 Task: Look for space in Skopje, Macedonia from 5th June, 2023 to 16th June, 2023 for 2 adults in price range Rs.14000 to Rs.18000. Place can be entire place with 1  bedroom having 1 bed and 1 bathroom. Property type can be house, flat, guest house, hotel. Amenities needed are: wifi, washing machine. Booking option can be shelf check-in. Required host language is English.
Action: Mouse moved to (566, 71)
Screenshot: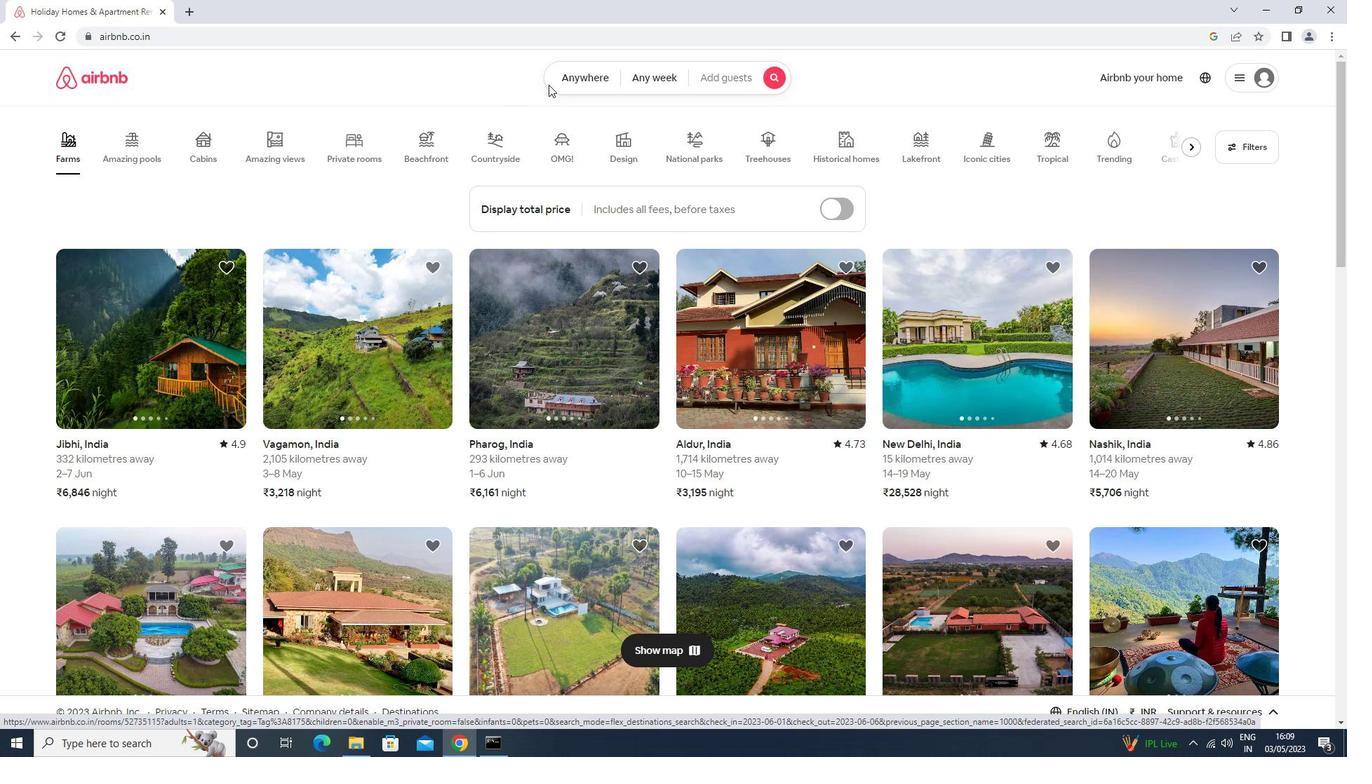 
Action: Mouse pressed left at (566, 71)
Screenshot: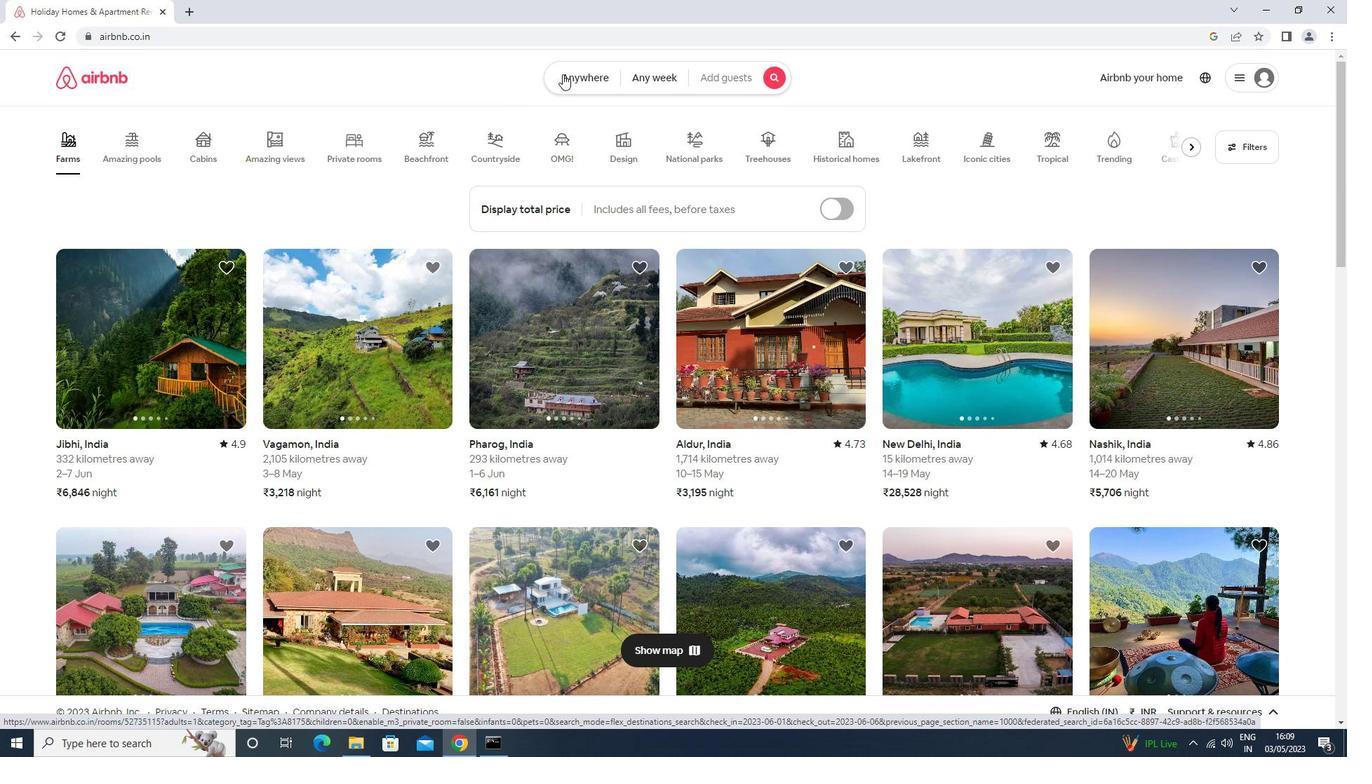 
Action: Mouse moved to (475, 129)
Screenshot: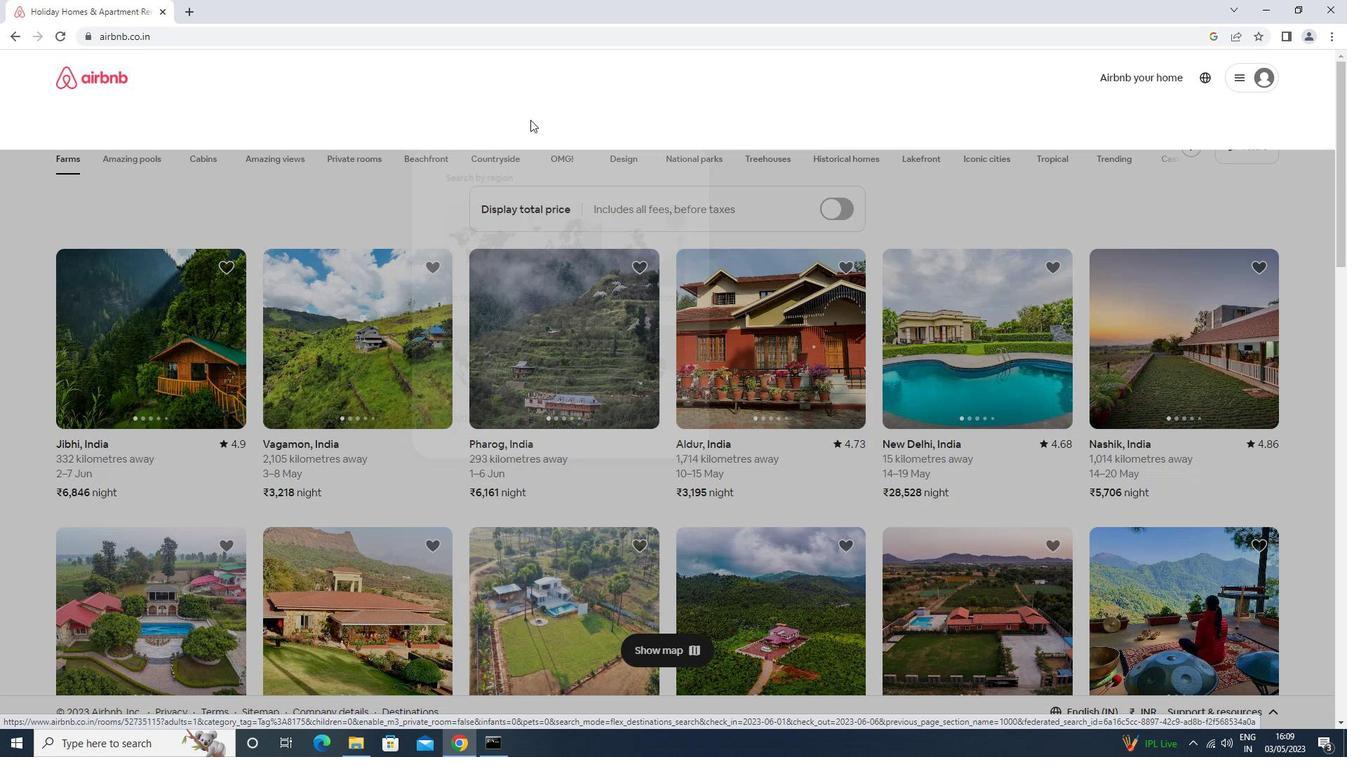 
Action: Mouse pressed left at (475, 129)
Screenshot: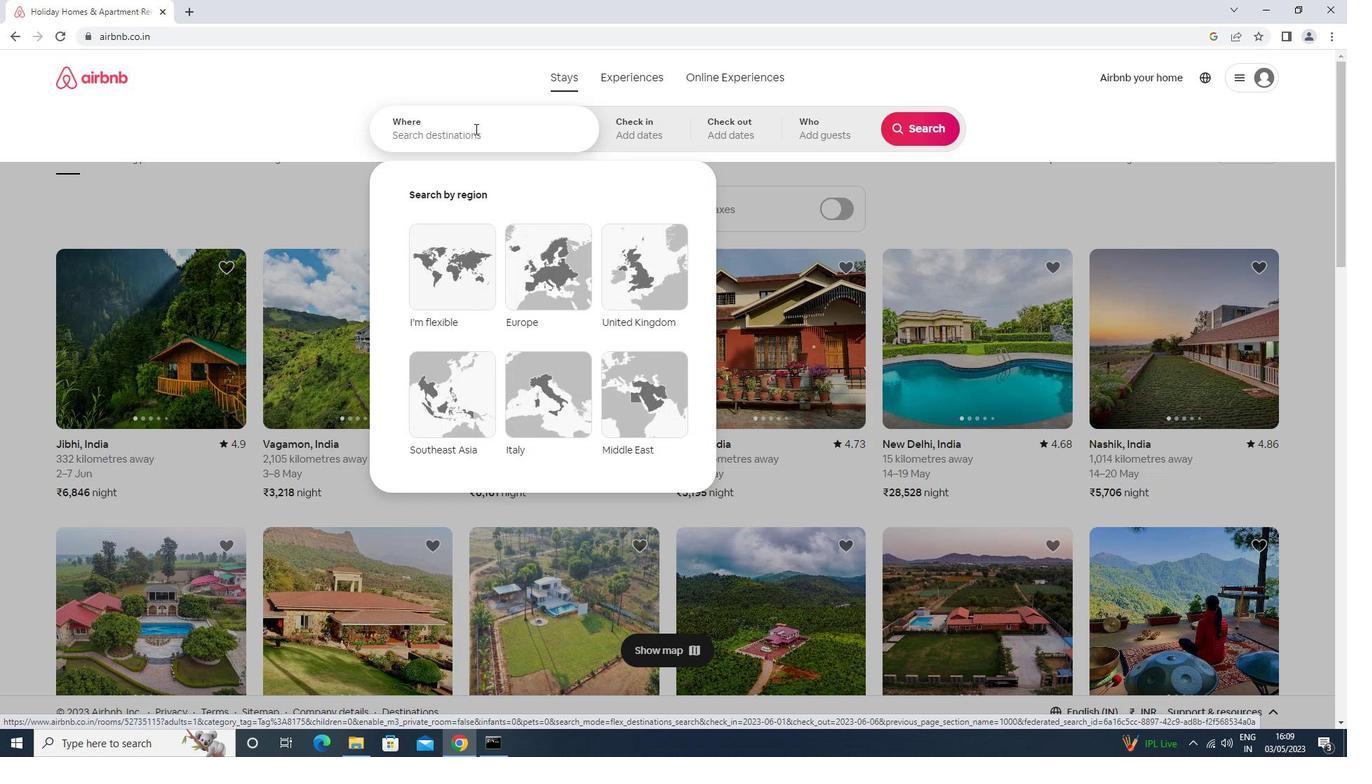 
Action: Key pressed skopje<Key.down><Key.enter>
Screenshot: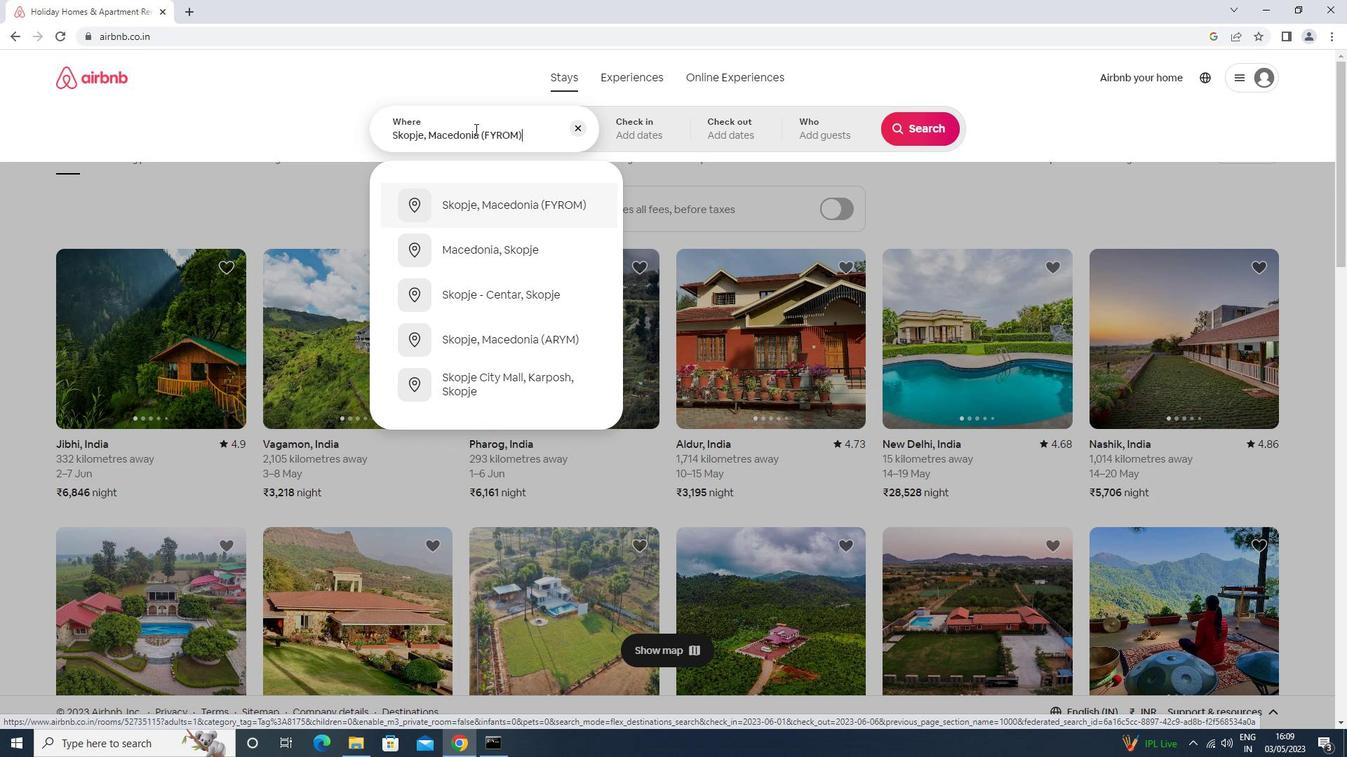 
Action: Mouse moved to (739, 334)
Screenshot: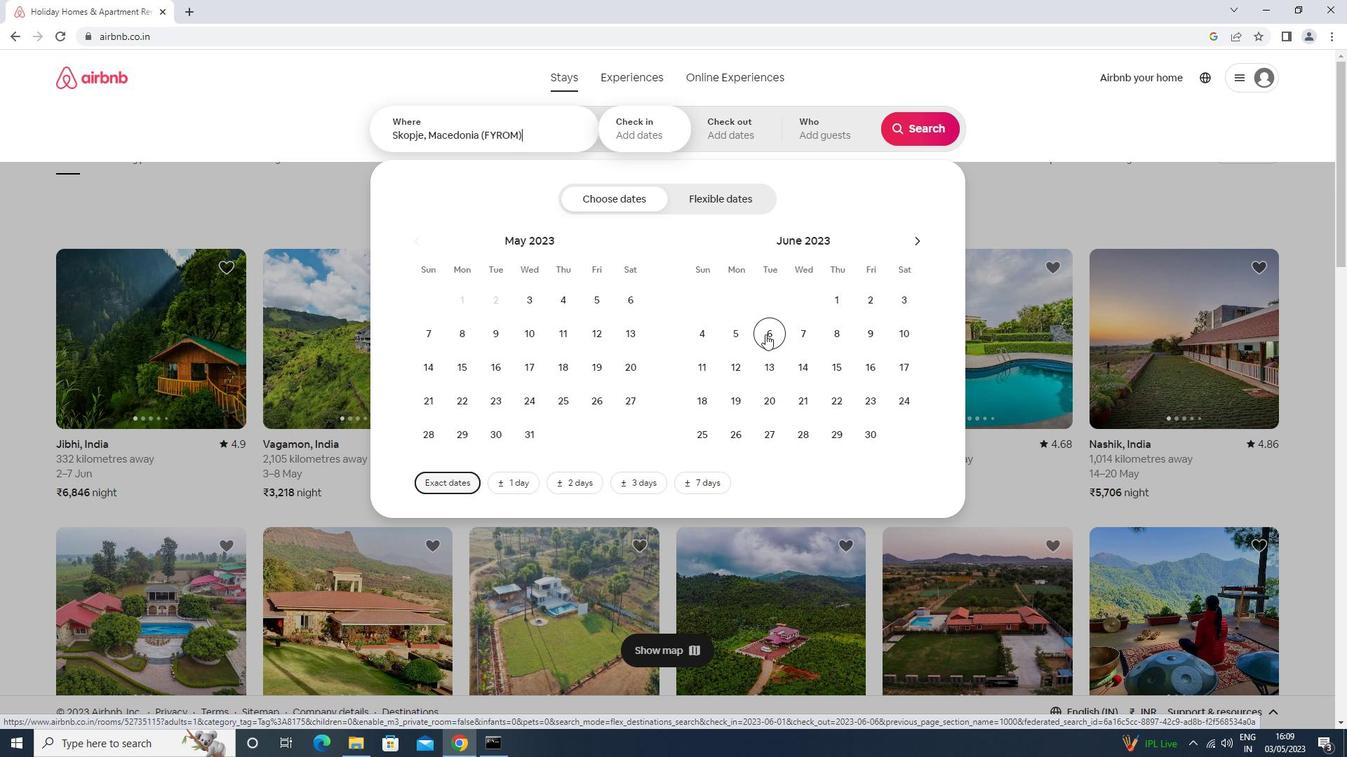 
Action: Mouse pressed left at (739, 334)
Screenshot: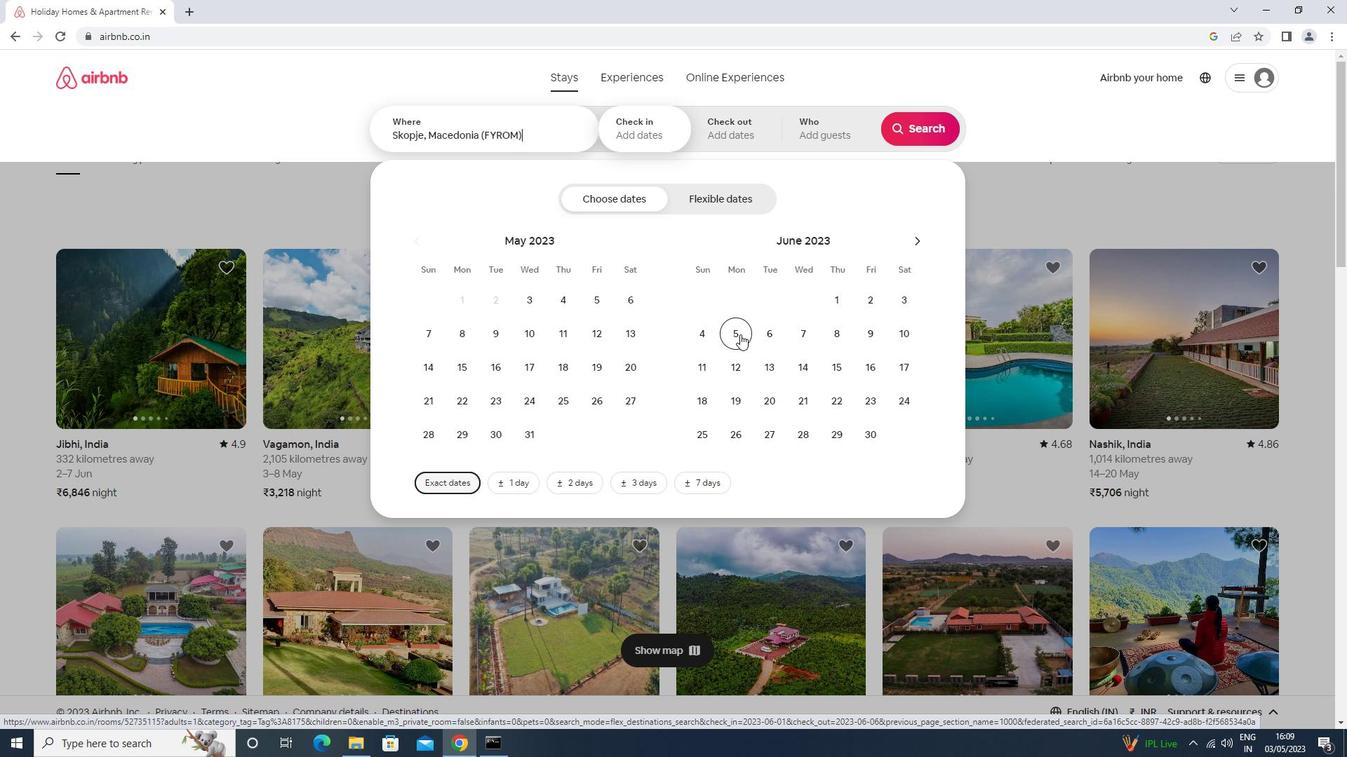 
Action: Mouse moved to (855, 367)
Screenshot: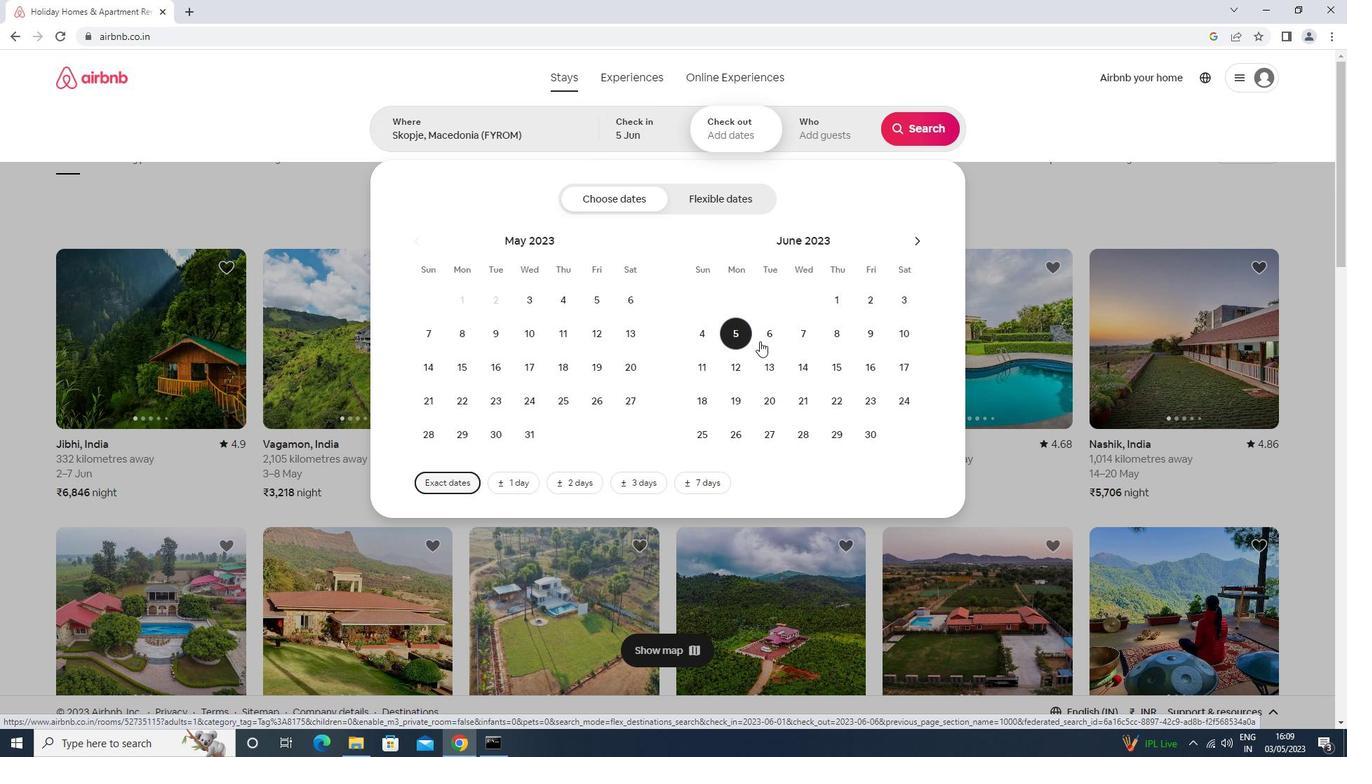 
Action: Mouse pressed left at (855, 367)
Screenshot: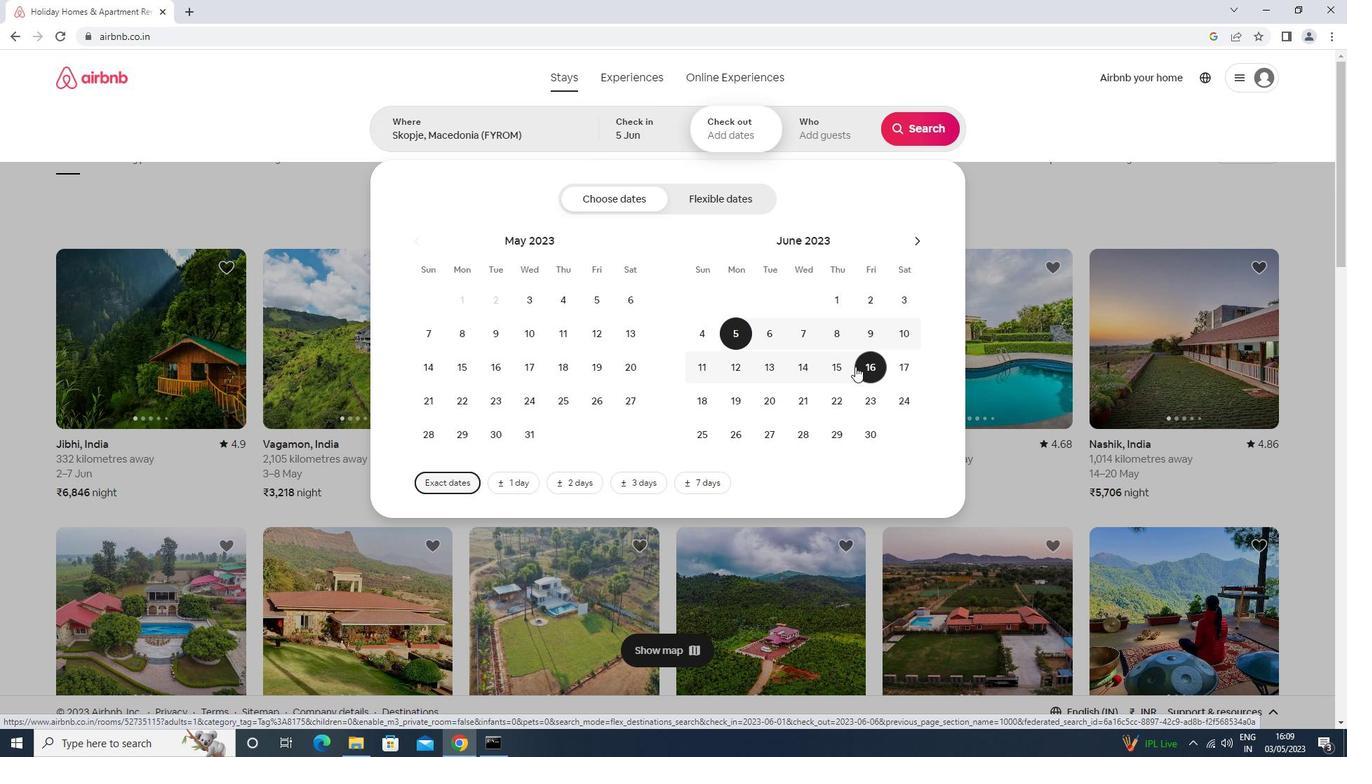 
Action: Mouse moved to (821, 135)
Screenshot: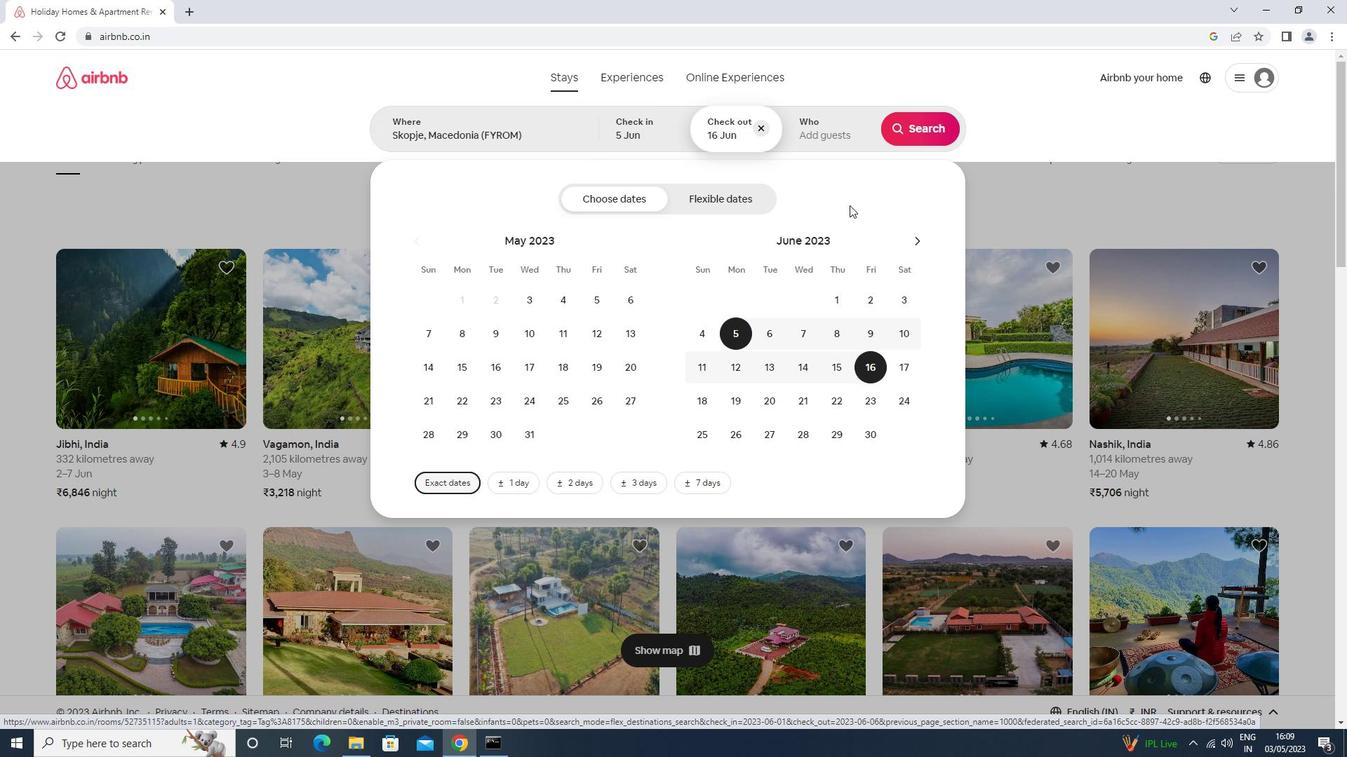 
Action: Mouse pressed left at (821, 135)
Screenshot: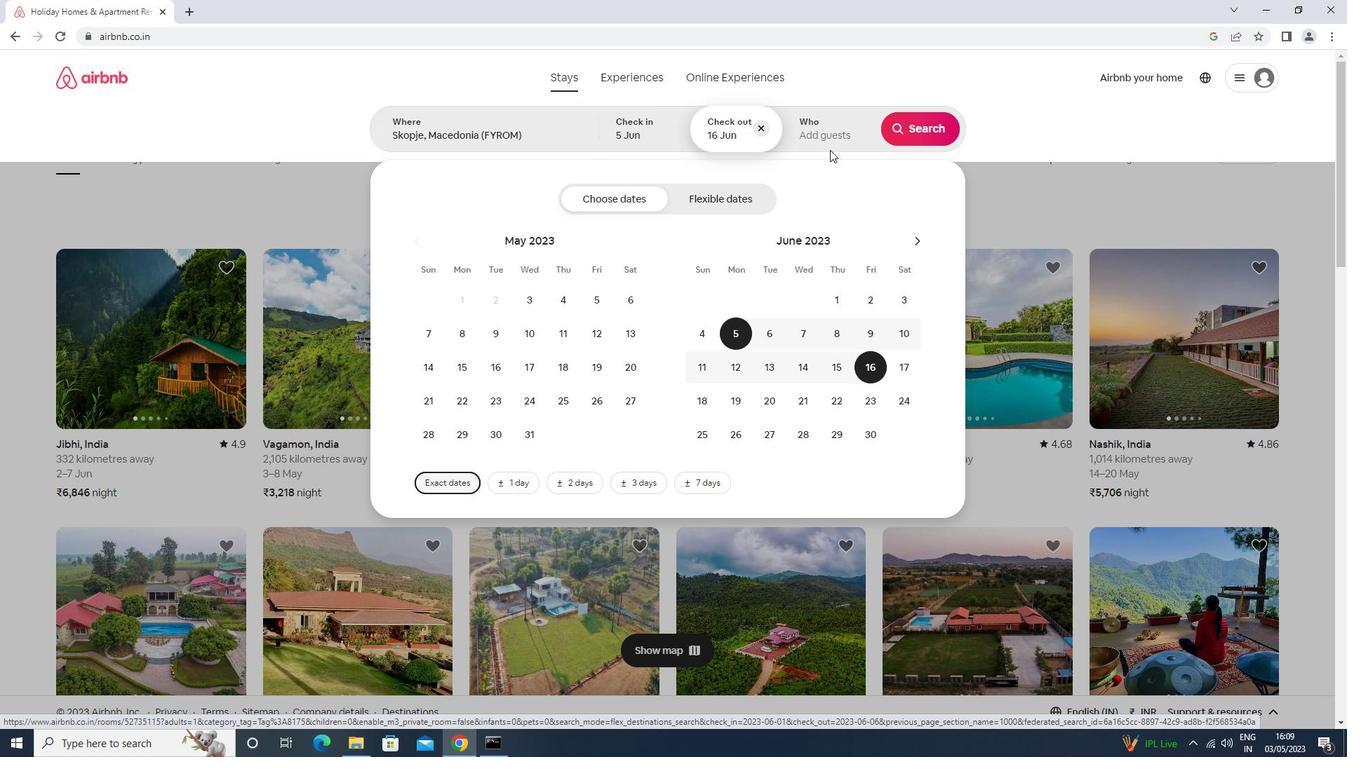 
Action: Mouse moved to (928, 204)
Screenshot: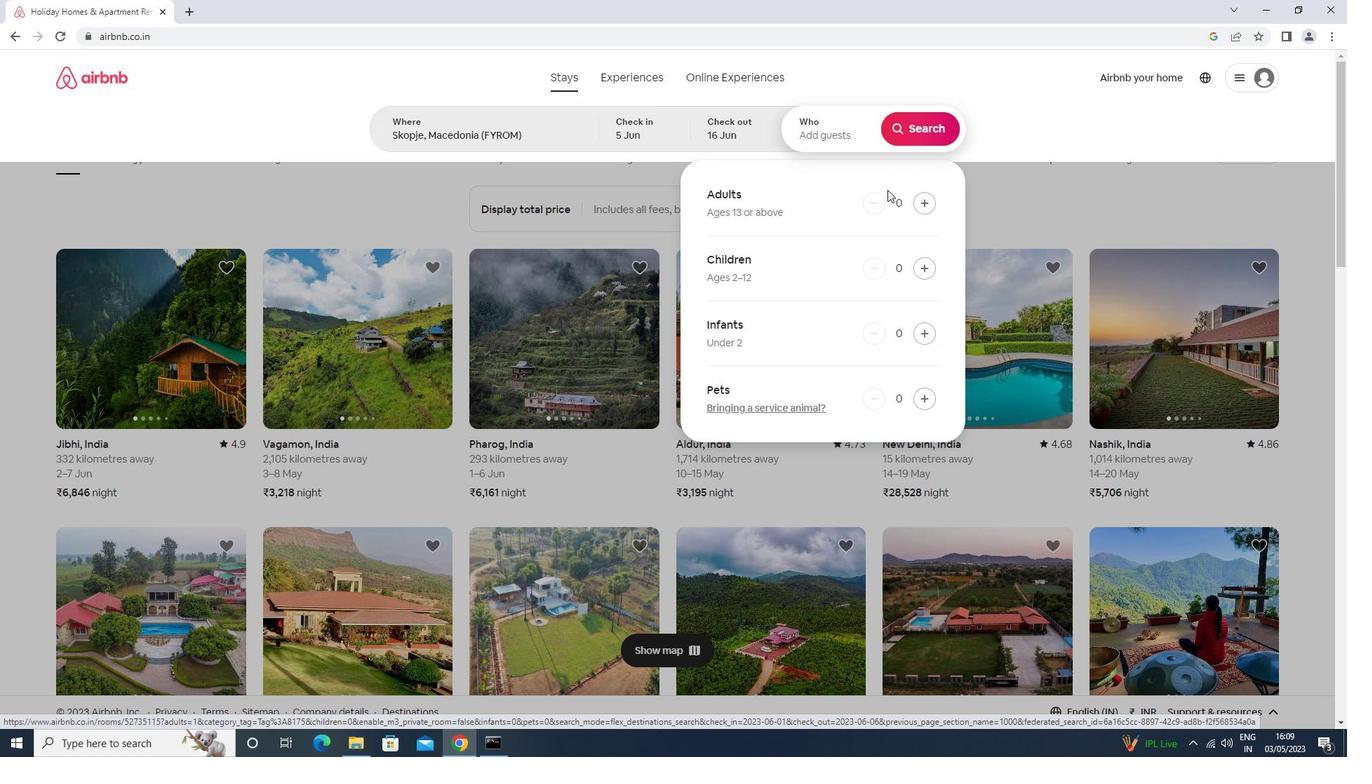 
Action: Mouse pressed left at (928, 204)
Screenshot: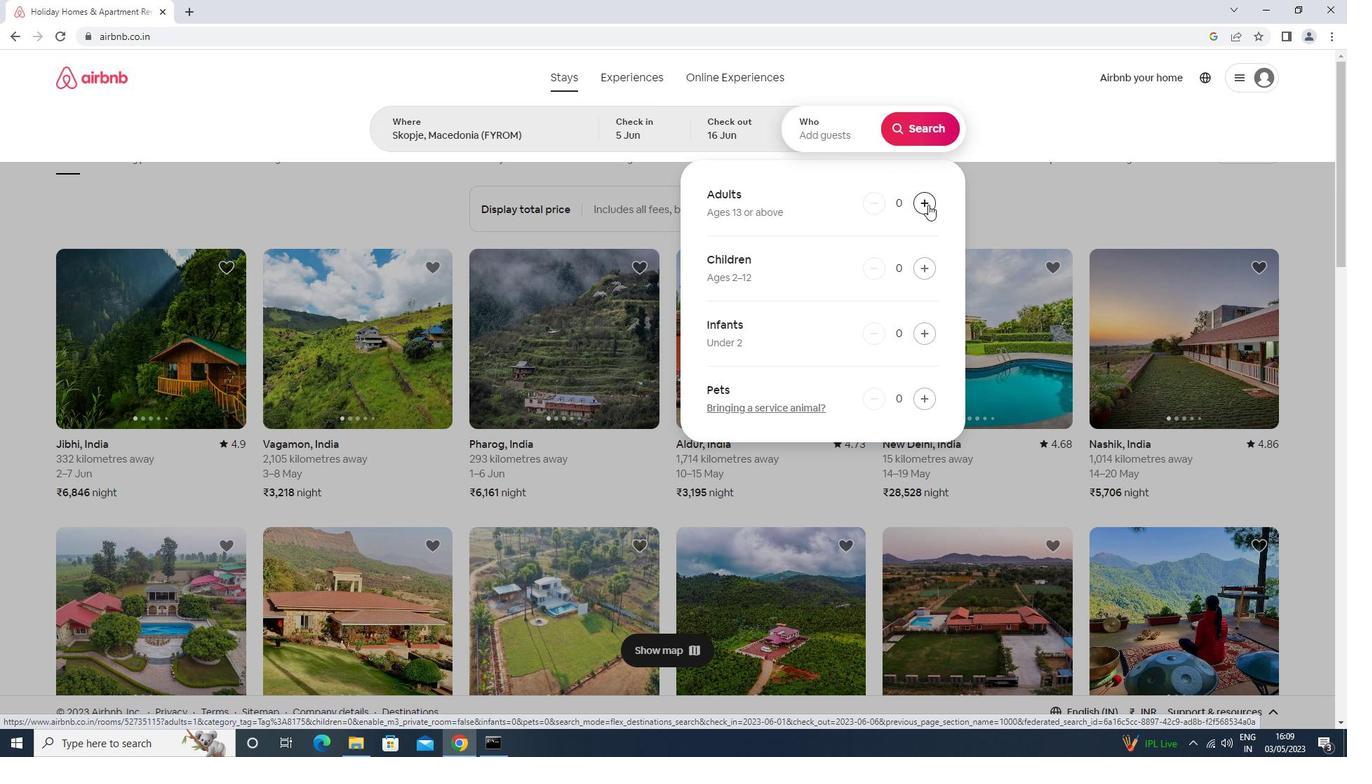 
Action: Mouse pressed left at (928, 204)
Screenshot: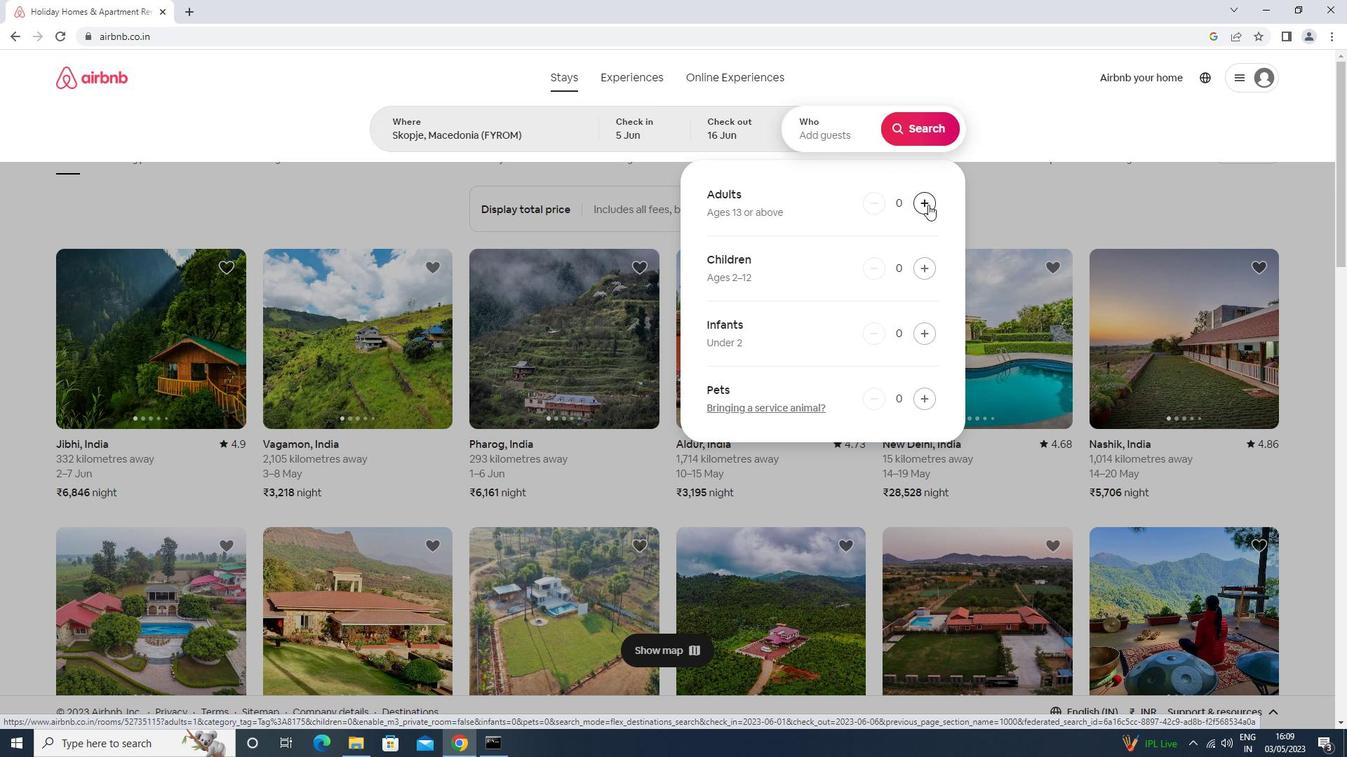 
Action: Mouse moved to (926, 136)
Screenshot: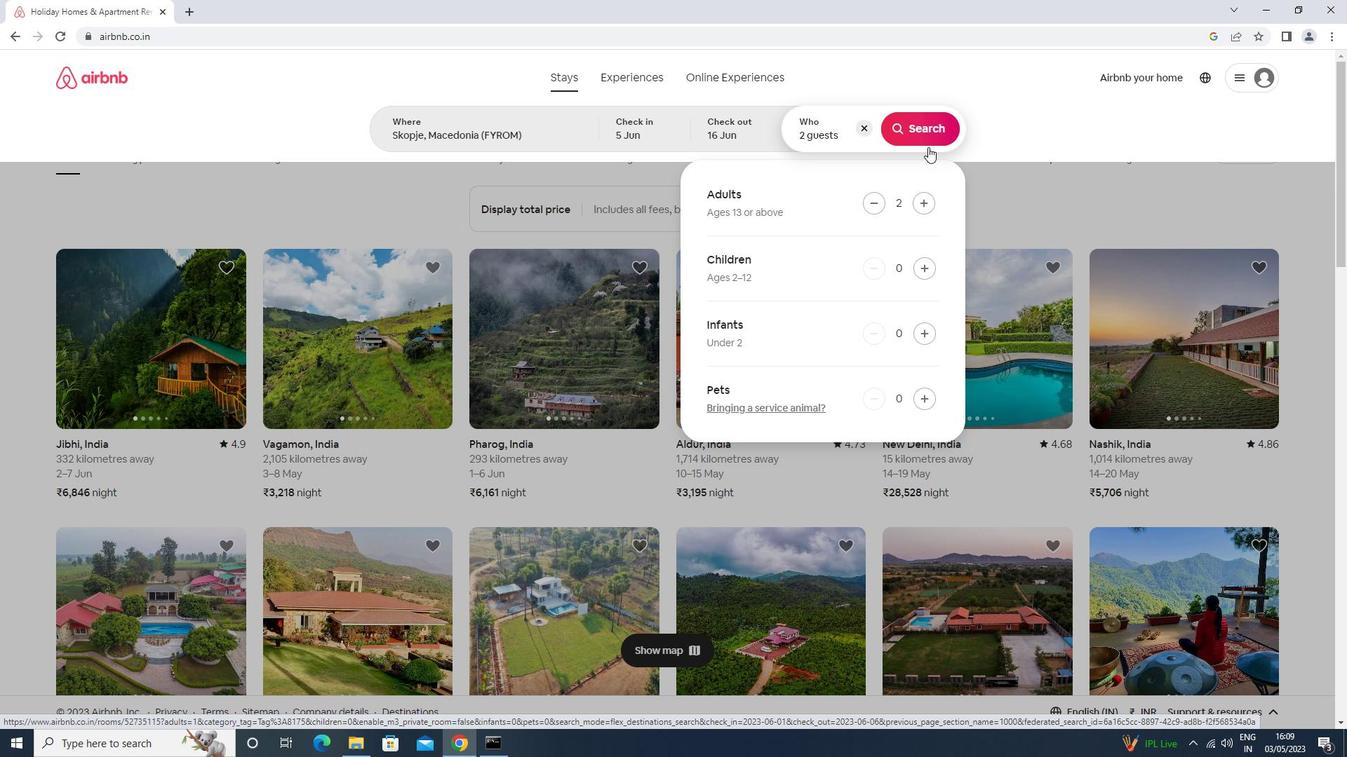
Action: Mouse pressed left at (926, 136)
Screenshot: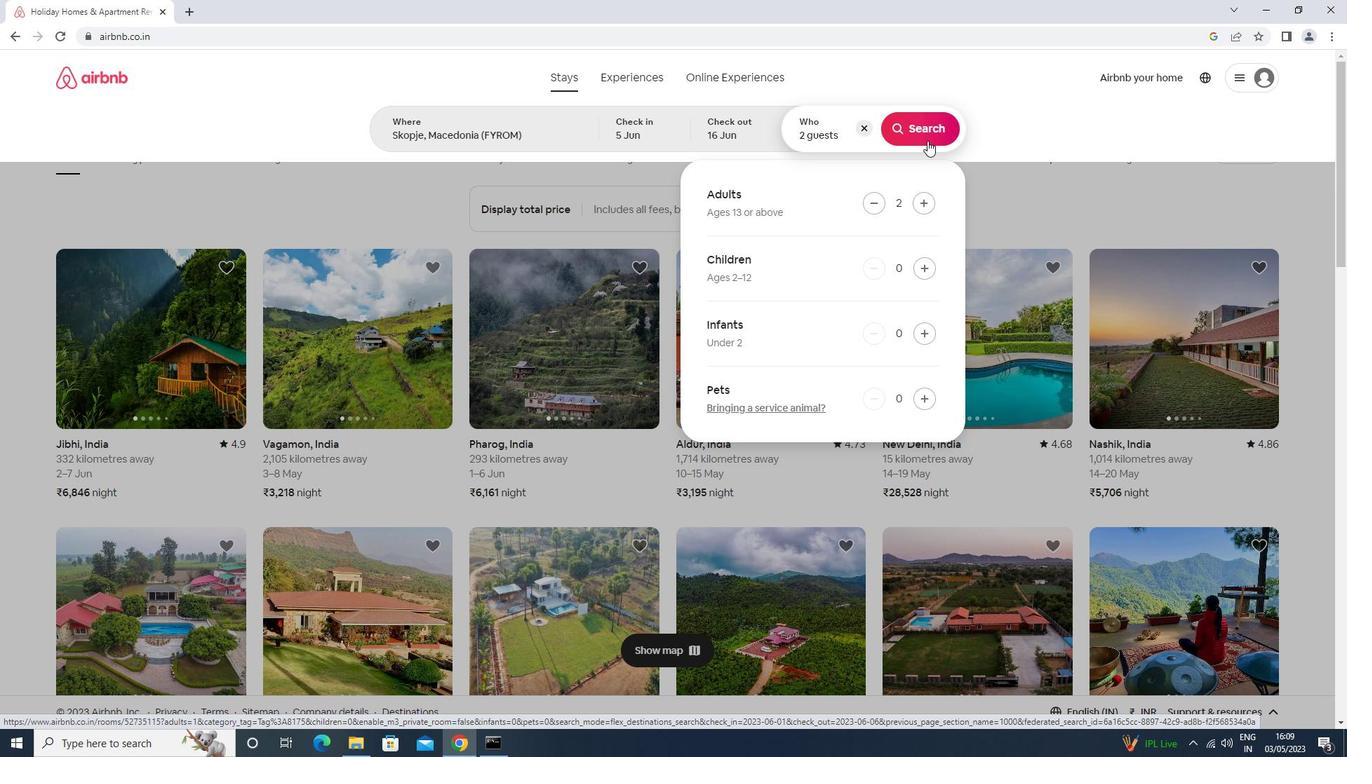 
Action: Mouse moved to (1275, 136)
Screenshot: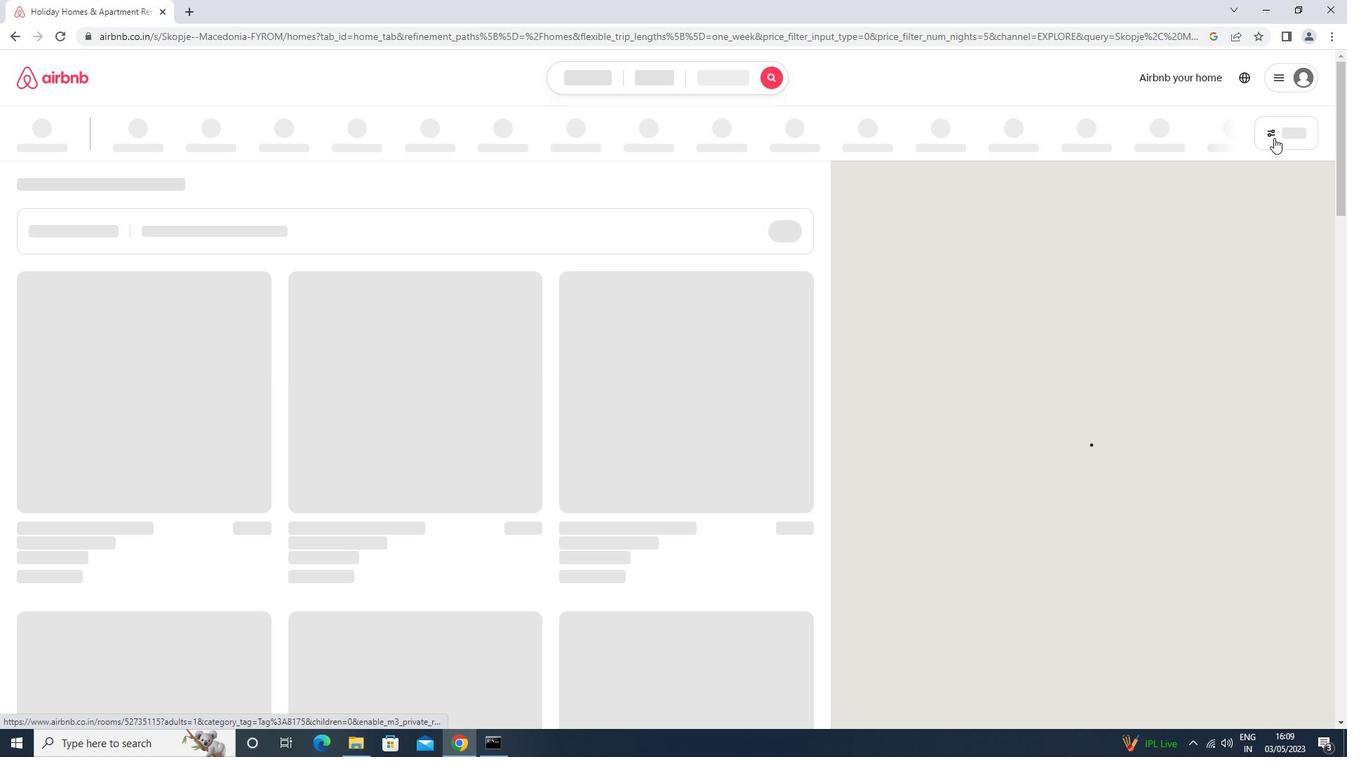 
Action: Mouse pressed left at (1275, 136)
Screenshot: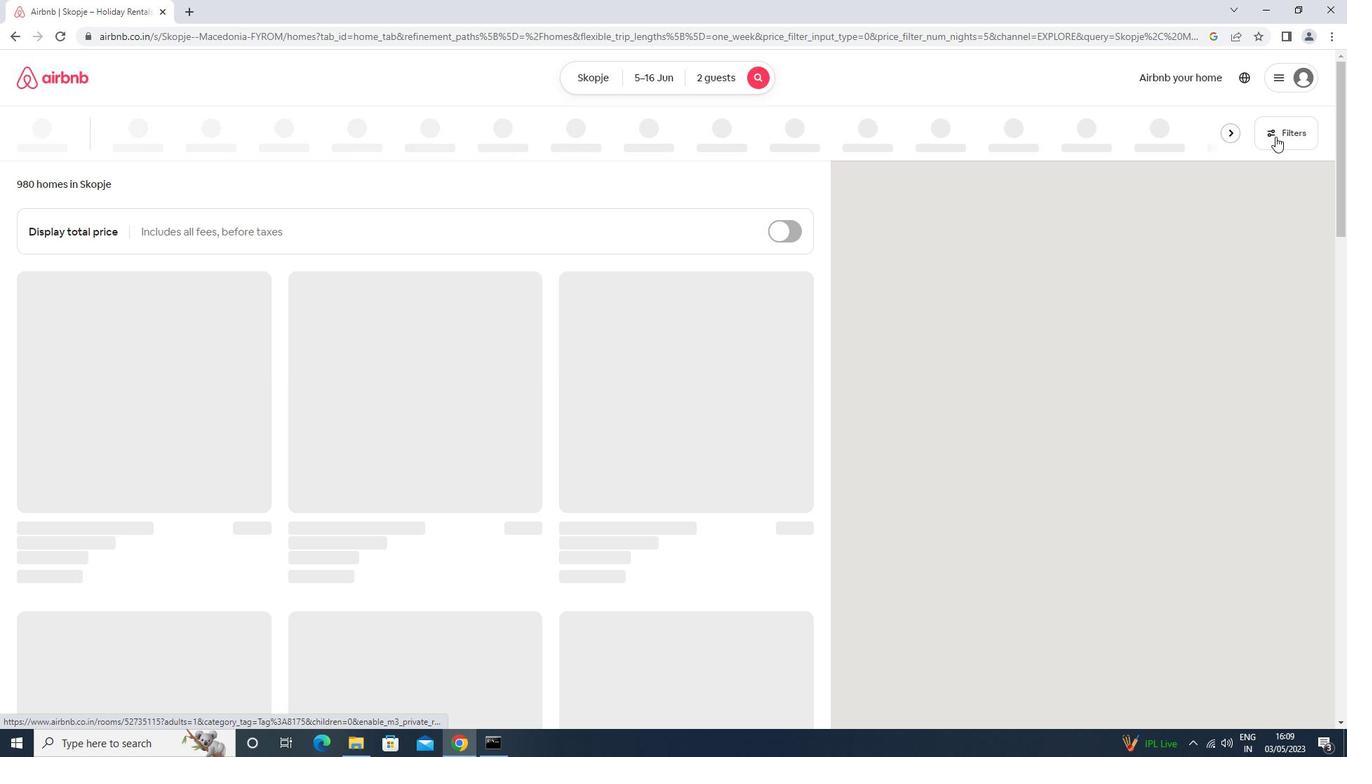 
Action: Mouse moved to (539, 313)
Screenshot: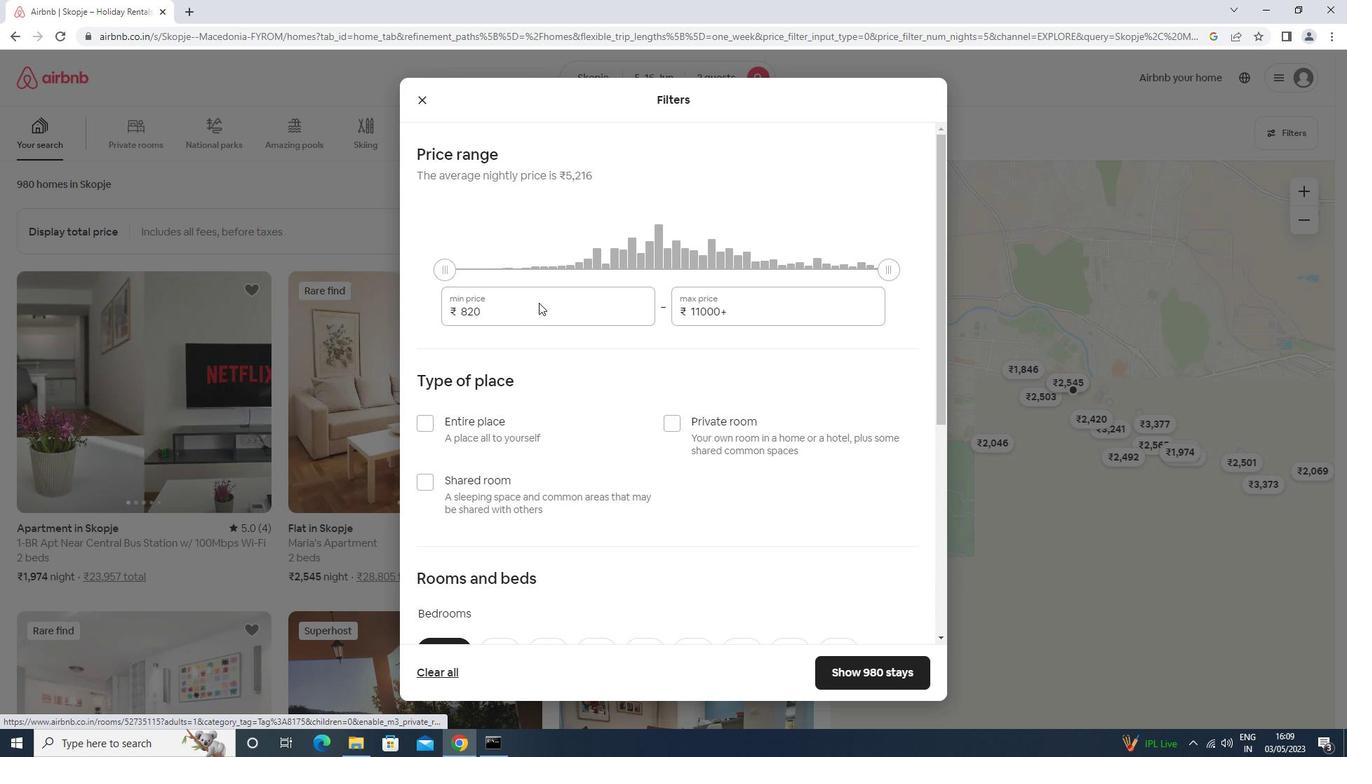 
Action: Mouse pressed left at (539, 313)
Screenshot: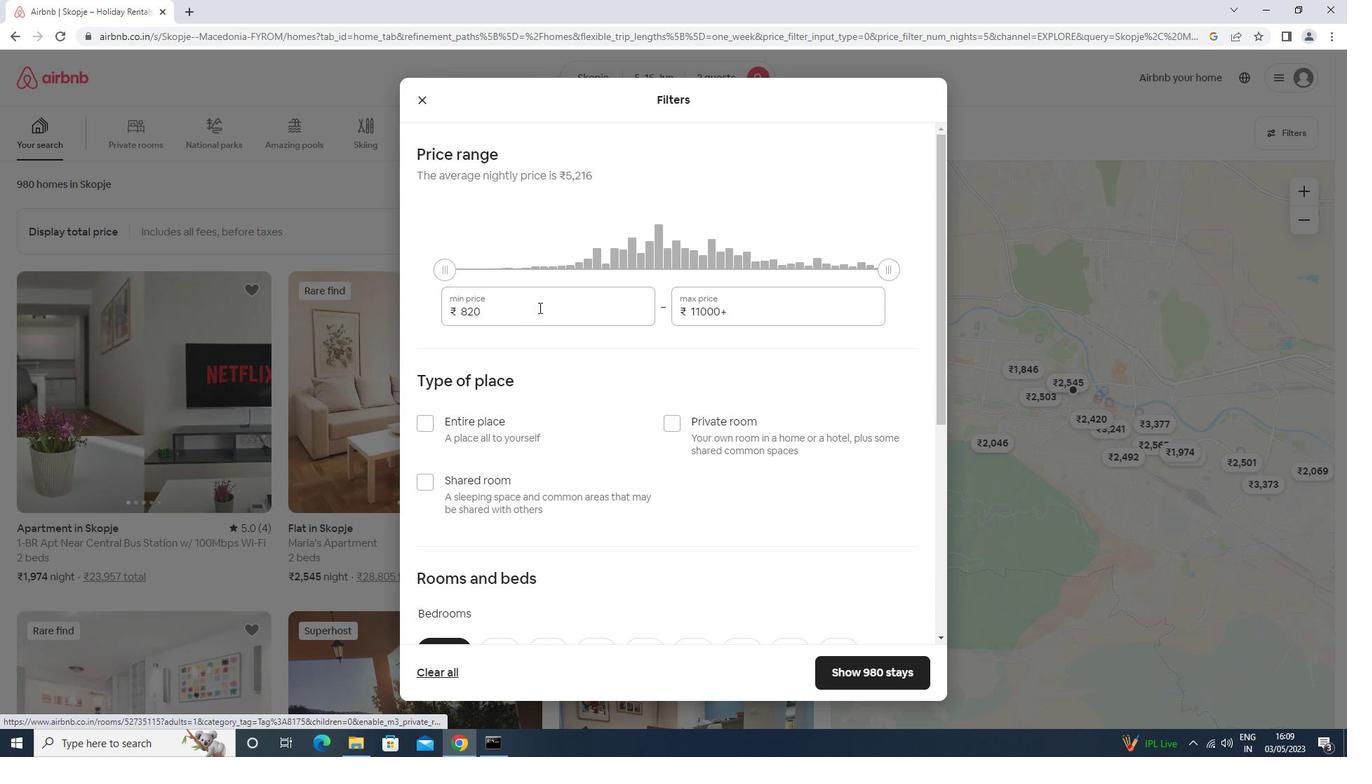 
Action: Mouse moved to (550, 308)
Screenshot: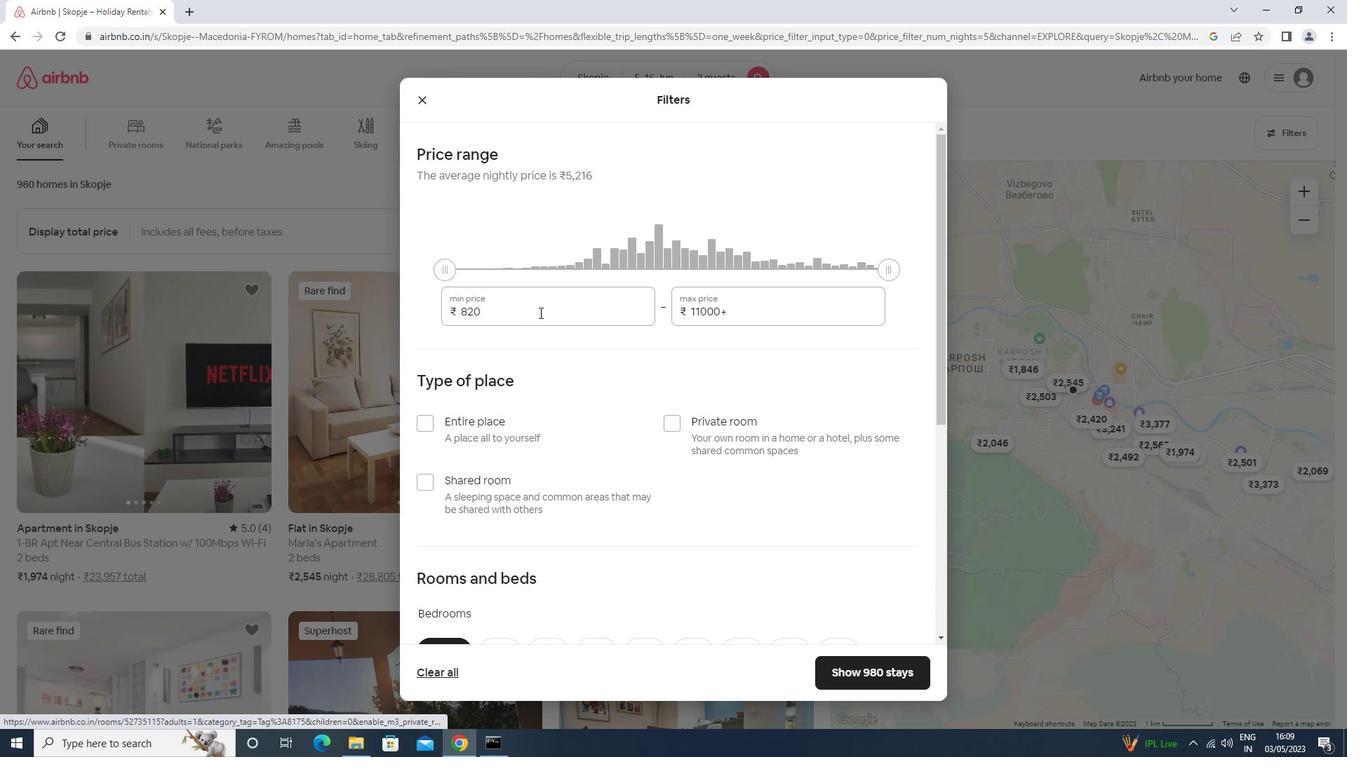 
Action: Key pressed <Key.backspace><Key.backspace><Key.backspace><Key.backspace><Key.backspace><Key.backspace><Key.backspace><Key.backspace><Key.backspace><Key.backspace><Key.backspace>14000<Key.tab>18000
Screenshot: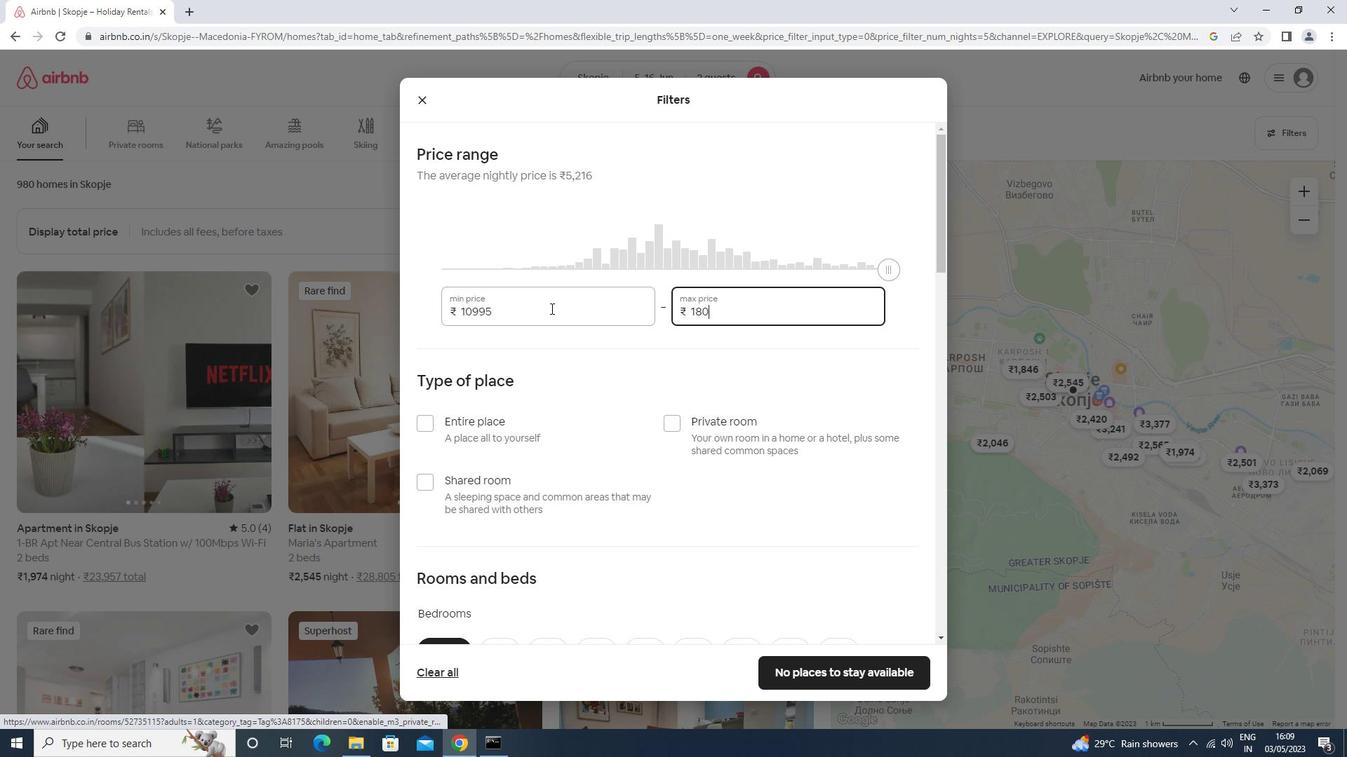 
Action: Mouse moved to (460, 403)
Screenshot: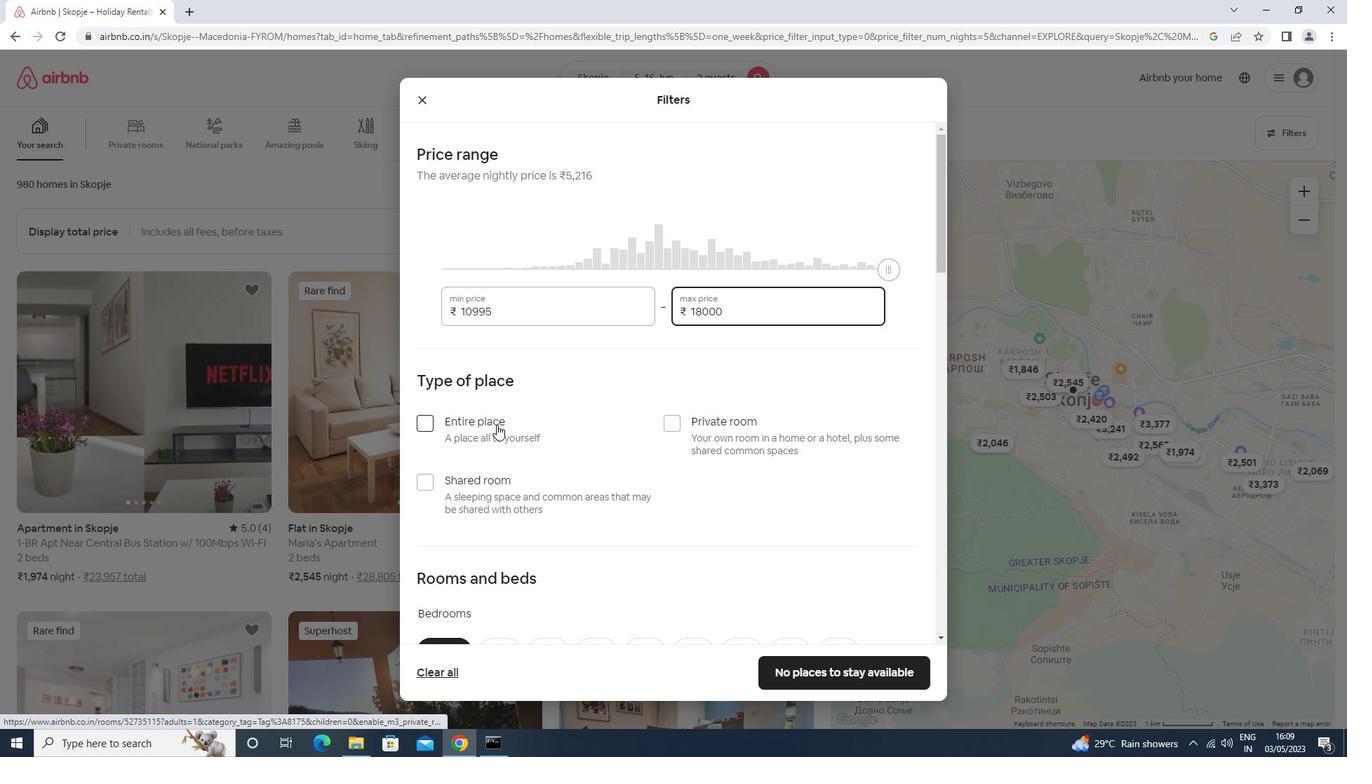 
Action: Mouse pressed left at (460, 403)
Screenshot: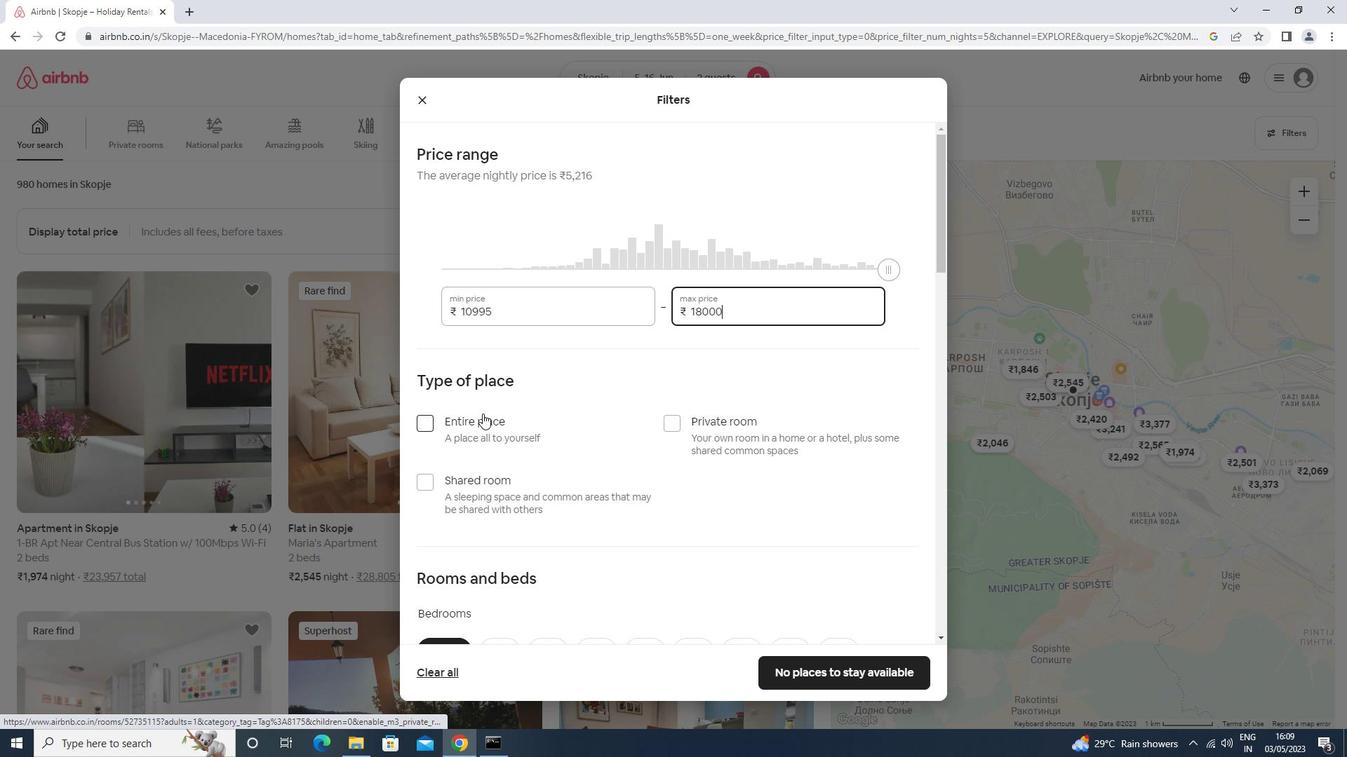 
Action: Mouse moved to (447, 401)
Screenshot: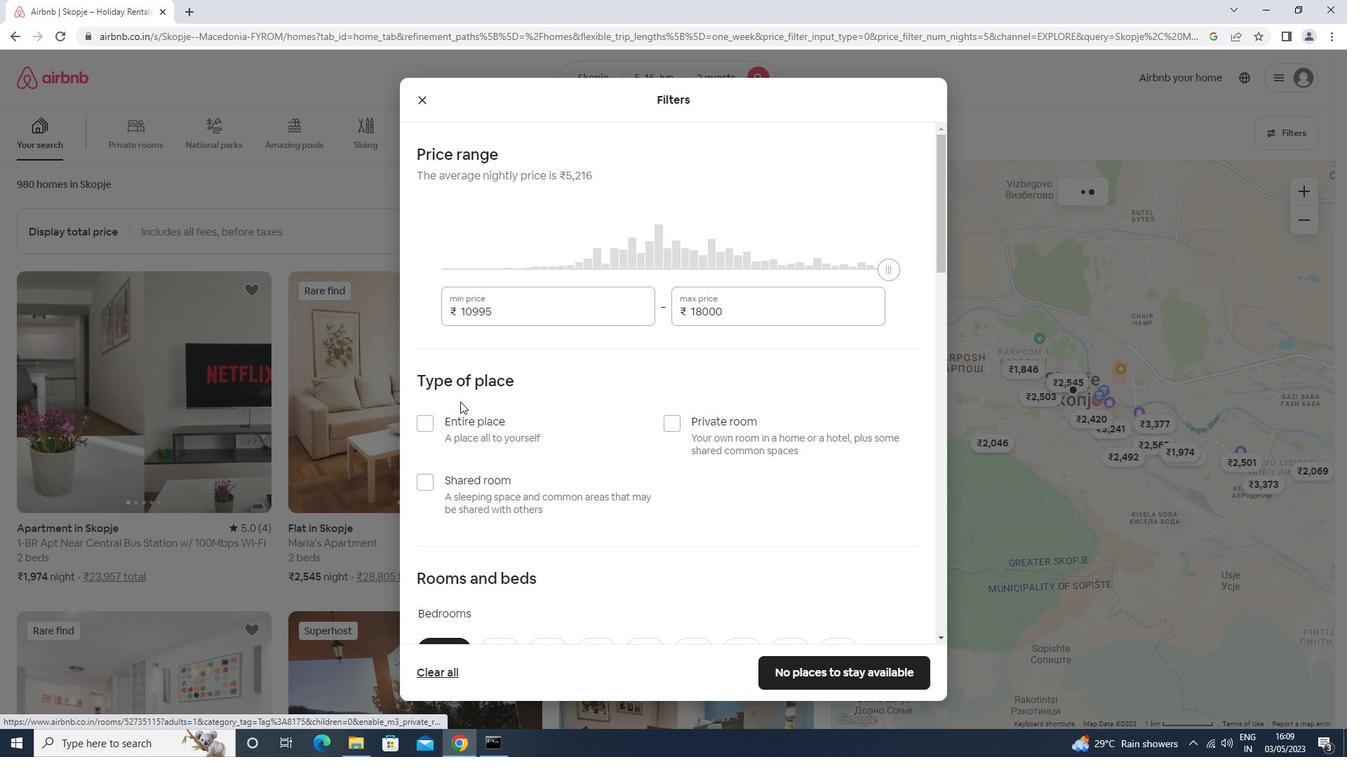 
Action: Mouse scrolled (447, 400) with delta (0, 0)
Screenshot: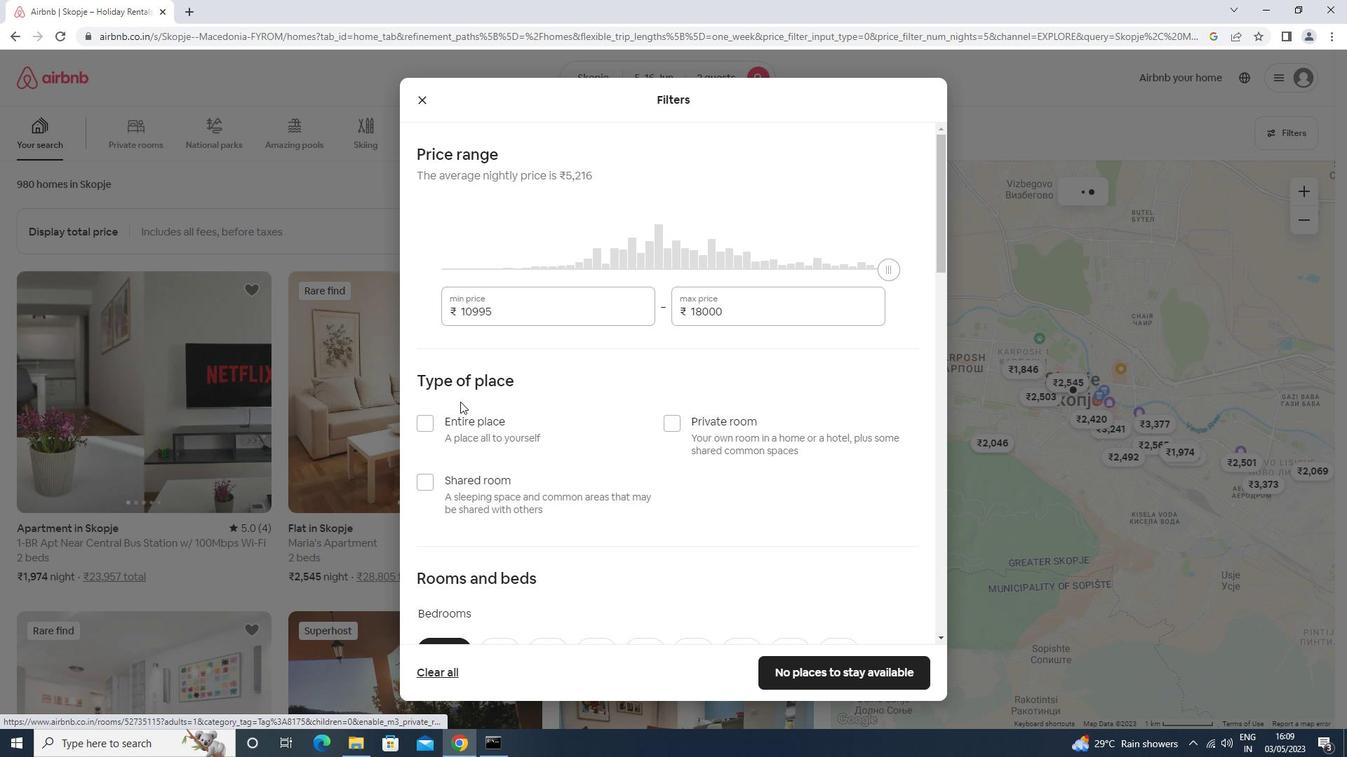 
Action: Mouse moved to (447, 401)
Screenshot: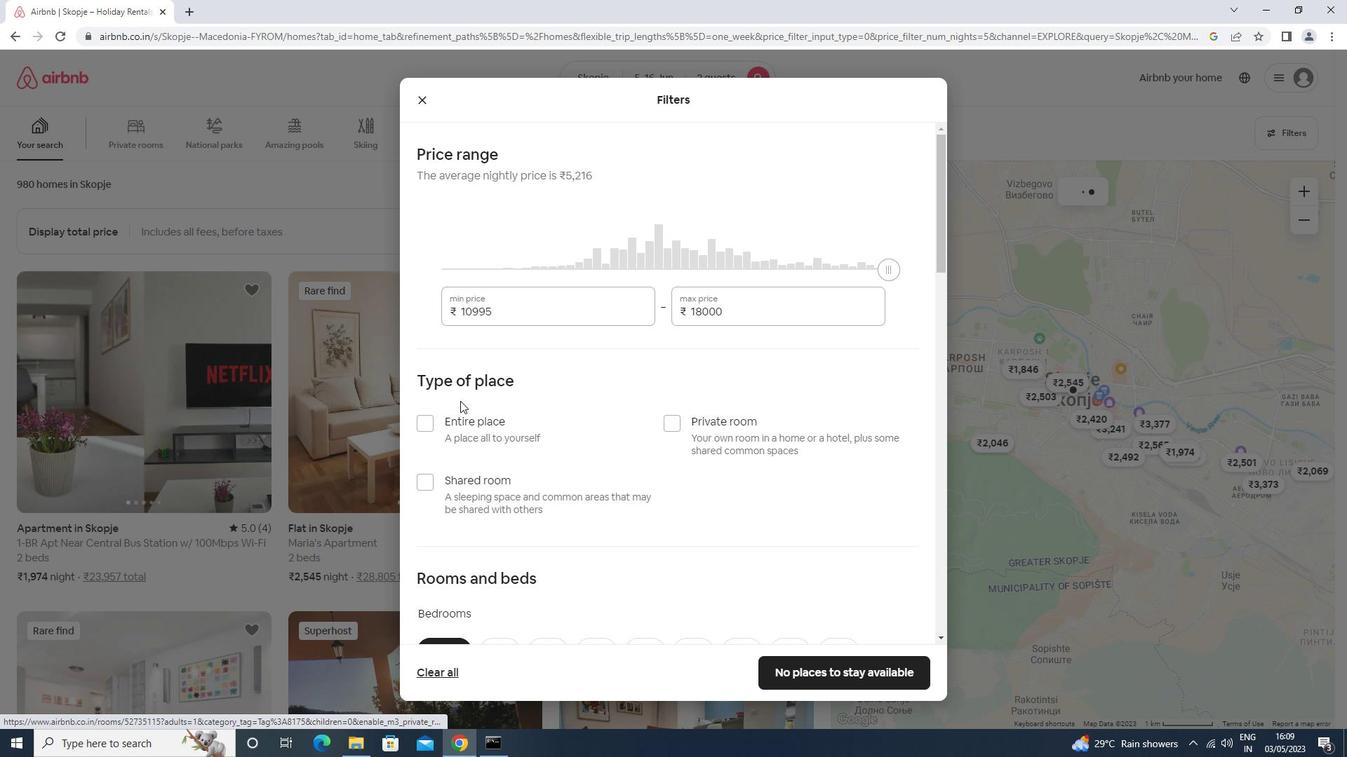 
Action: Mouse scrolled (447, 400) with delta (0, 0)
Screenshot: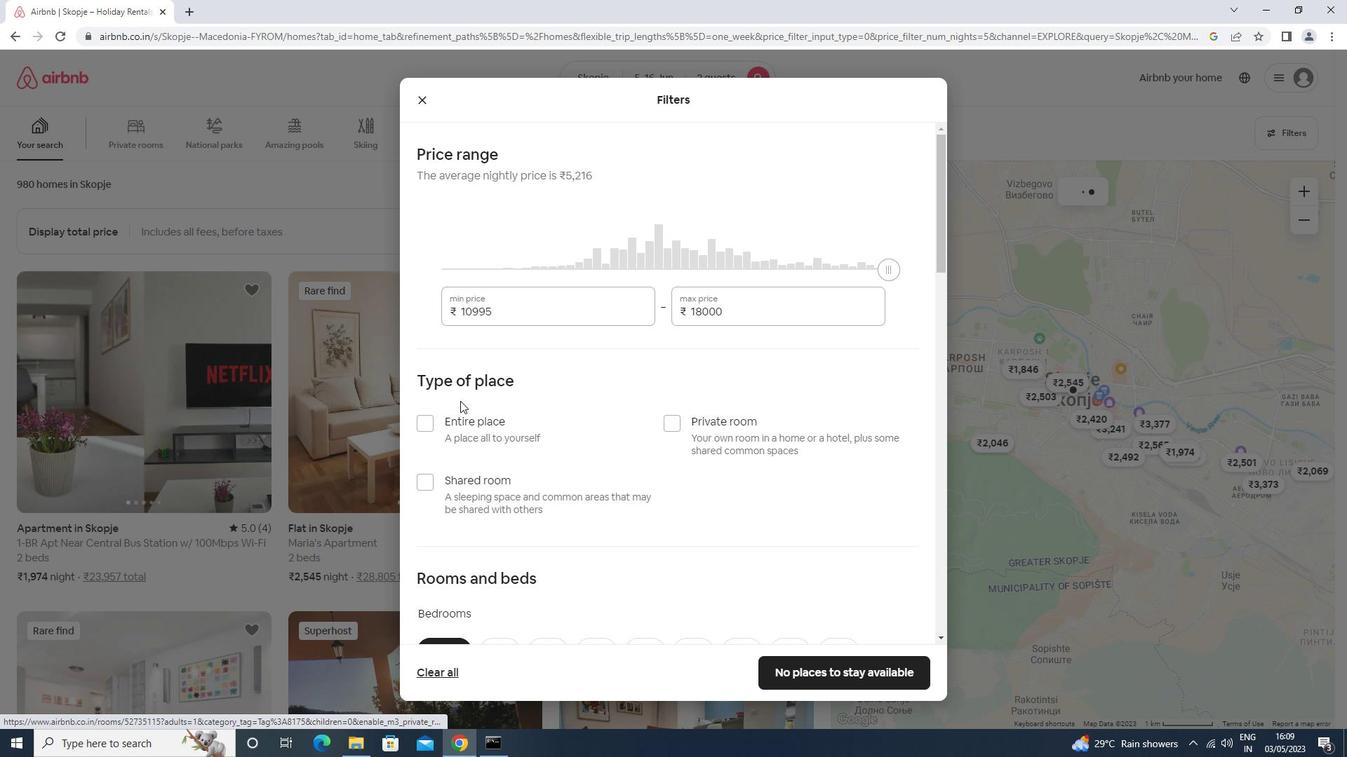 
Action: Mouse scrolled (447, 400) with delta (0, 0)
Screenshot: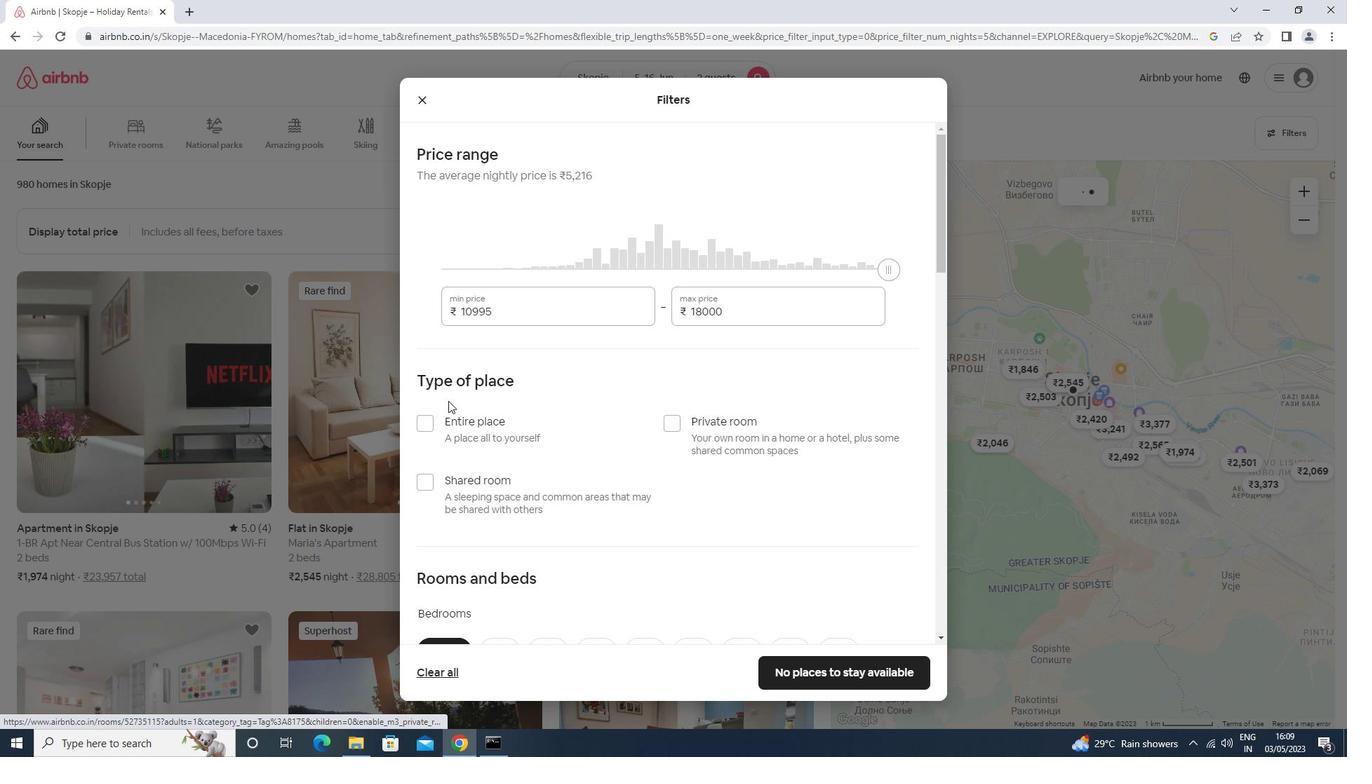 
Action: Mouse moved to (494, 437)
Screenshot: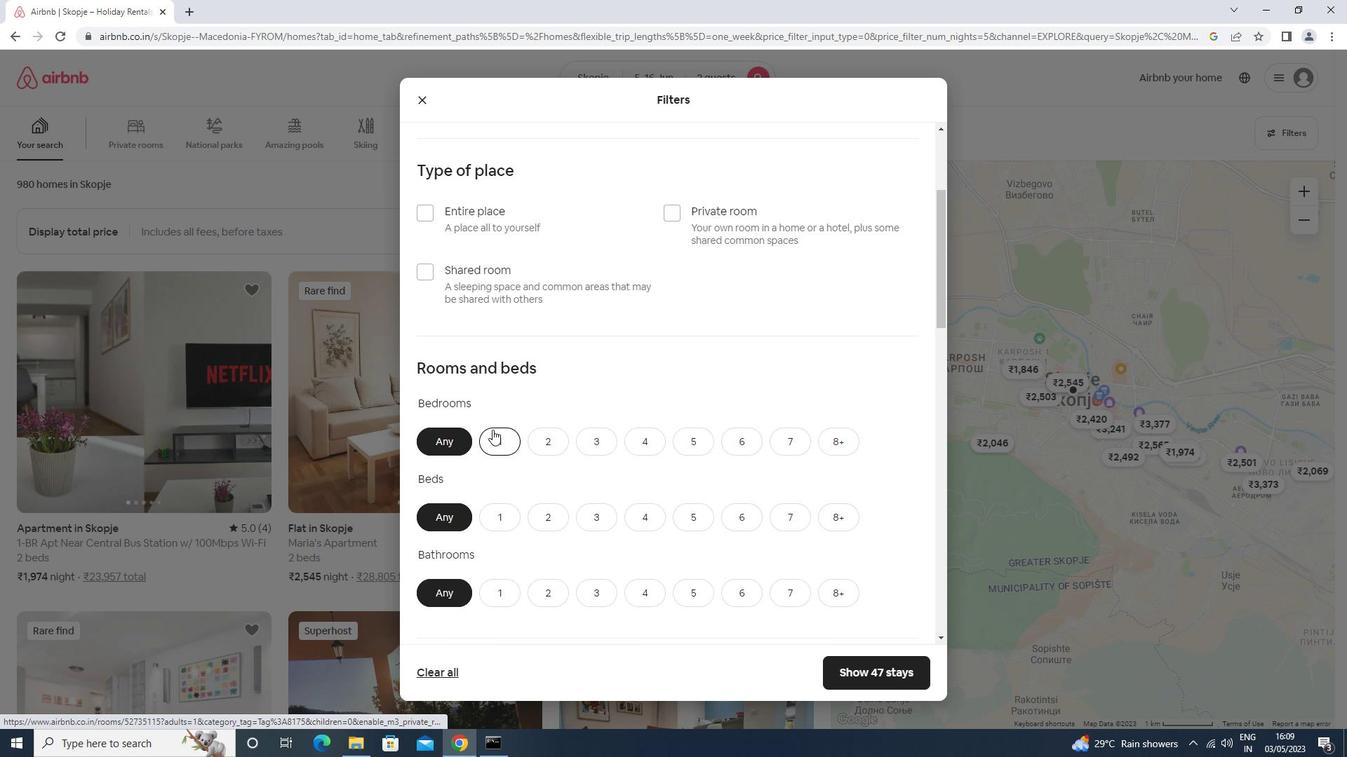 
Action: Mouse pressed left at (494, 437)
Screenshot: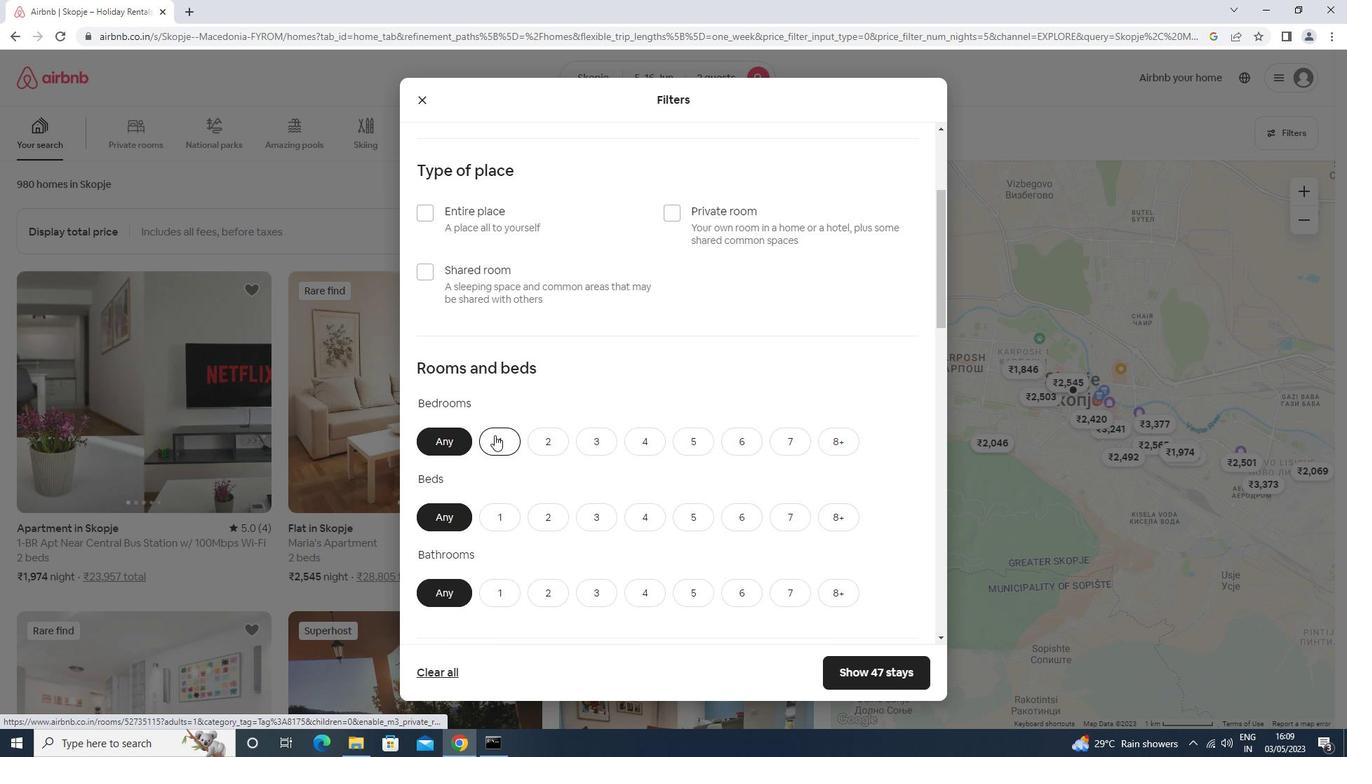 
Action: Mouse scrolled (494, 436) with delta (0, 0)
Screenshot: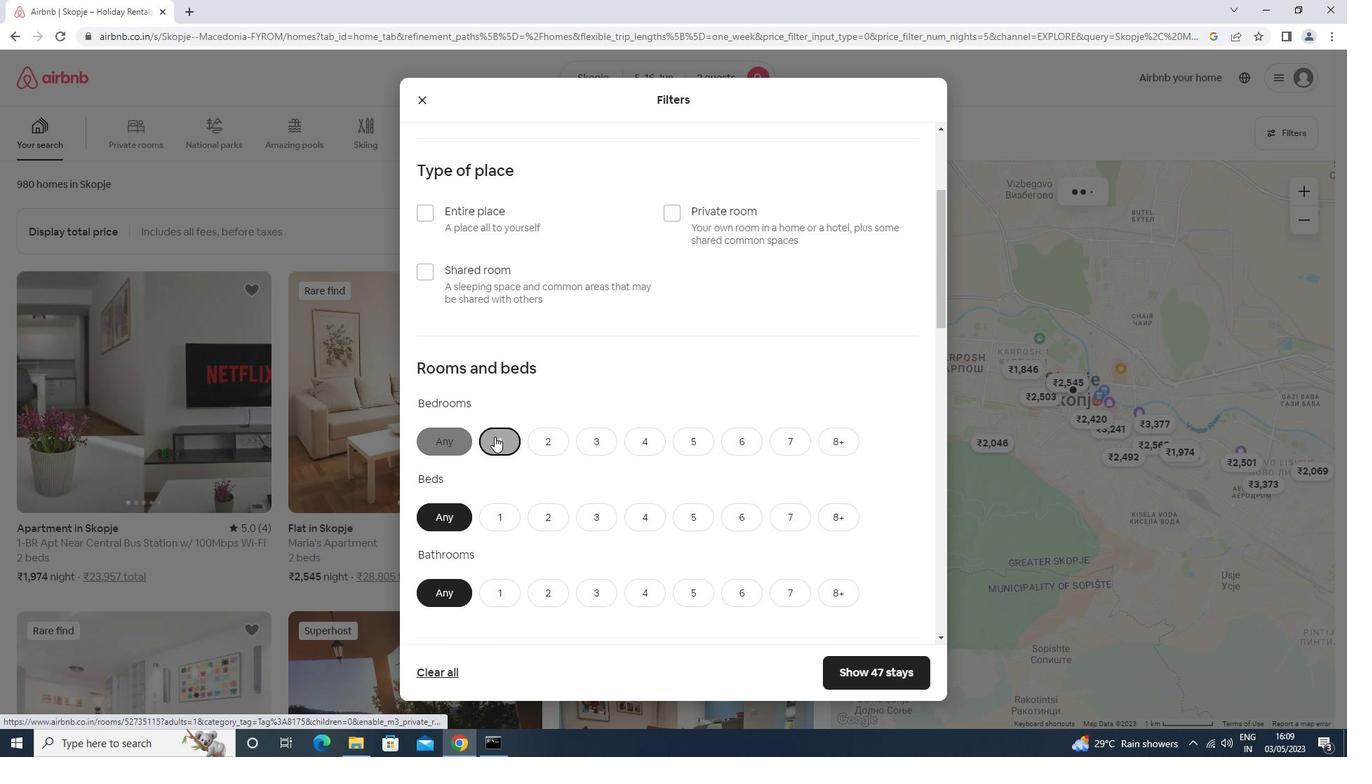 
Action: Mouse scrolled (494, 436) with delta (0, 0)
Screenshot: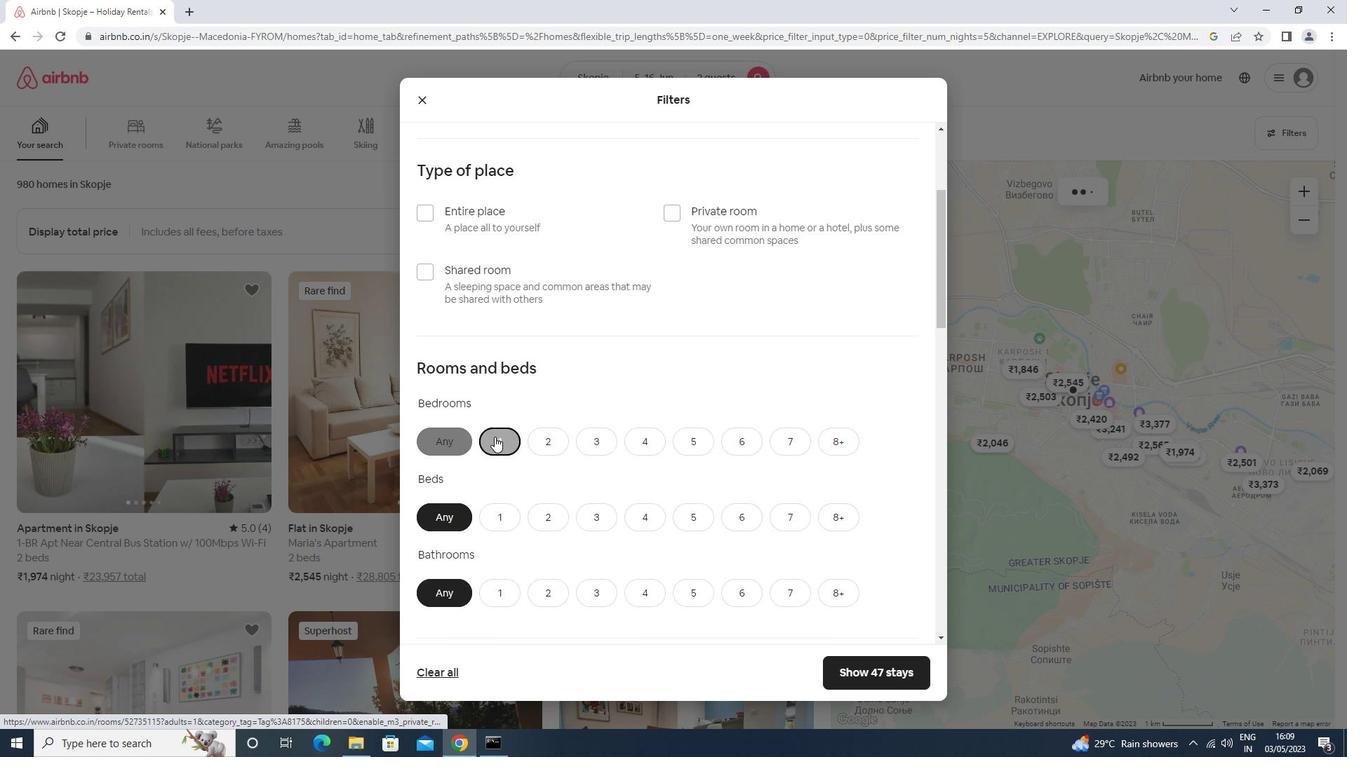 
Action: Mouse moved to (494, 371)
Screenshot: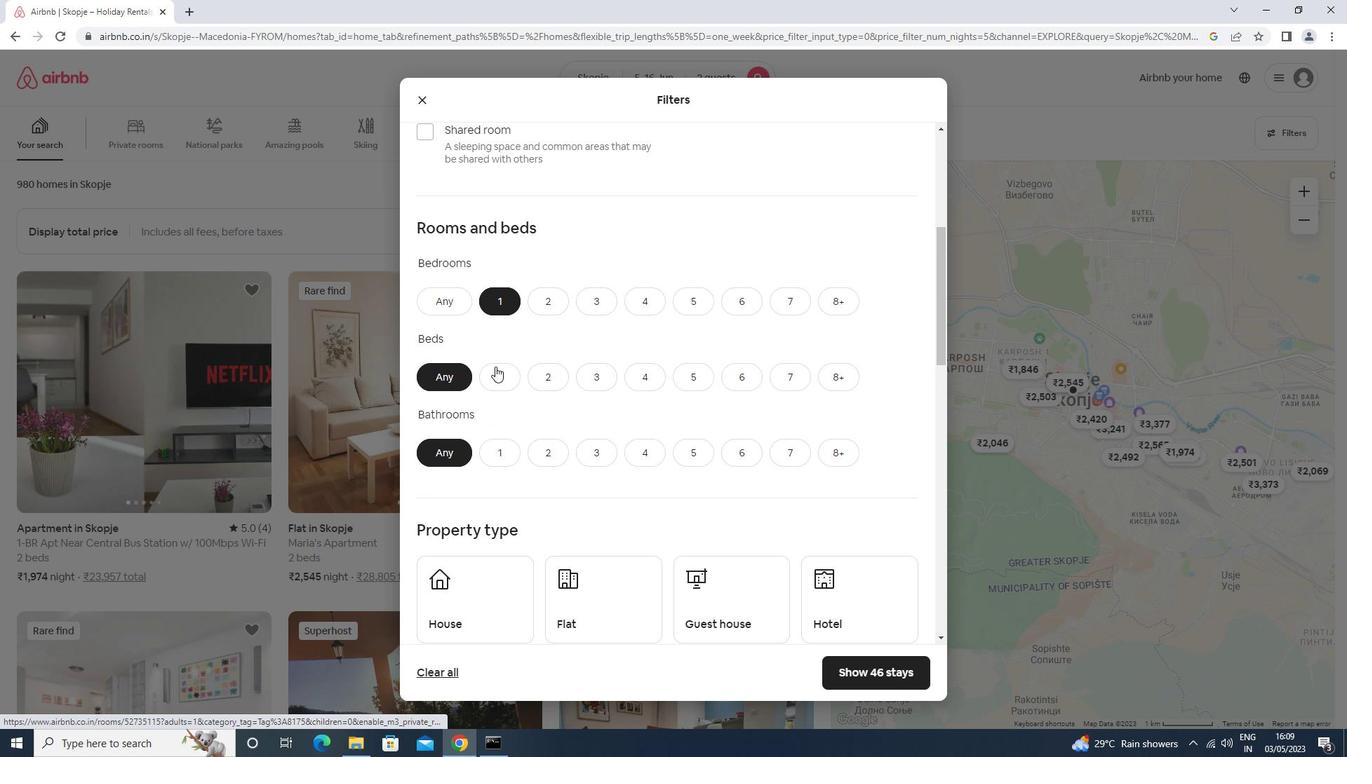 
Action: Mouse pressed left at (494, 371)
Screenshot: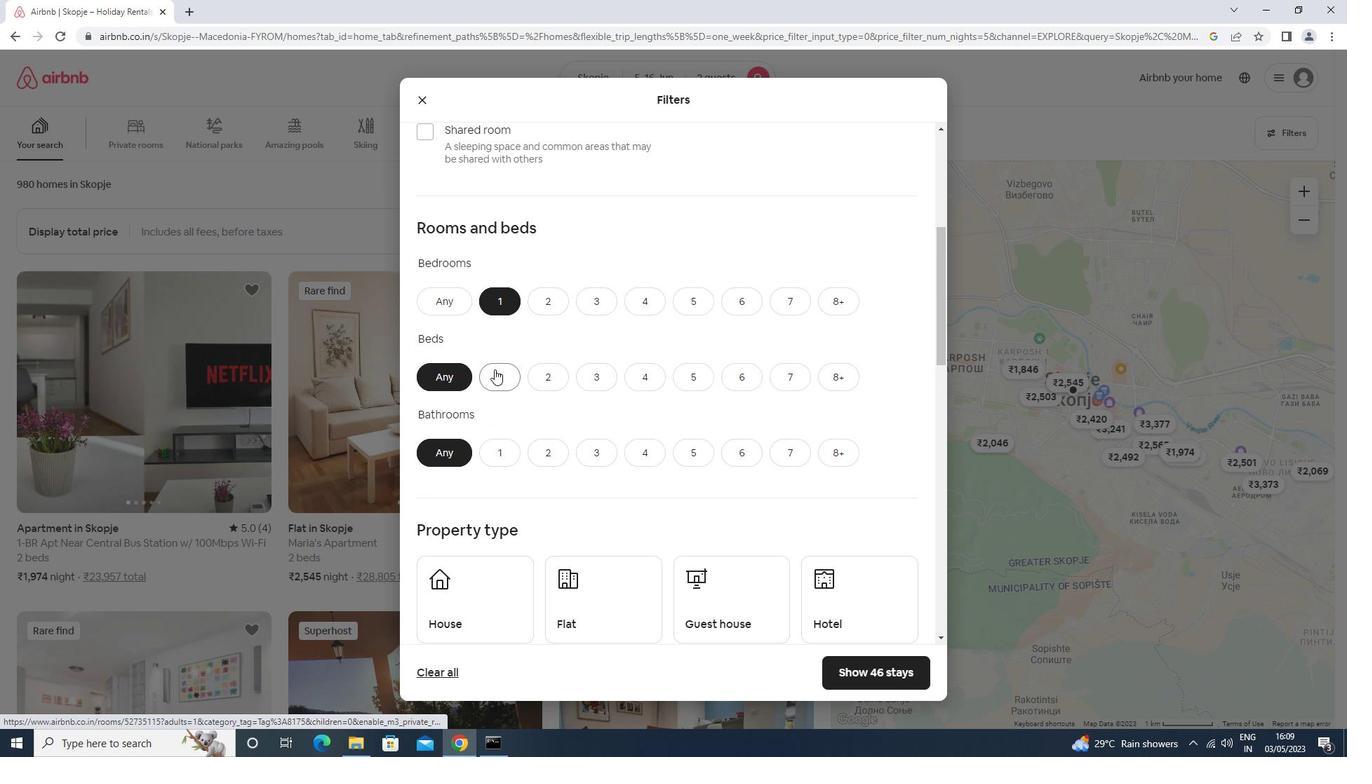 
Action: Mouse moved to (508, 448)
Screenshot: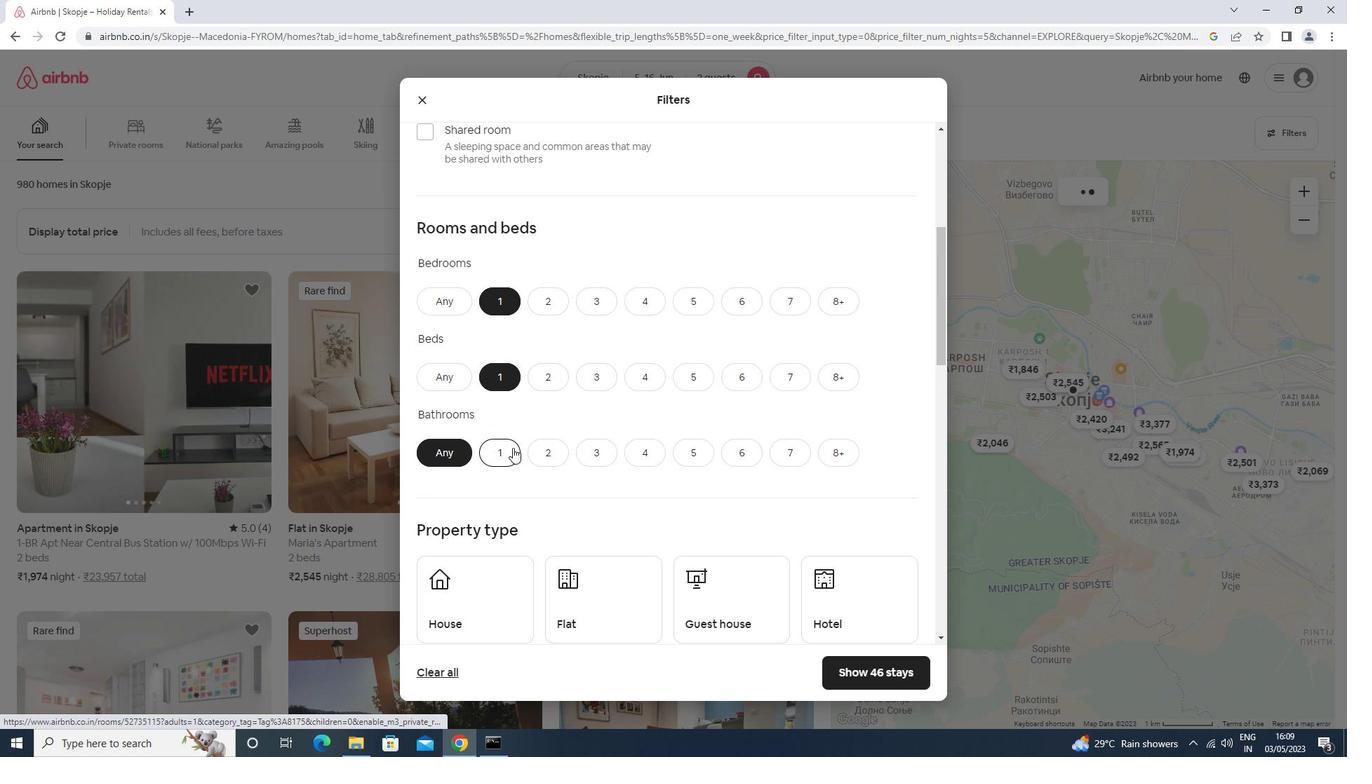 
Action: Mouse pressed left at (508, 448)
Screenshot: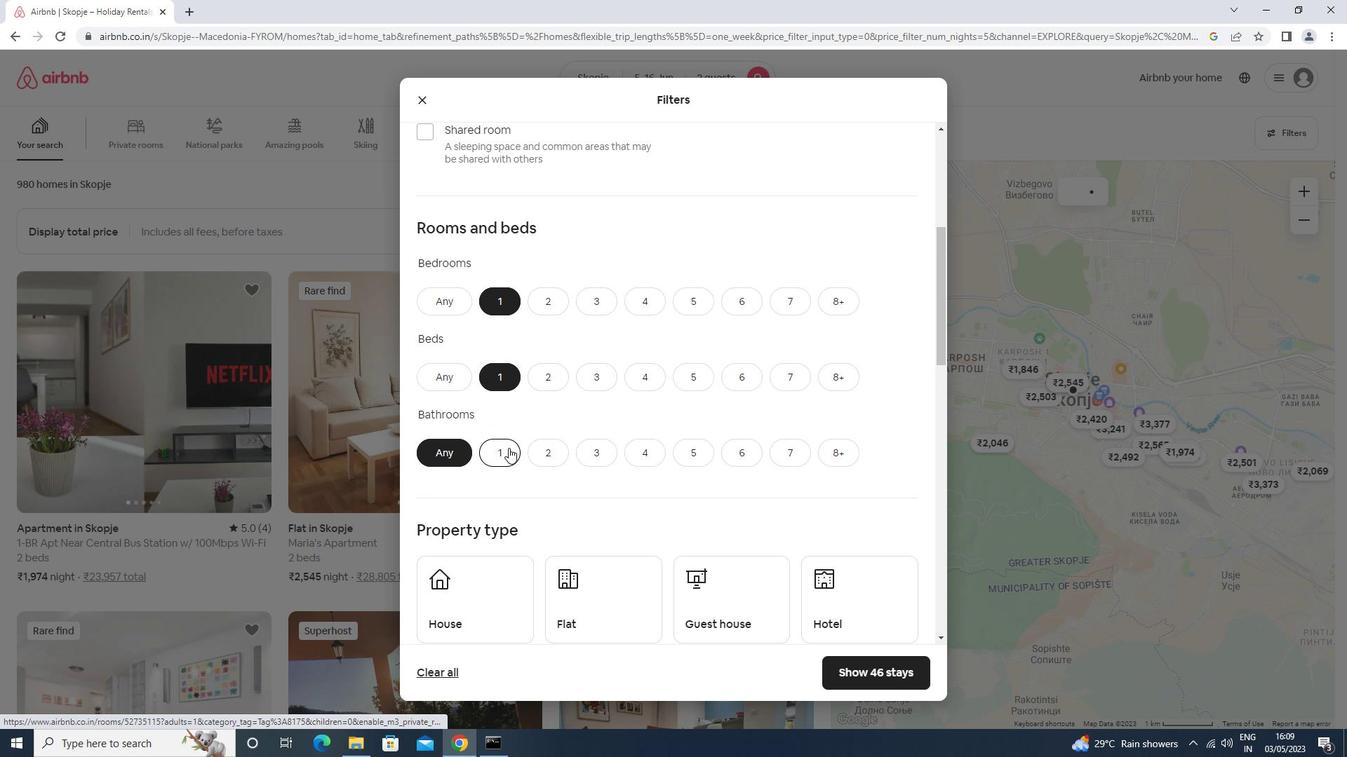 
Action: Mouse moved to (505, 454)
Screenshot: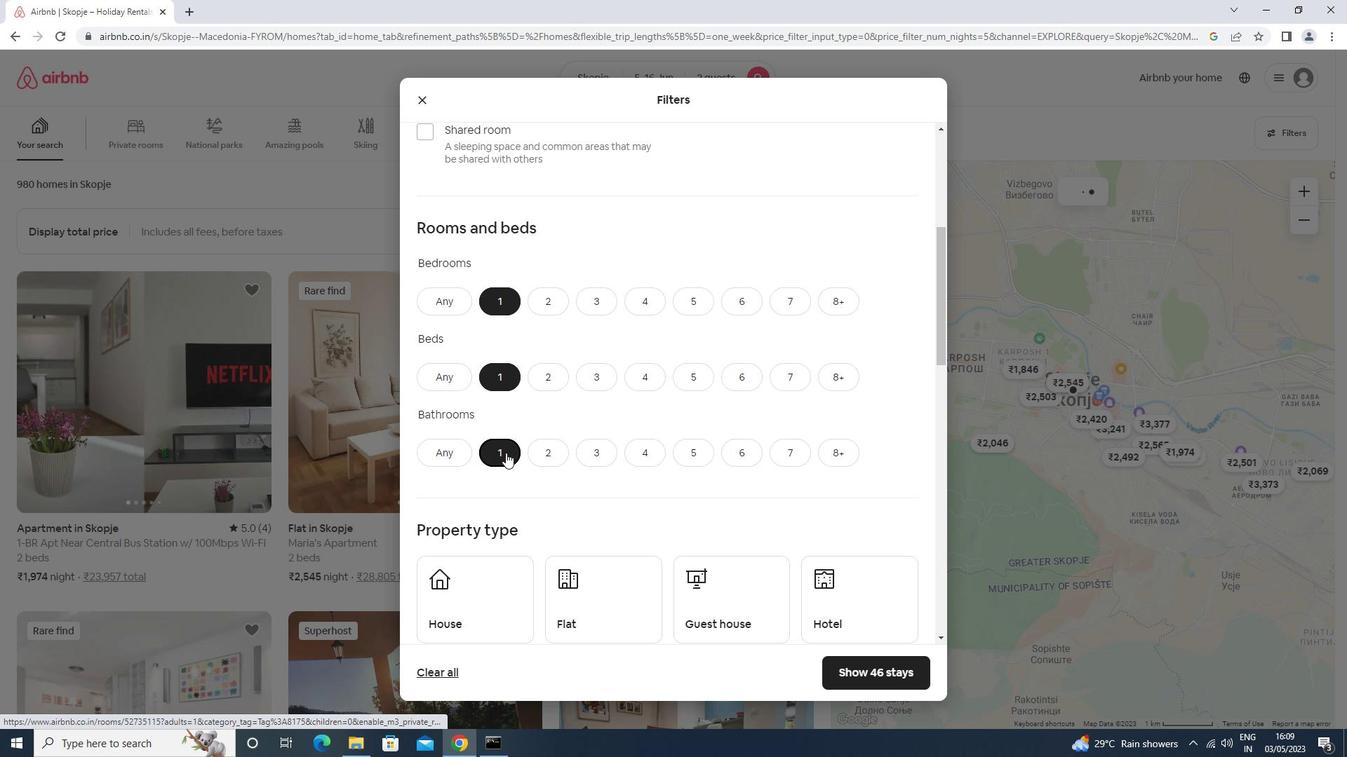 
Action: Mouse scrolled (505, 453) with delta (0, 0)
Screenshot: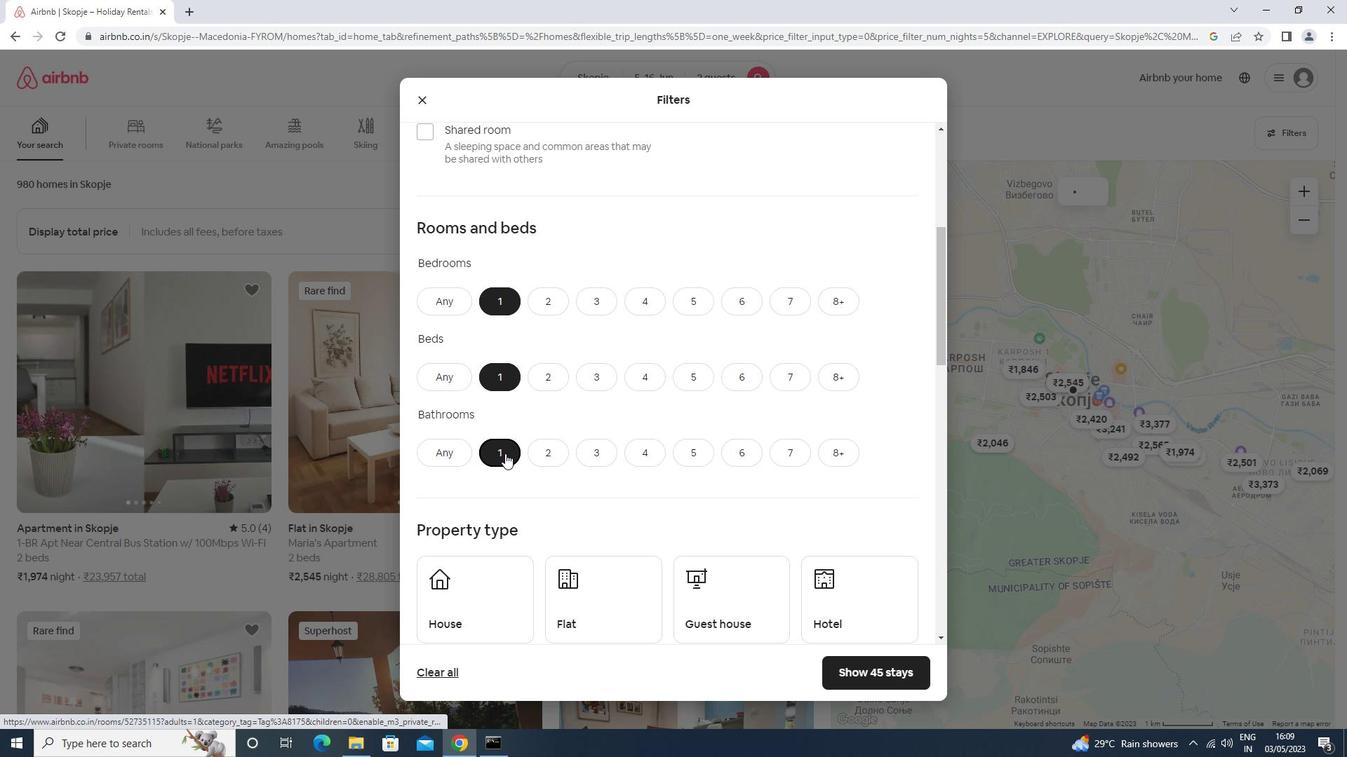 
Action: Mouse scrolled (505, 453) with delta (0, 0)
Screenshot: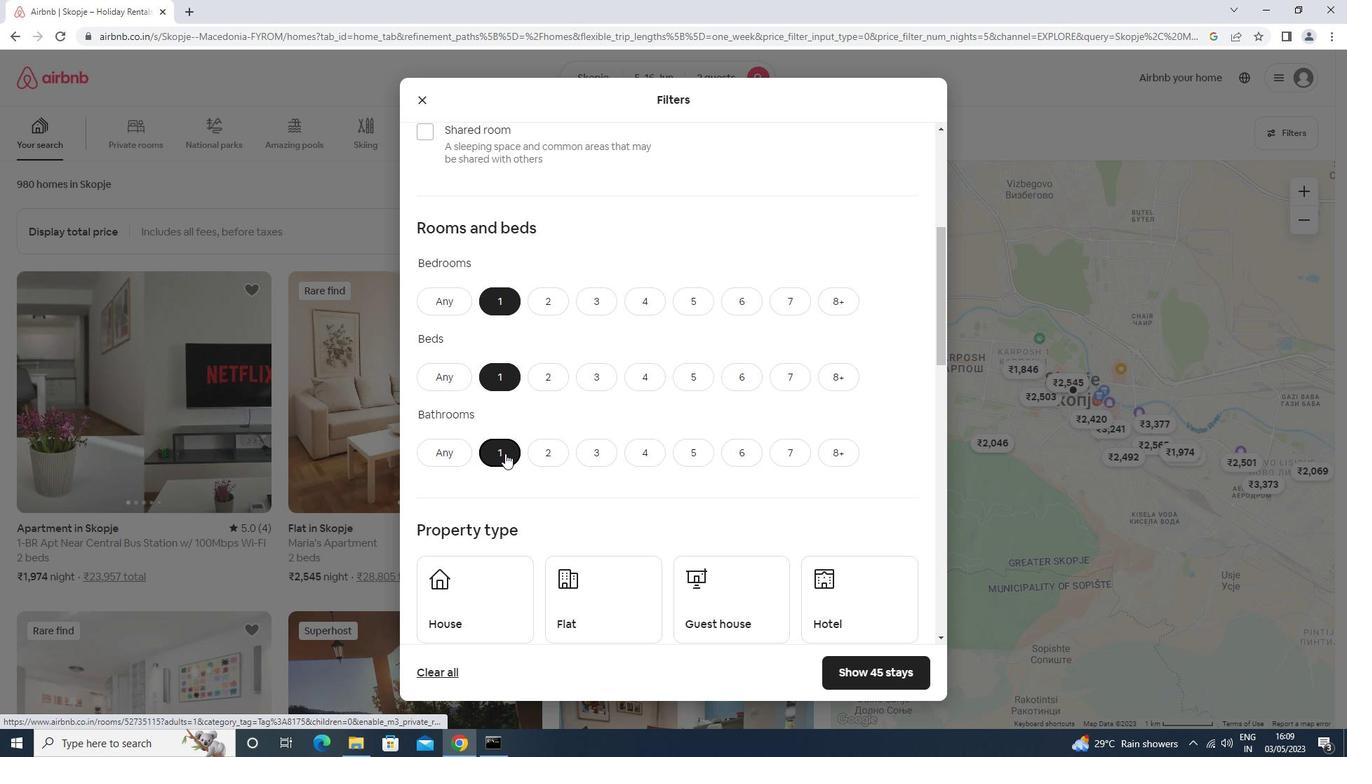 
Action: Mouse moved to (463, 435)
Screenshot: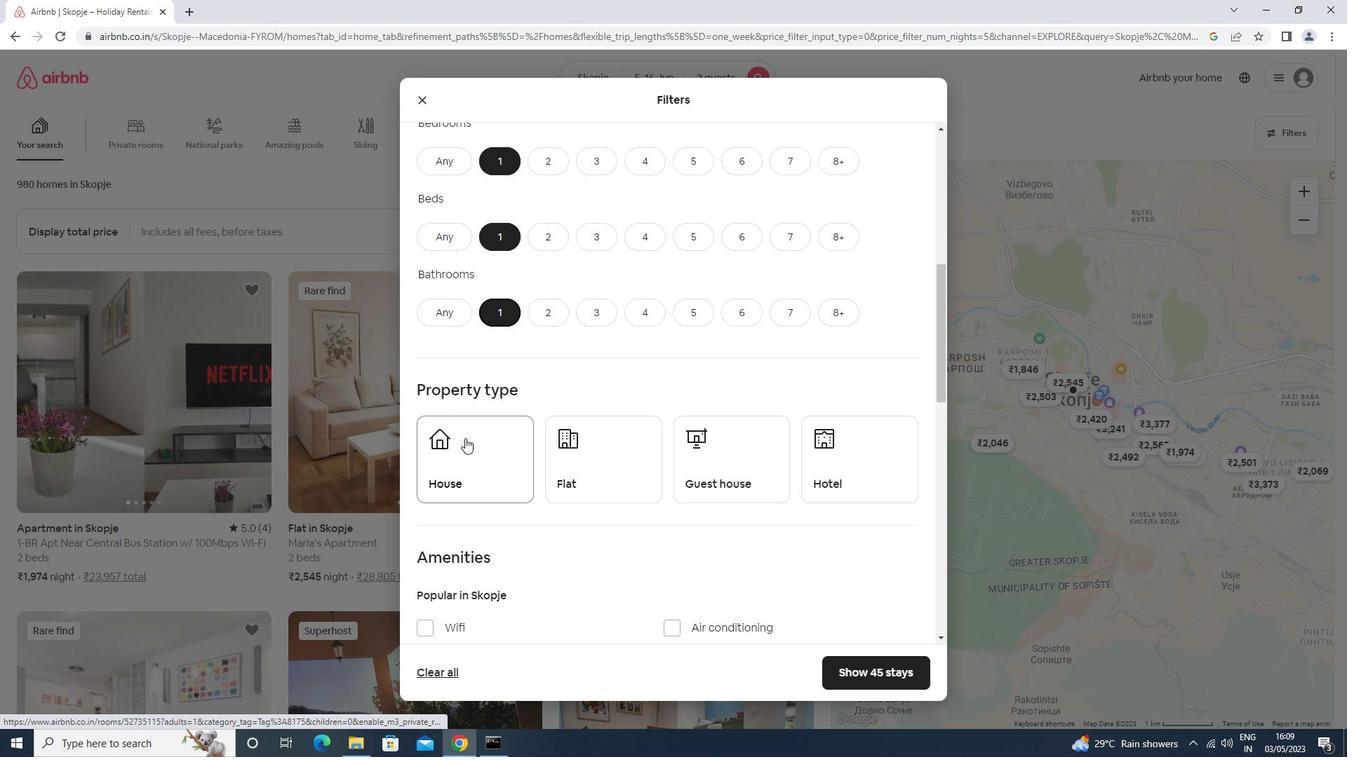 
Action: Mouse pressed left at (463, 435)
Screenshot: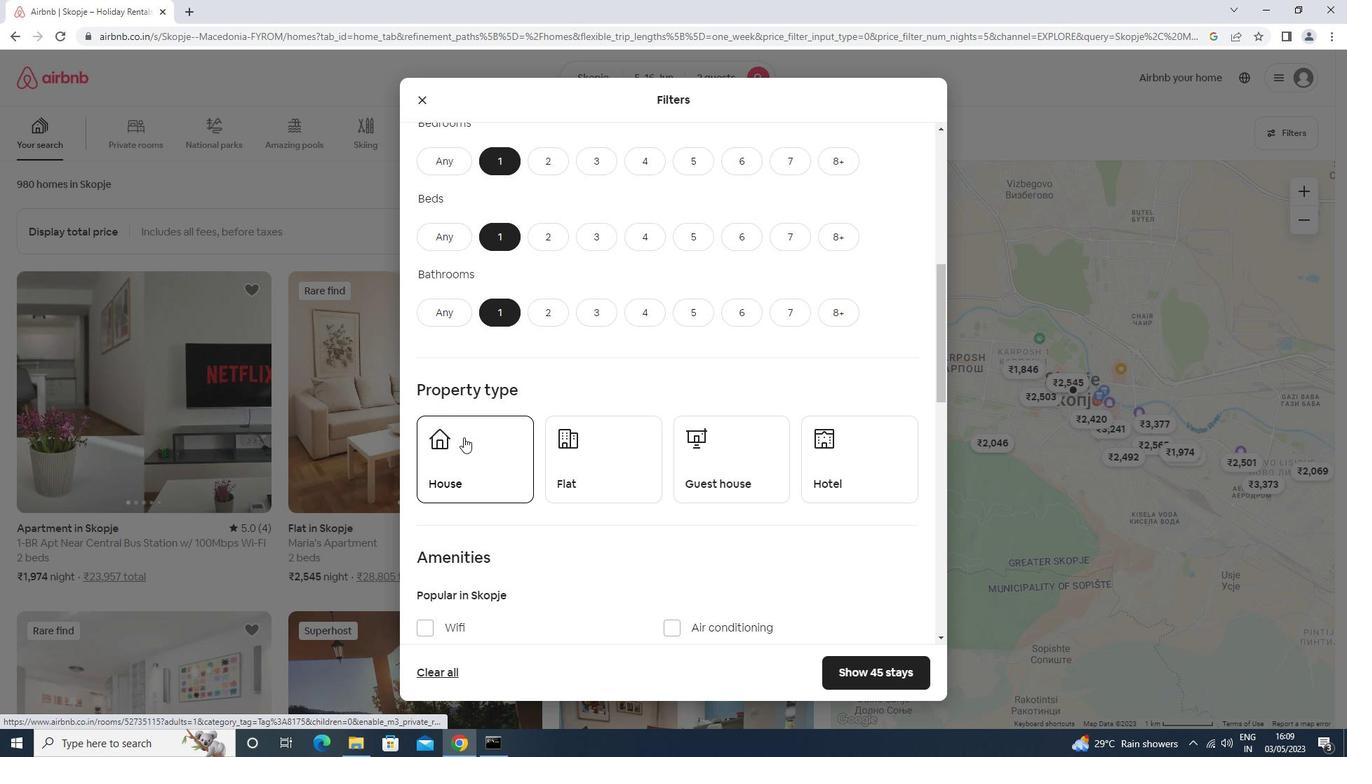 
Action: Mouse moved to (613, 471)
Screenshot: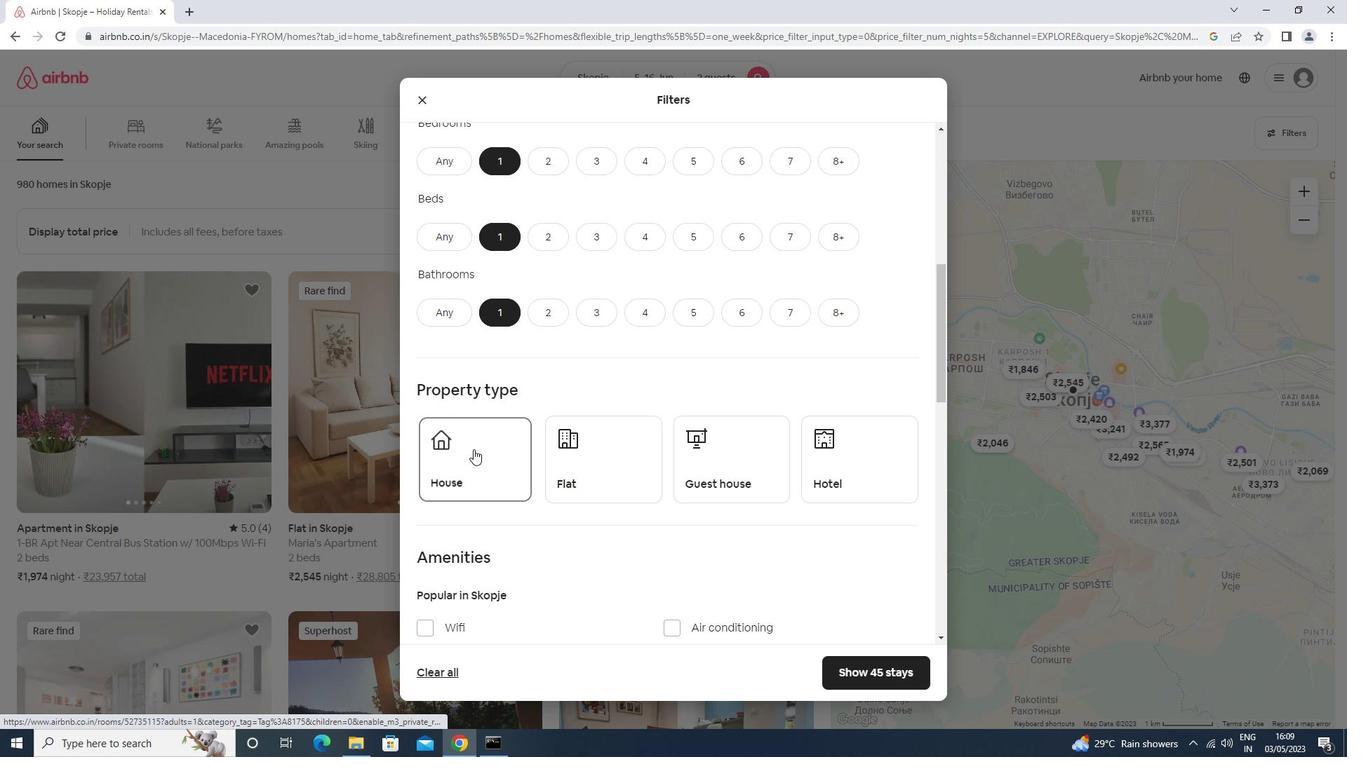
Action: Mouse pressed left at (613, 471)
Screenshot: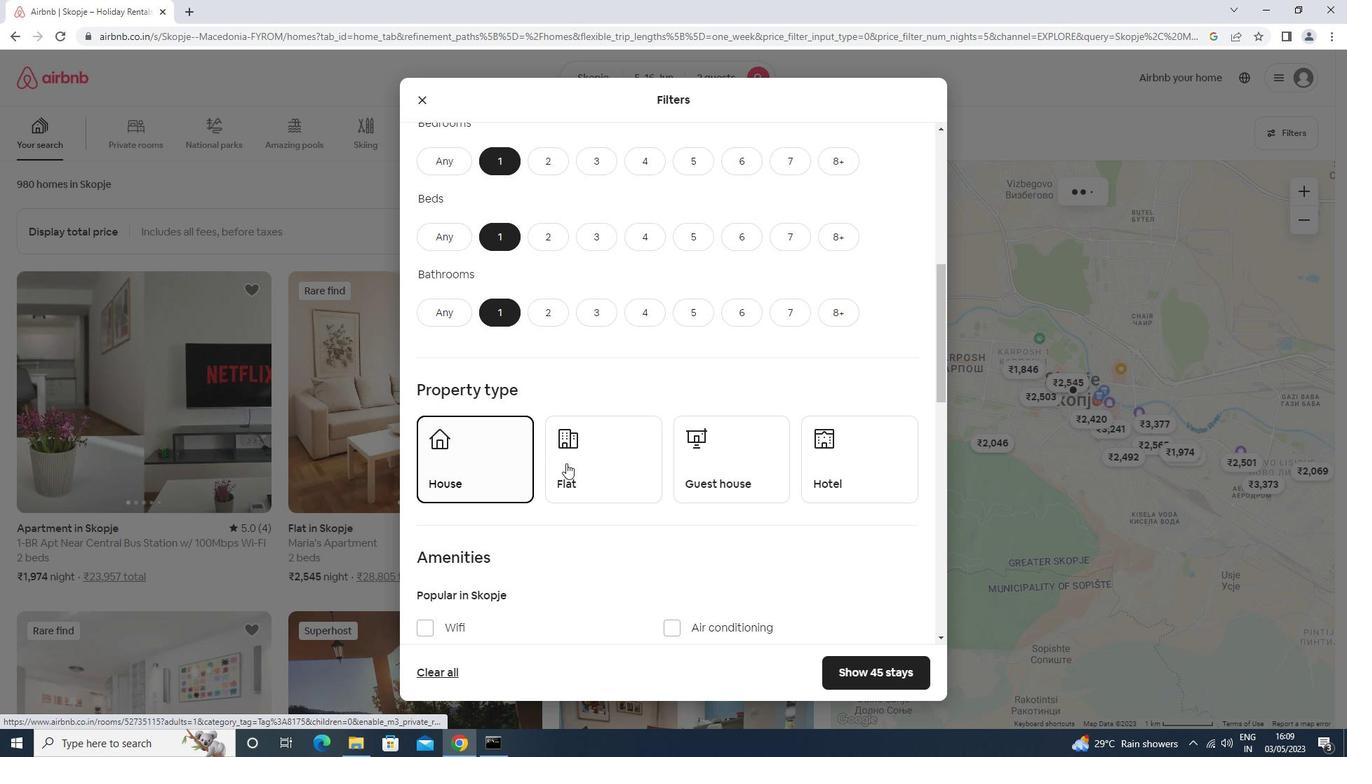 
Action: Mouse moved to (717, 469)
Screenshot: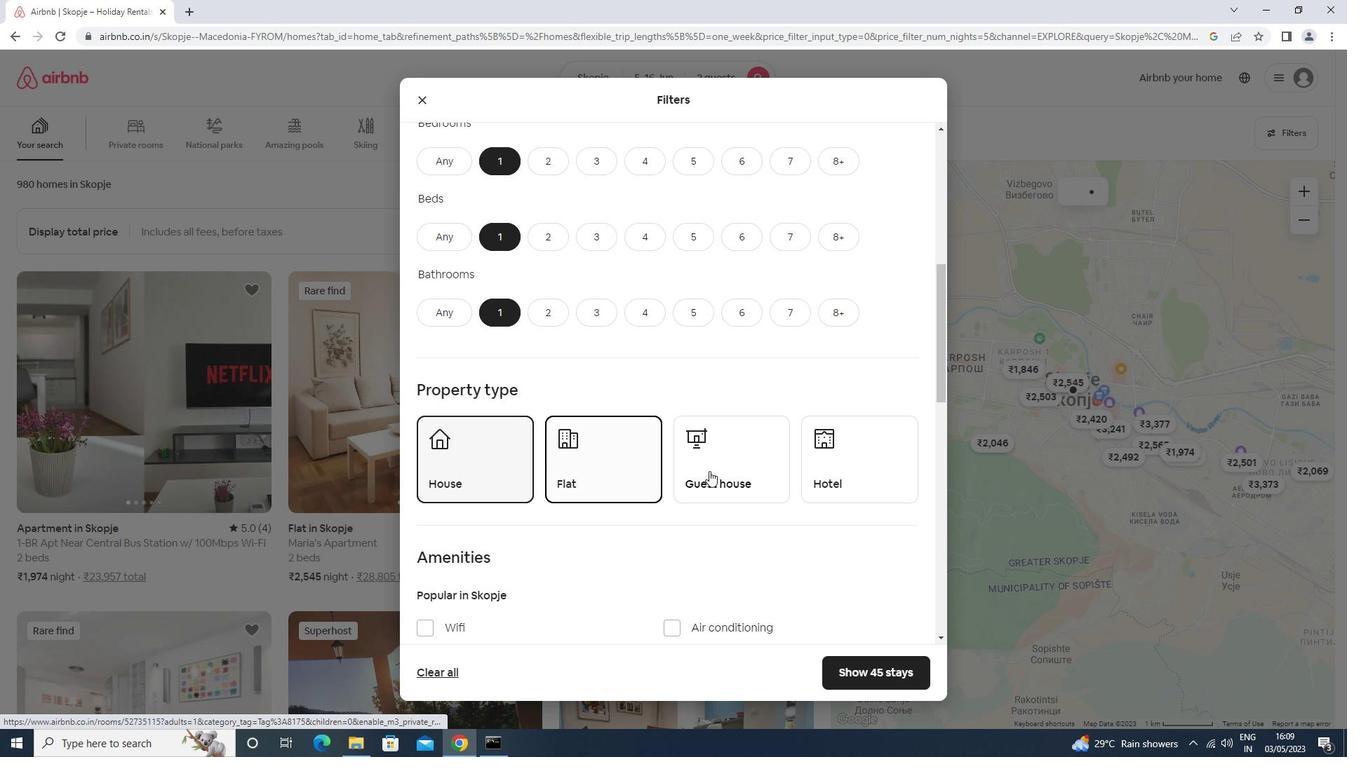 
Action: Mouse pressed left at (717, 469)
Screenshot: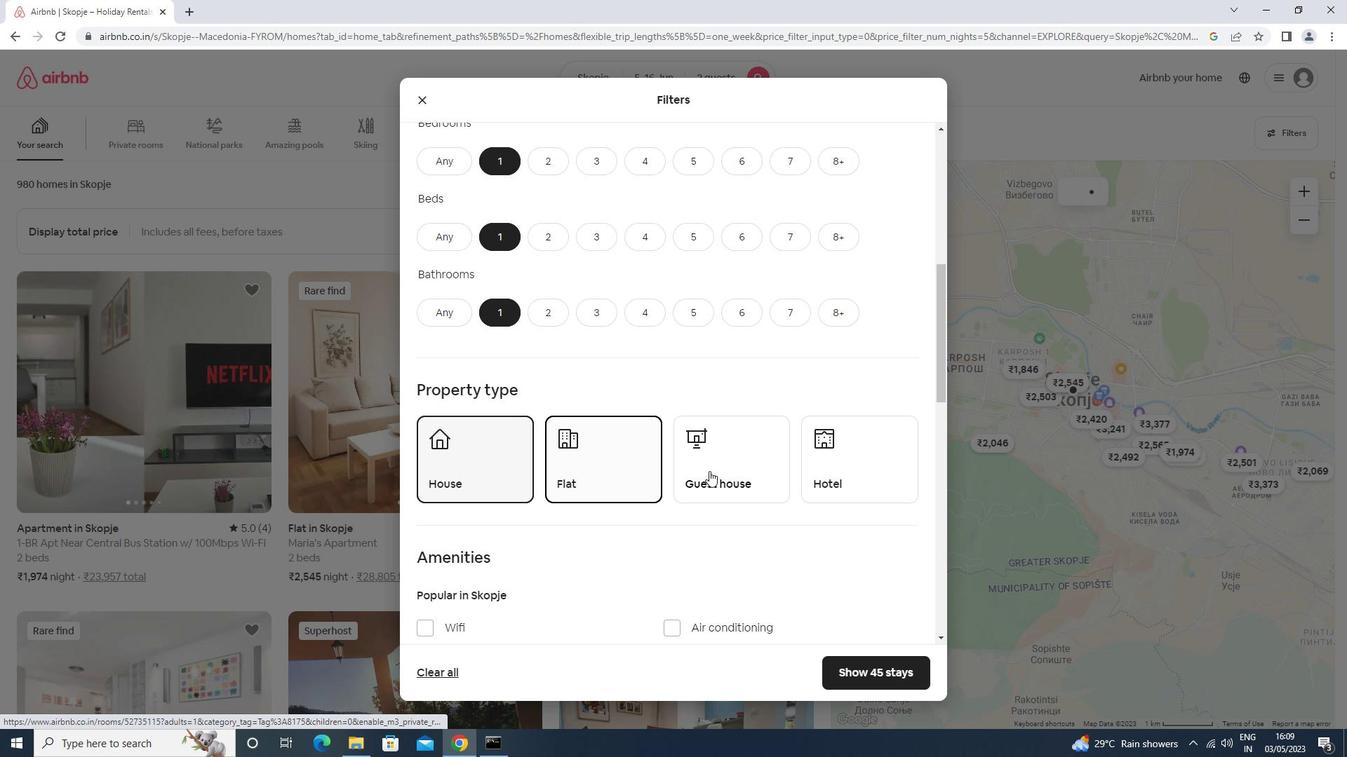 
Action: Mouse moved to (826, 463)
Screenshot: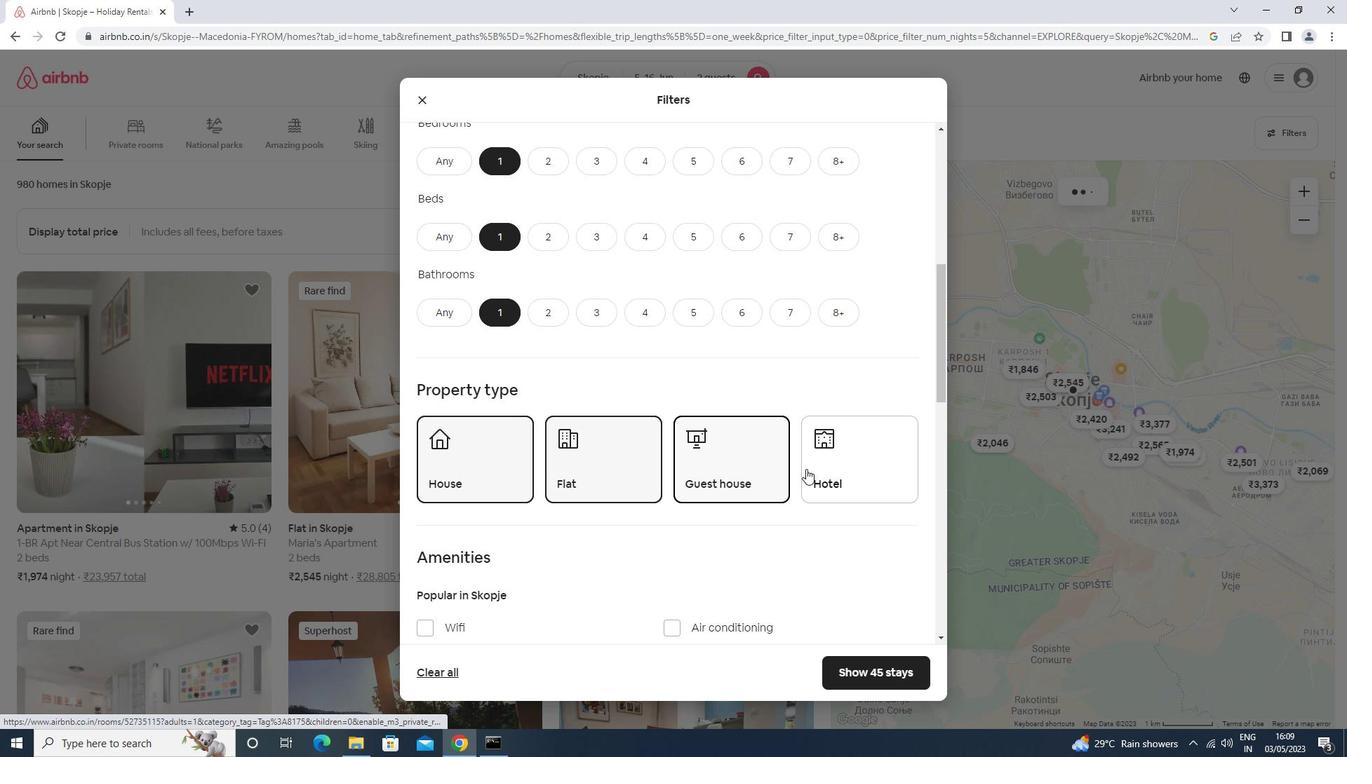 
Action: Mouse pressed left at (826, 463)
Screenshot: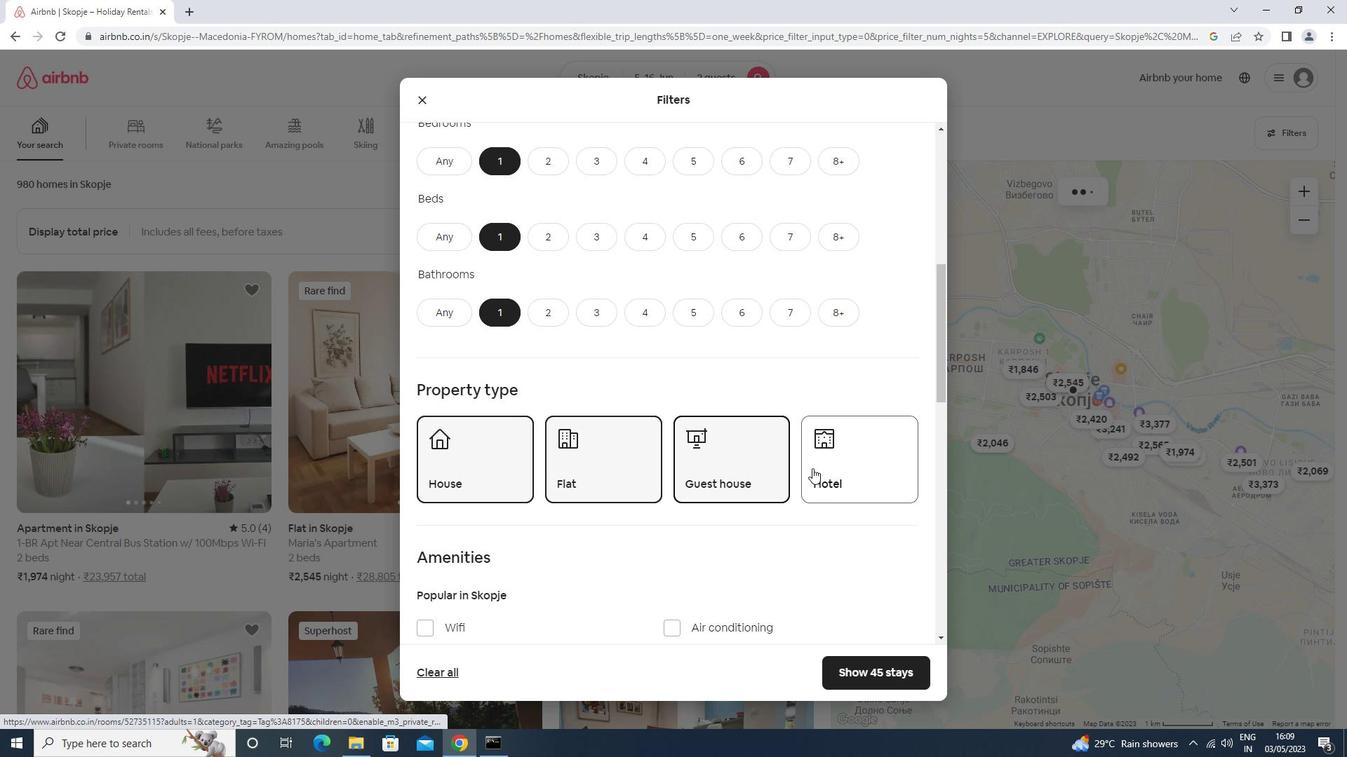 
Action: Mouse moved to (824, 466)
Screenshot: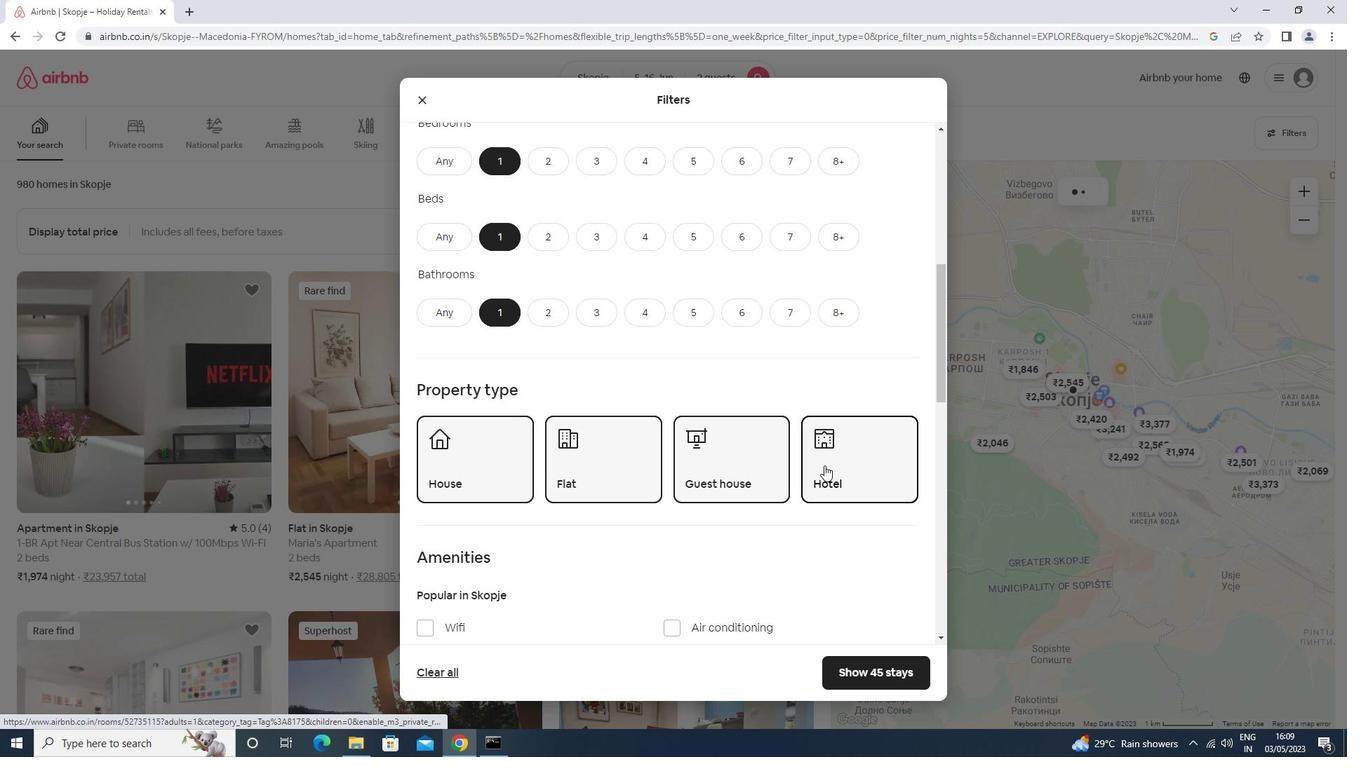 
Action: Mouse scrolled (824, 466) with delta (0, 0)
Screenshot: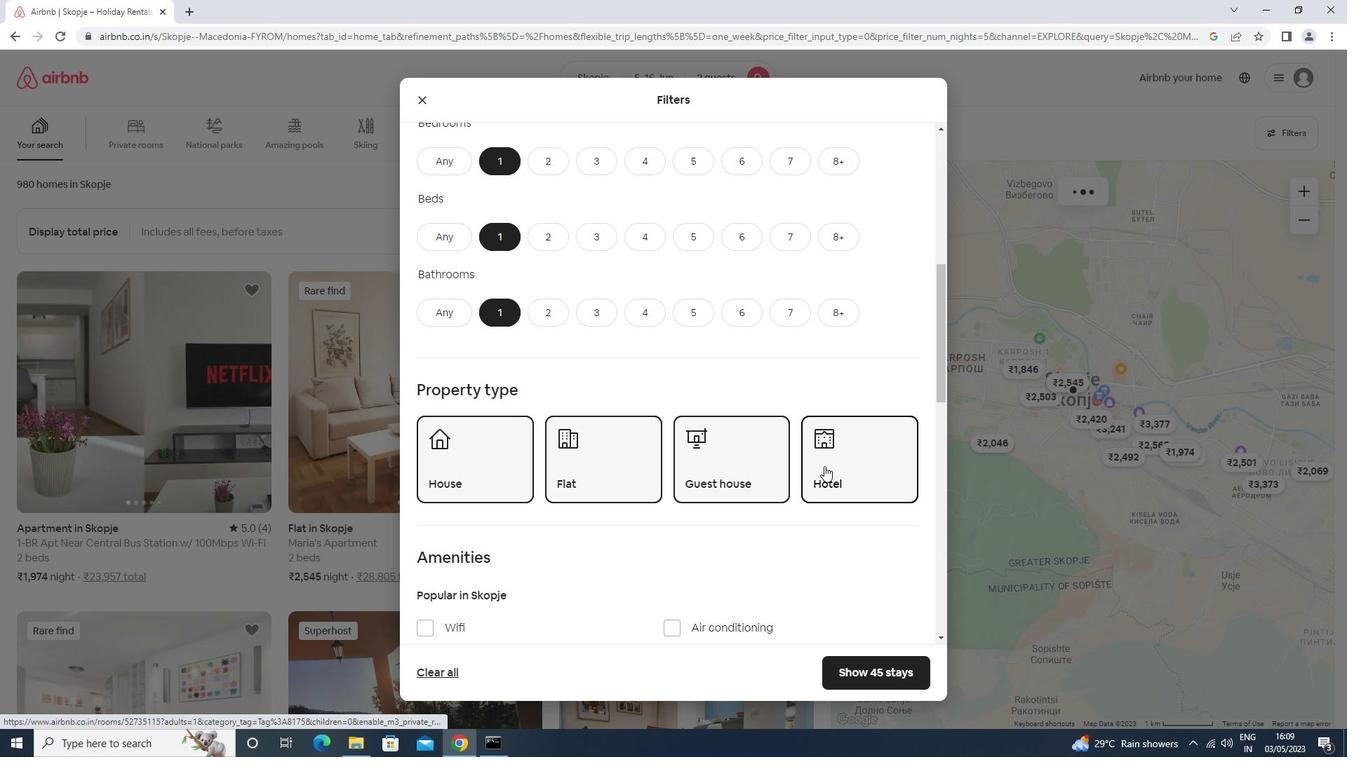 
Action: Mouse moved to (823, 466)
Screenshot: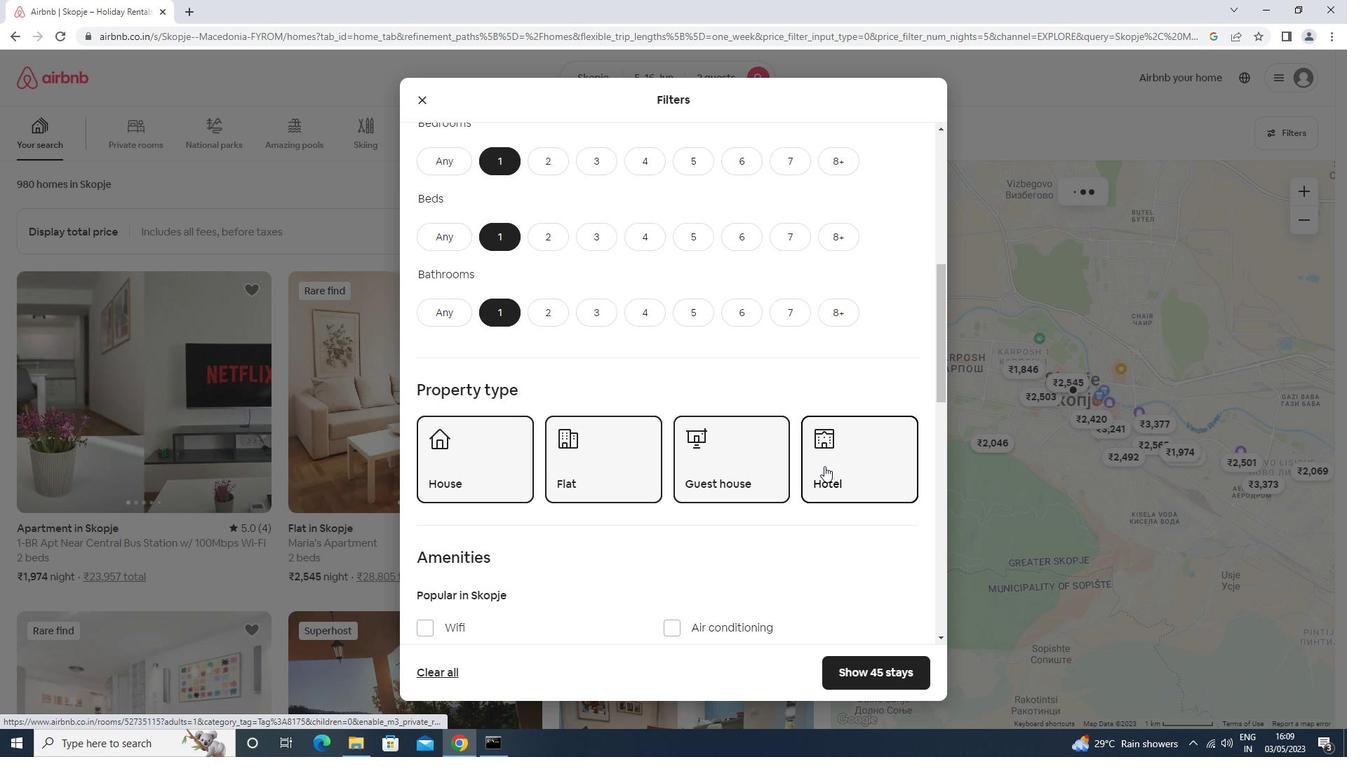 
Action: Mouse scrolled (823, 466) with delta (0, 0)
Screenshot: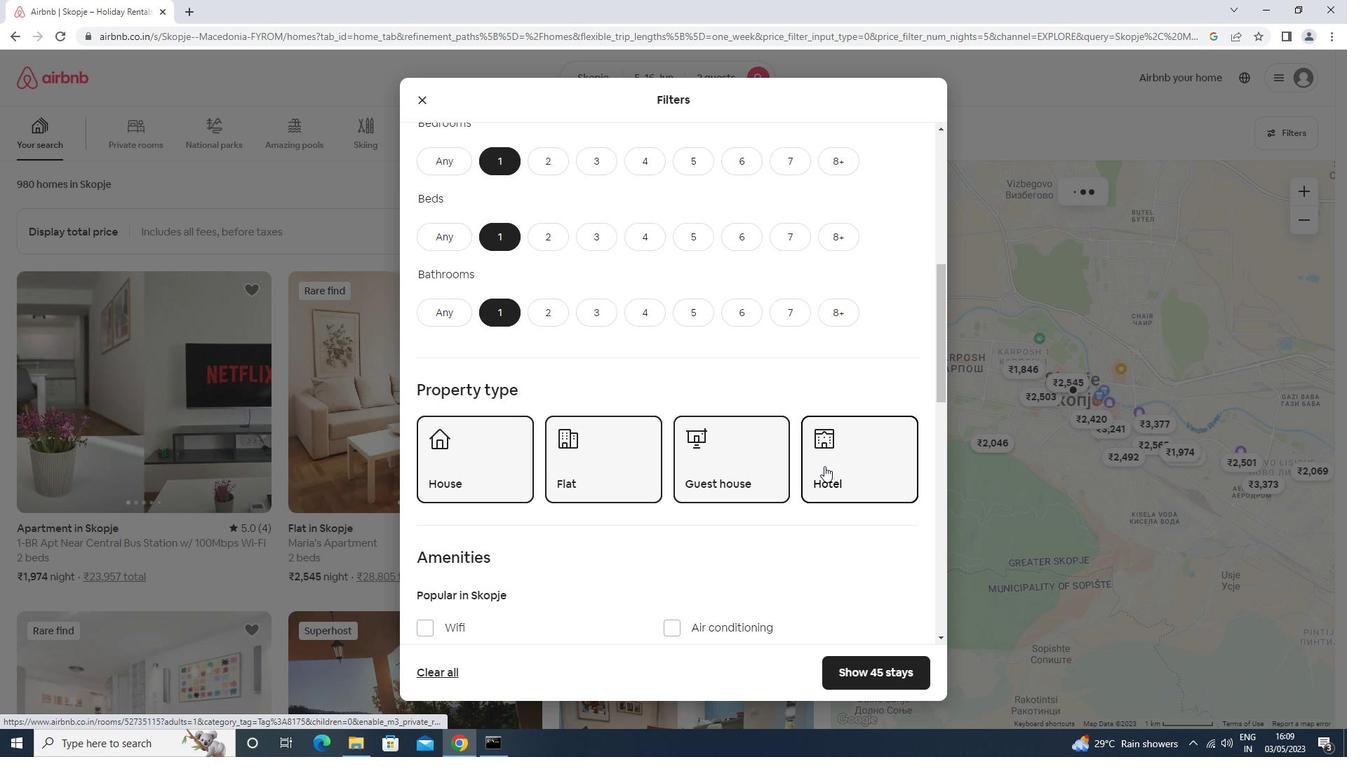 
Action: Mouse scrolled (823, 466) with delta (0, 0)
Screenshot: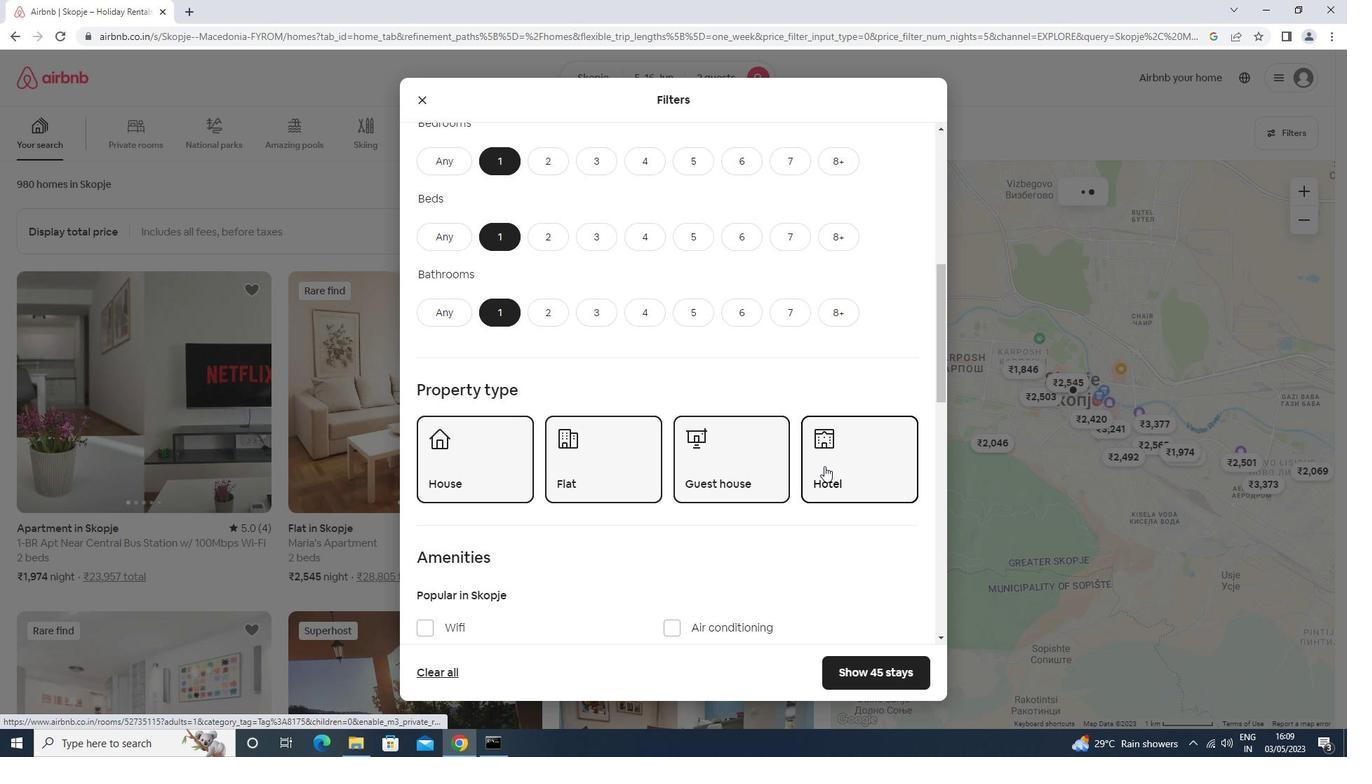 
Action: Mouse moved to (449, 414)
Screenshot: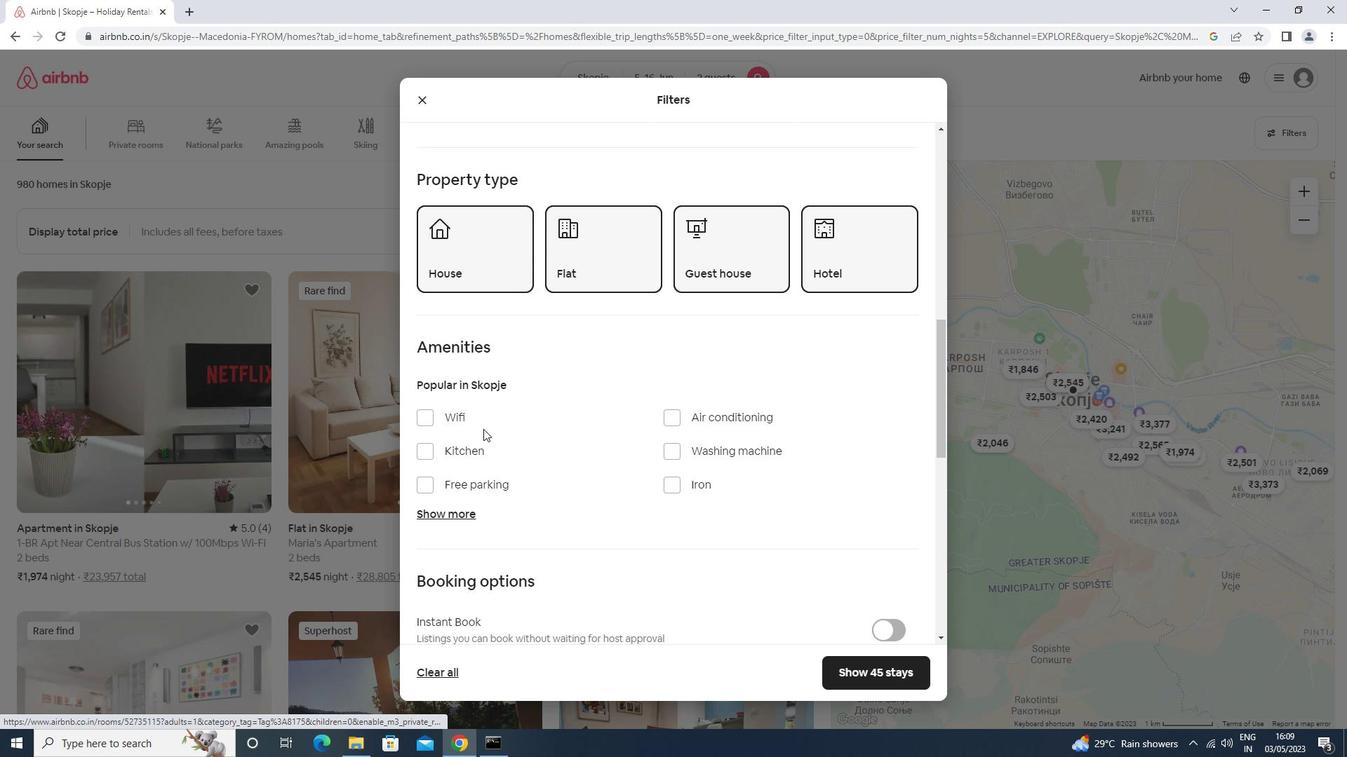 
Action: Mouse pressed left at (449, 414)
Screenshot: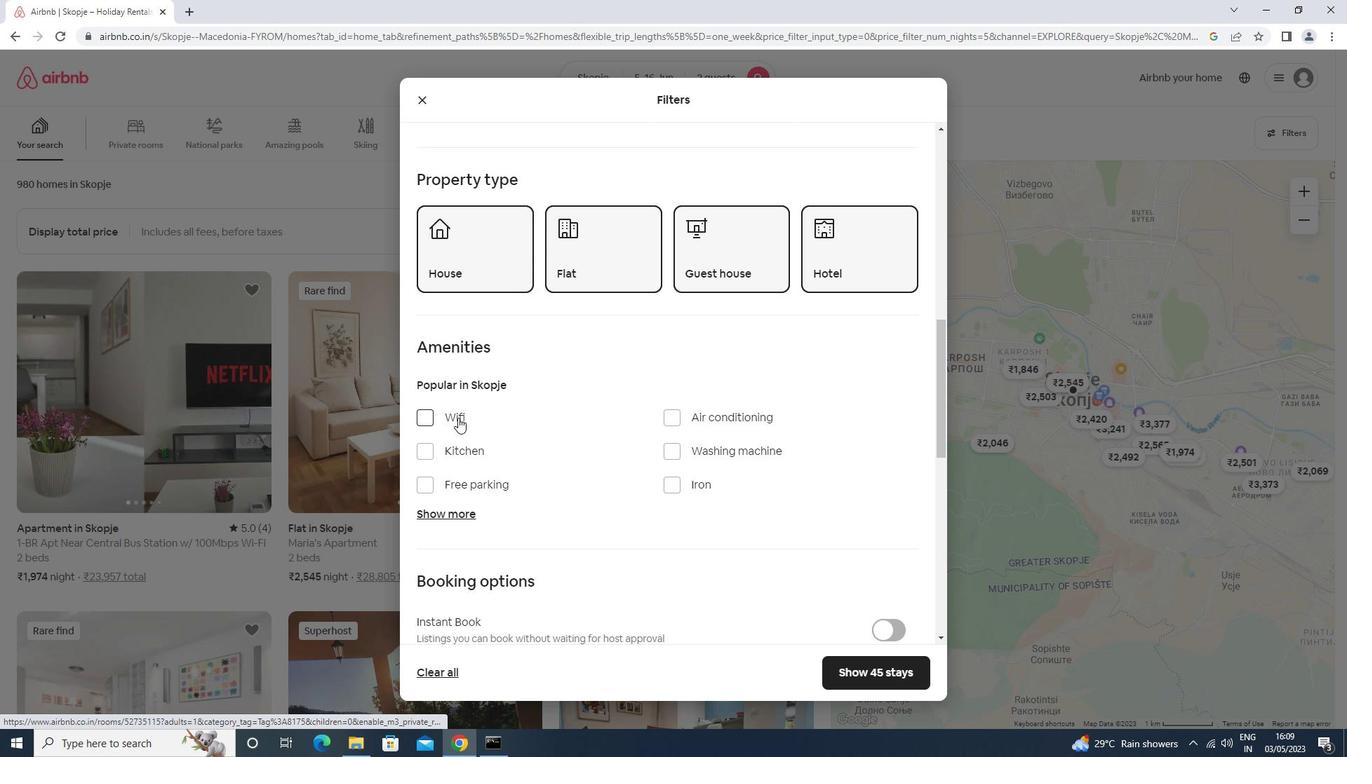 
Action: Mouse moved to (735, 456)
Screenshot: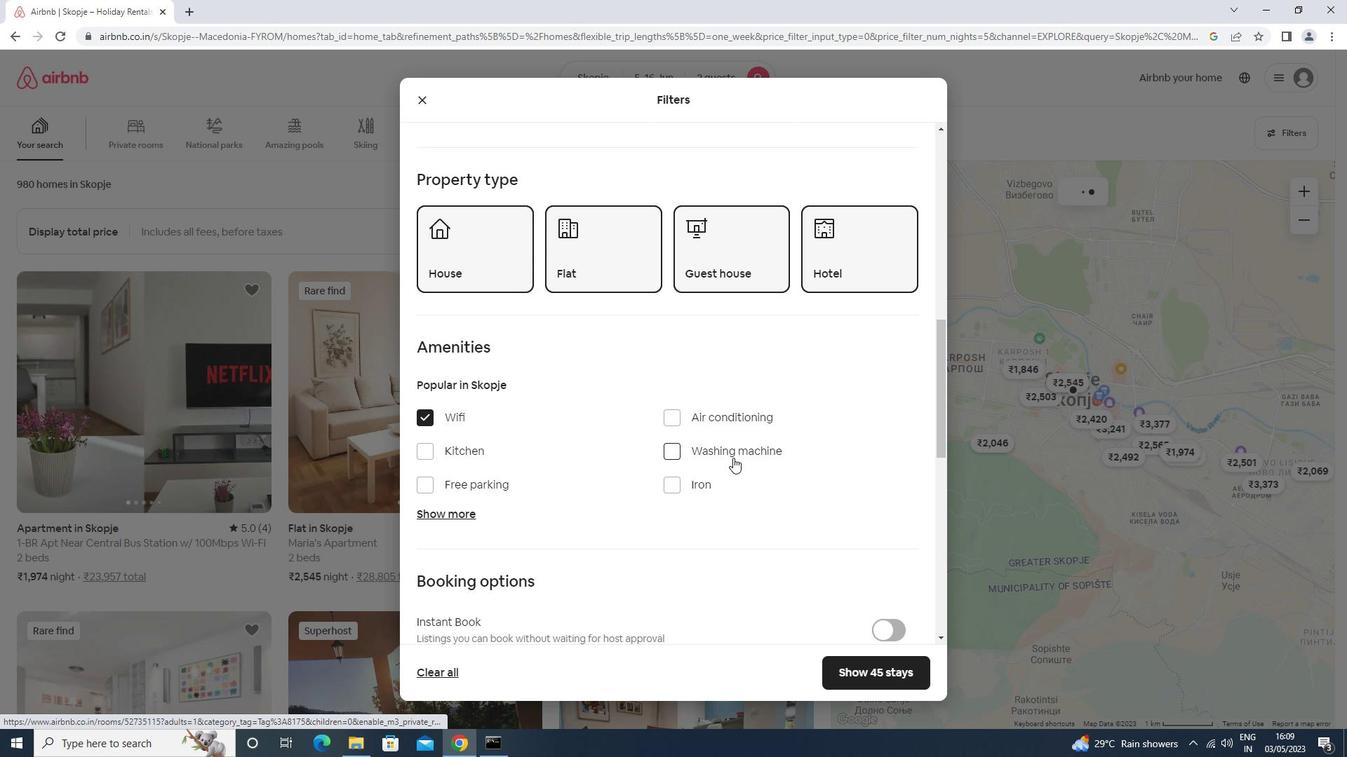 
Action: Mouse pressed left at (735, 456)
Screenshot: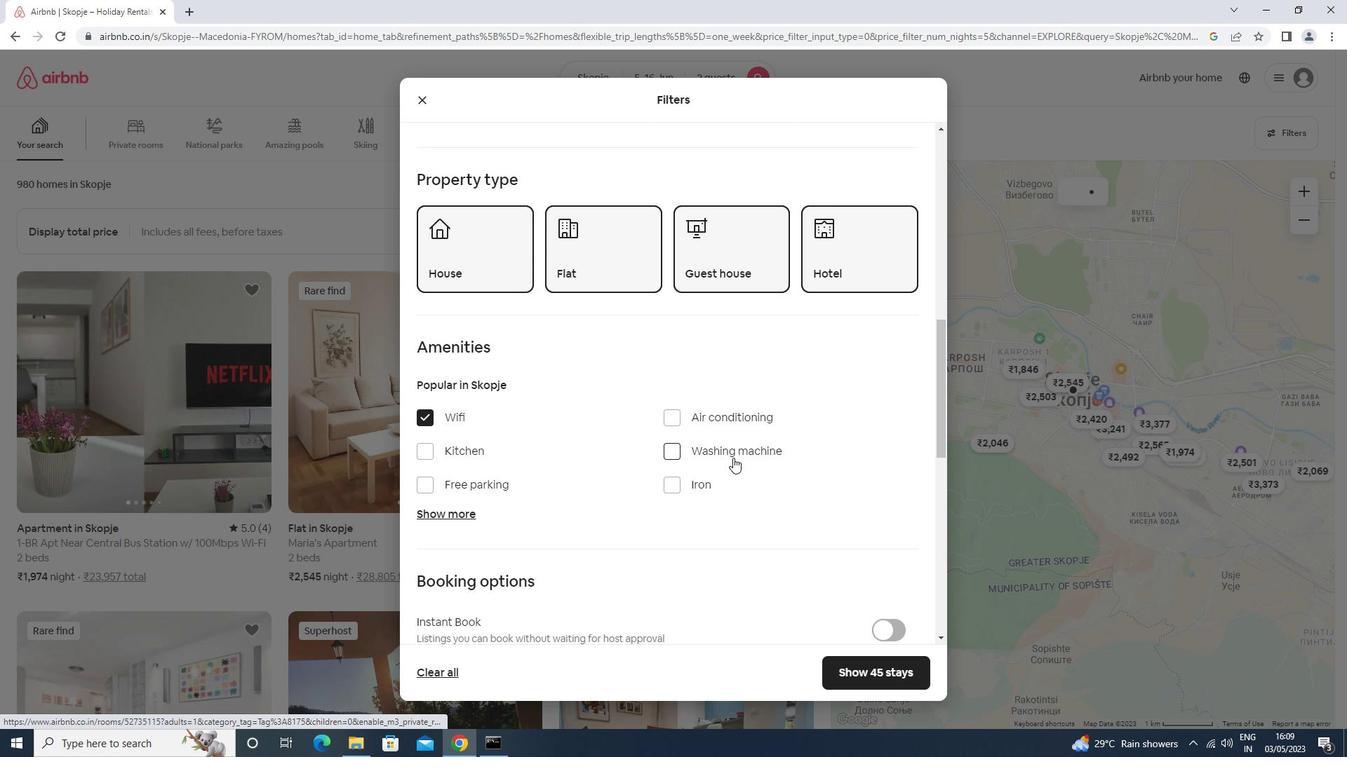 
Action: Mouse moved to (760, 478)
Screenshot: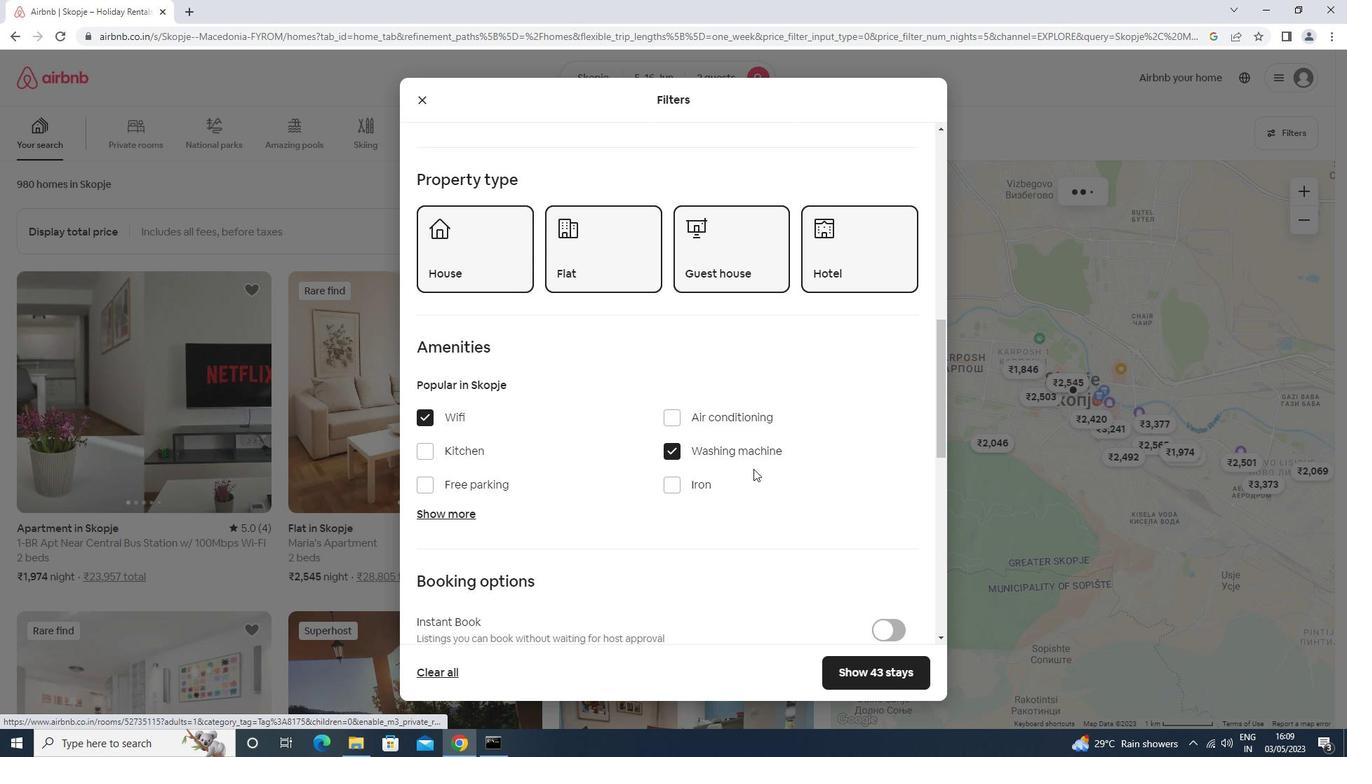 
Action: Mouse scrolled (760, 477) with delta (0, 0)
Screenshot: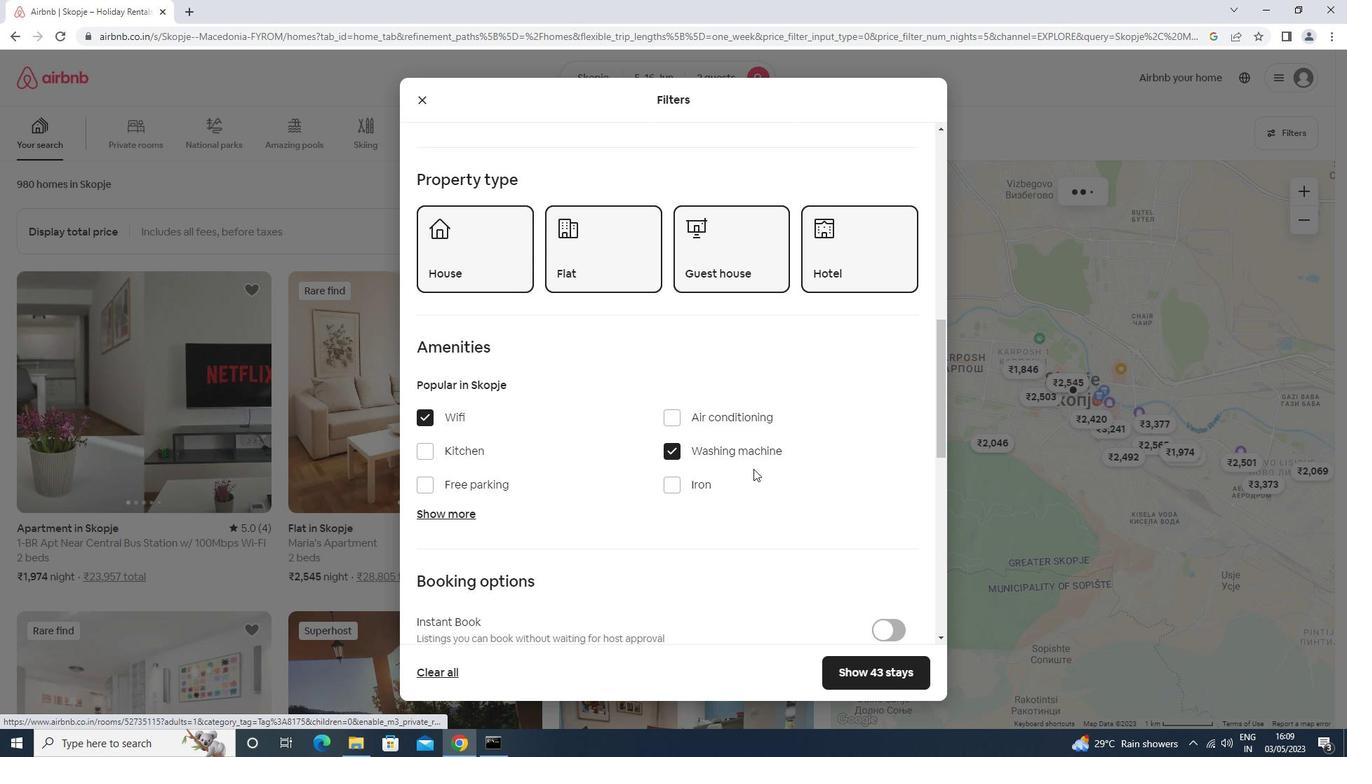 
Action: Mouse moved to (761, 483)
Screenshot: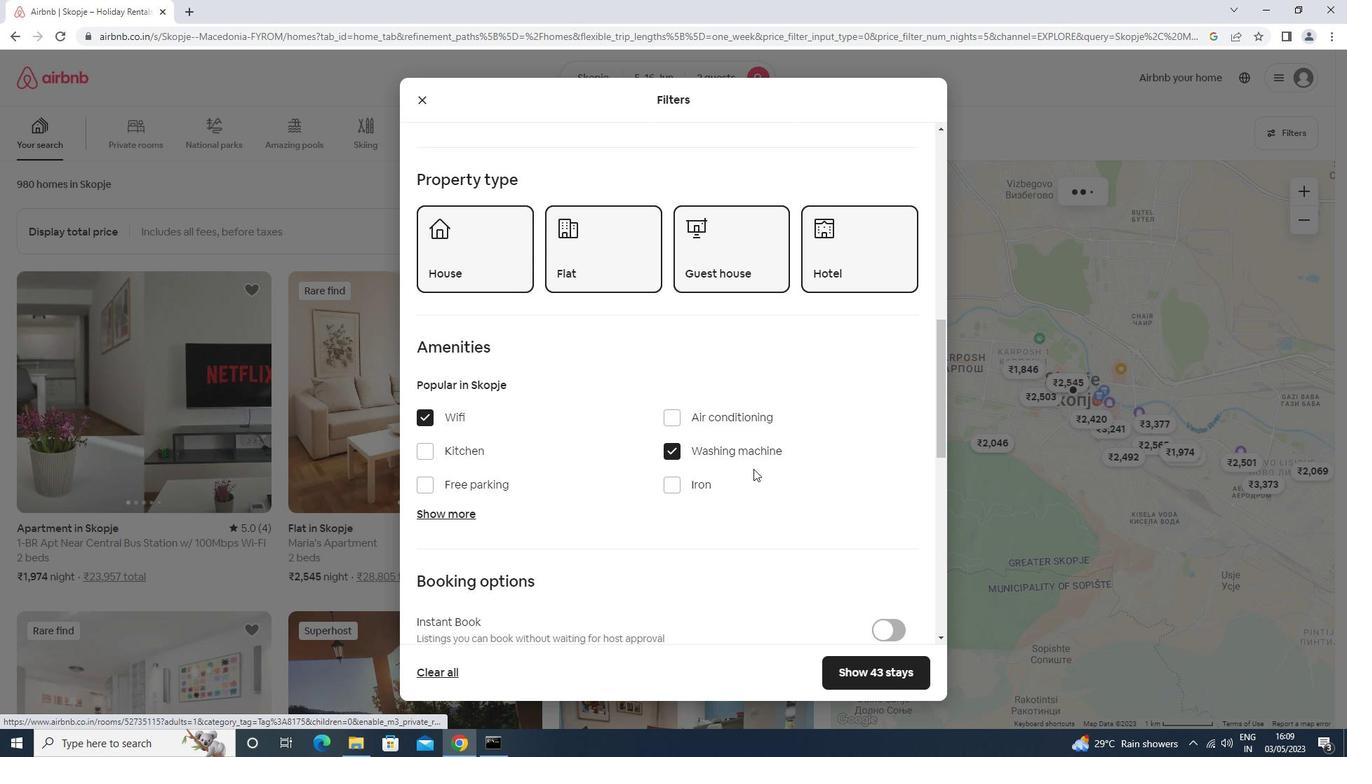
Action: Mouse scrolled (761, 482) with delta (0, 0)
Screenshot: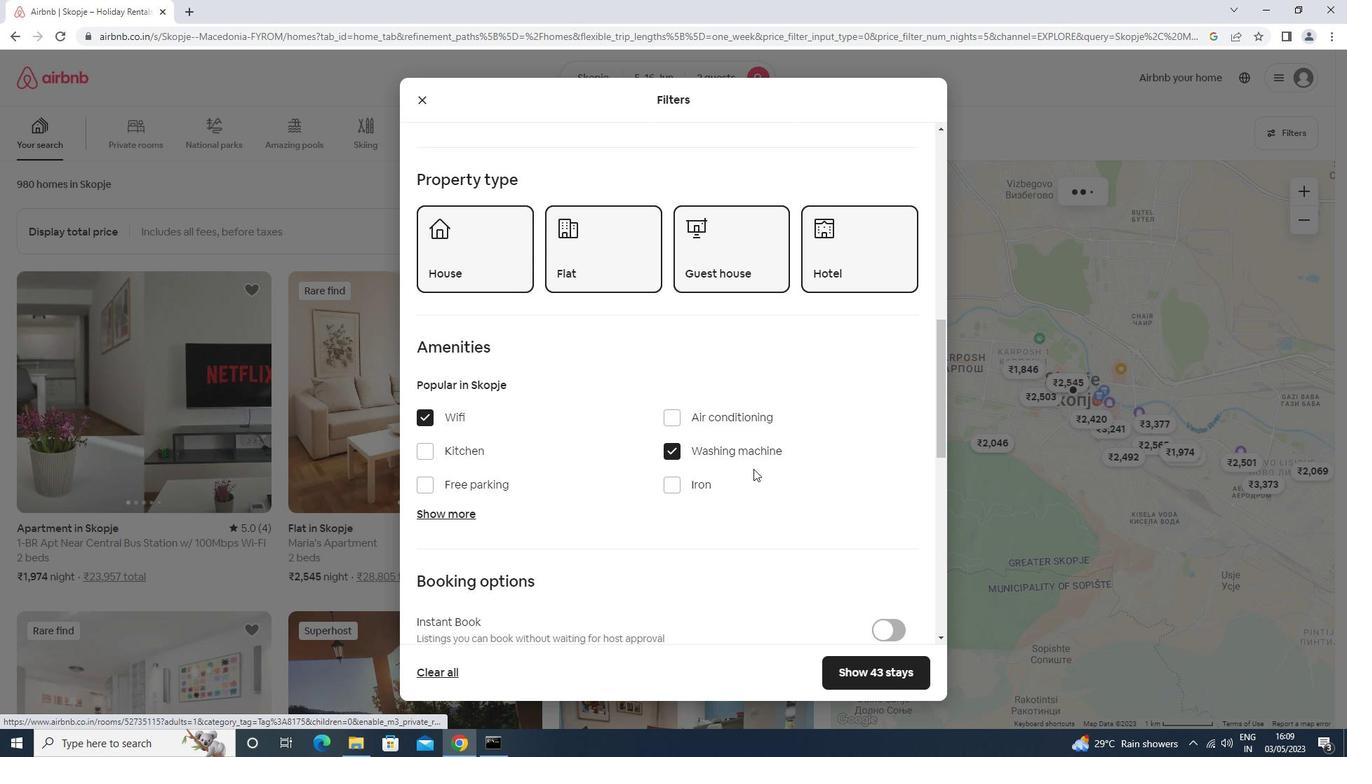 
Action: Mouse moved to (762, 485)
Screenshot: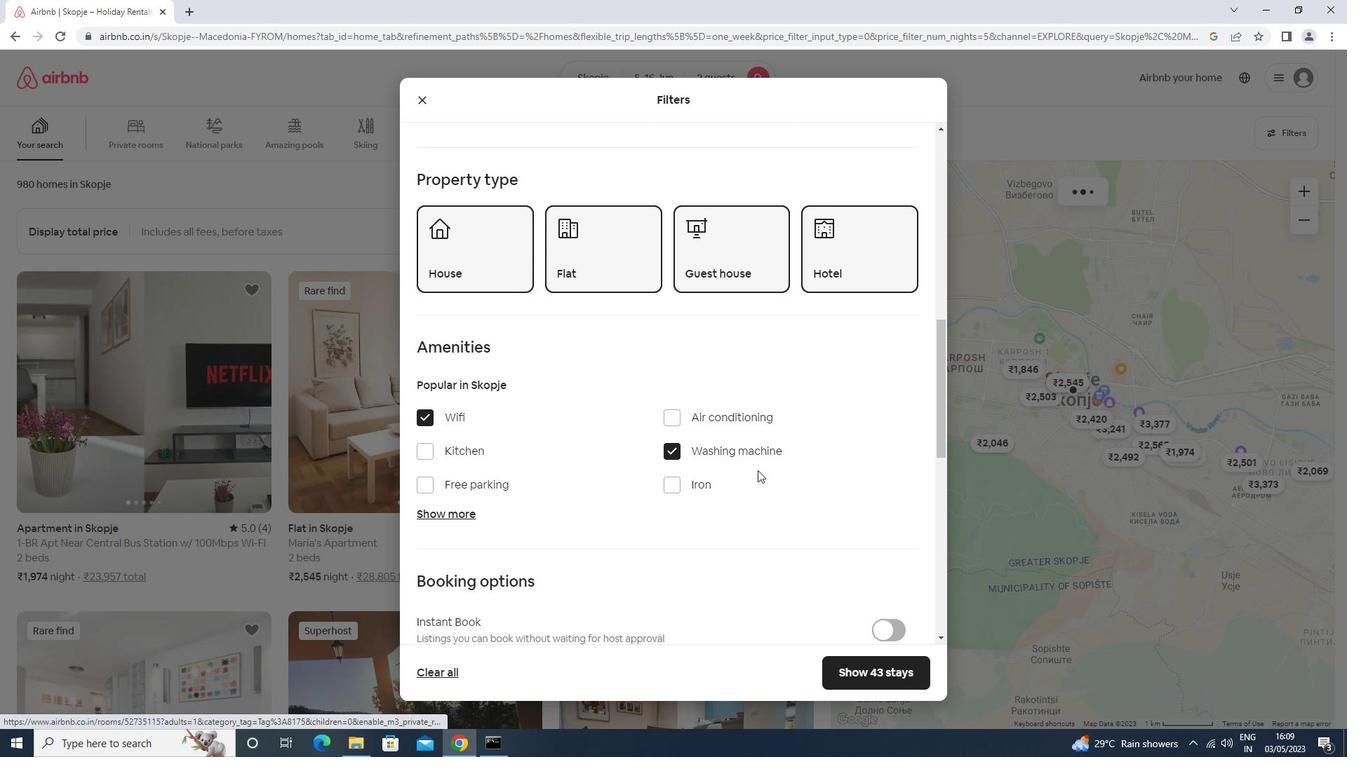 
Action: Mouse scrolled (762, 484) with delta (0, 0)
Screenshot: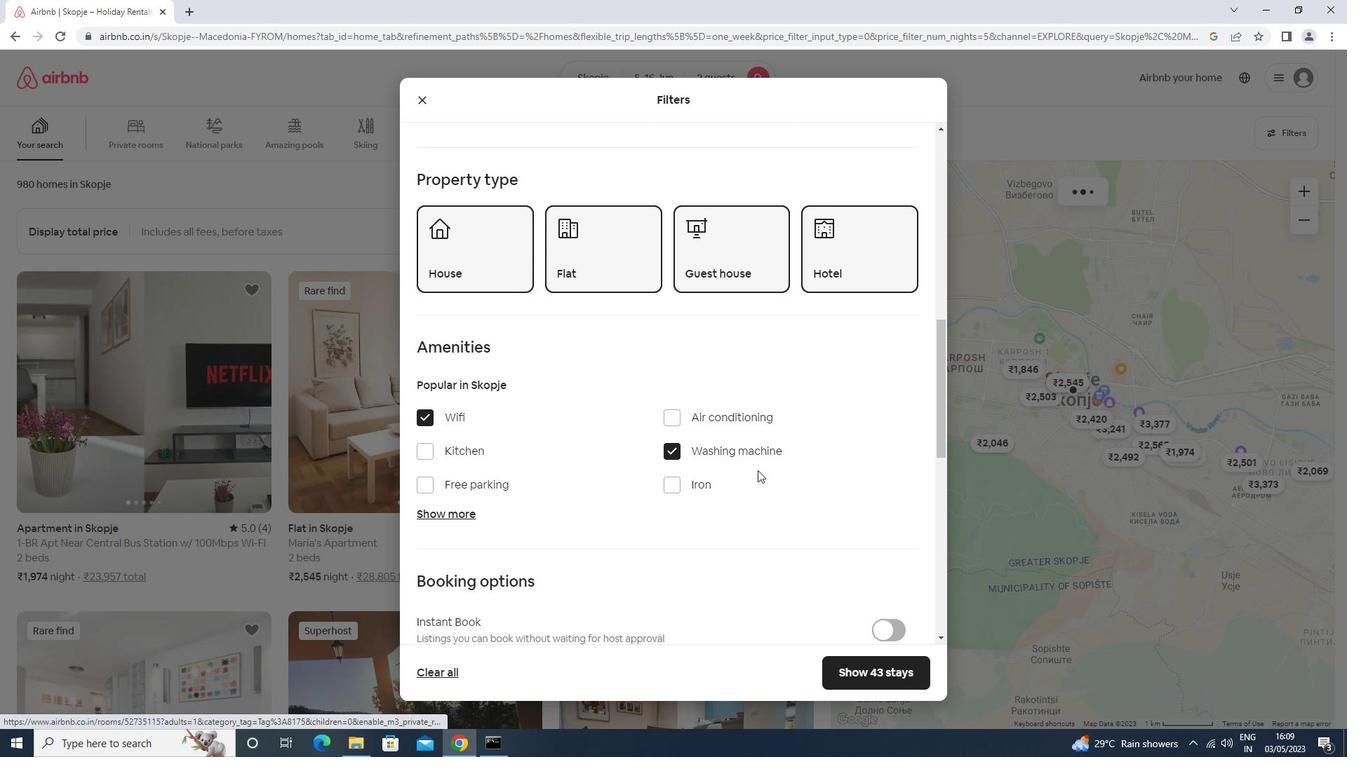 
Action: Mouse moved to (890, 461)
Screenshot: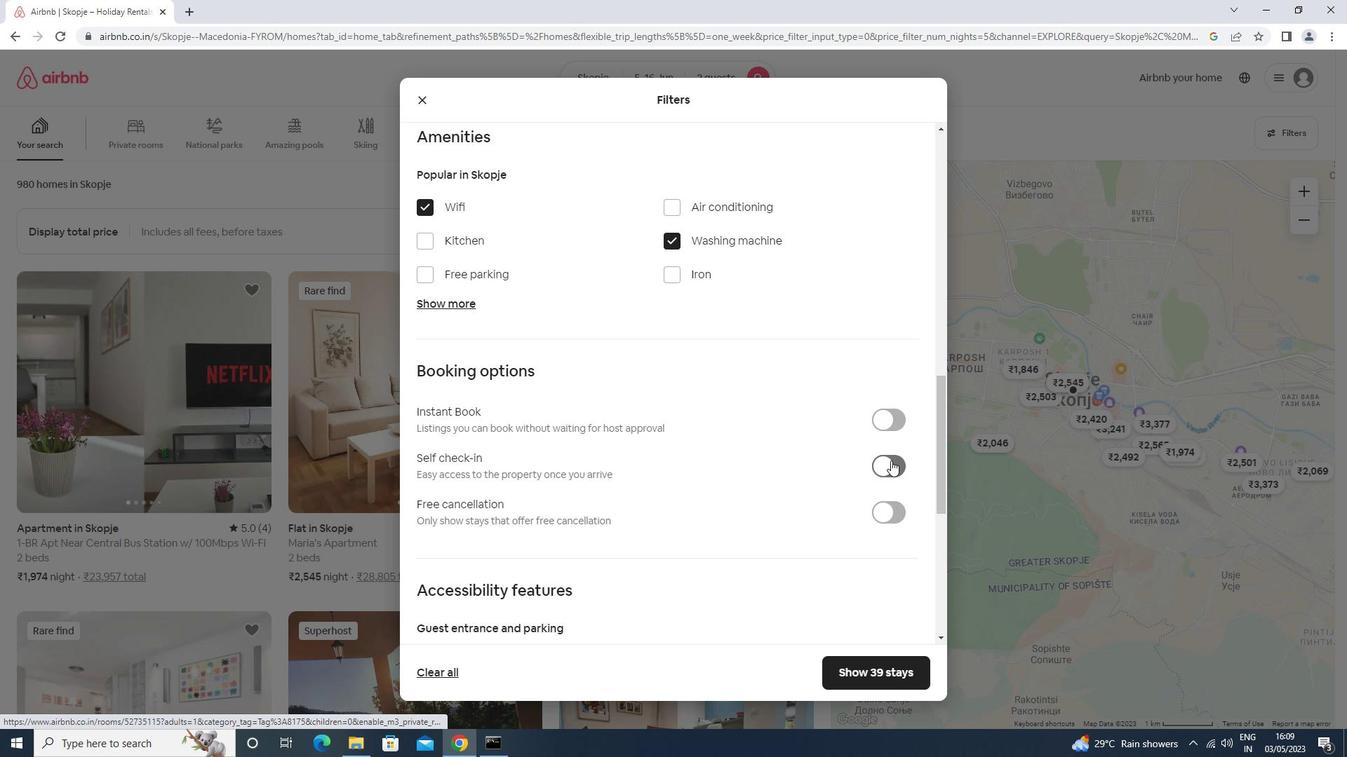
Action: Mouse pressed left at (890, 461)
Screenshot: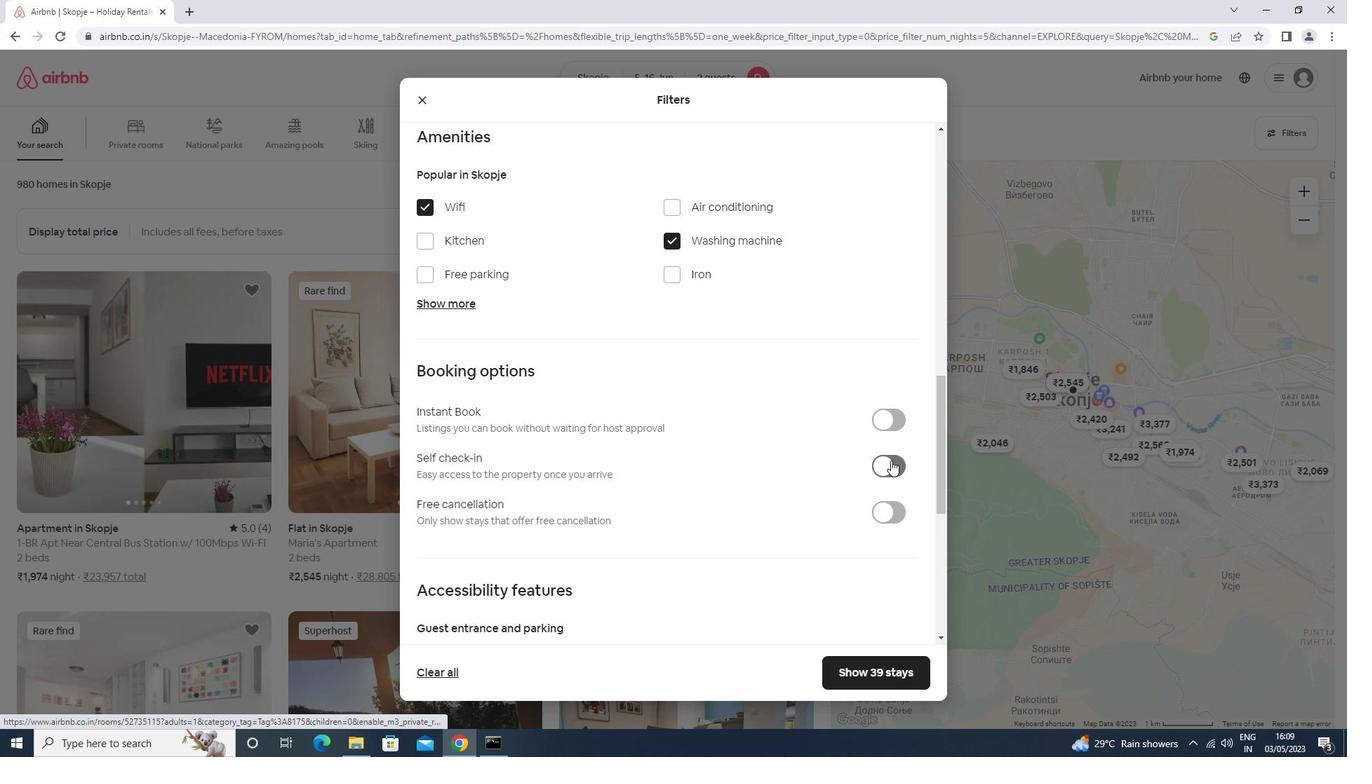 
Action: Mouse moved to (889, 462)
Screenshot: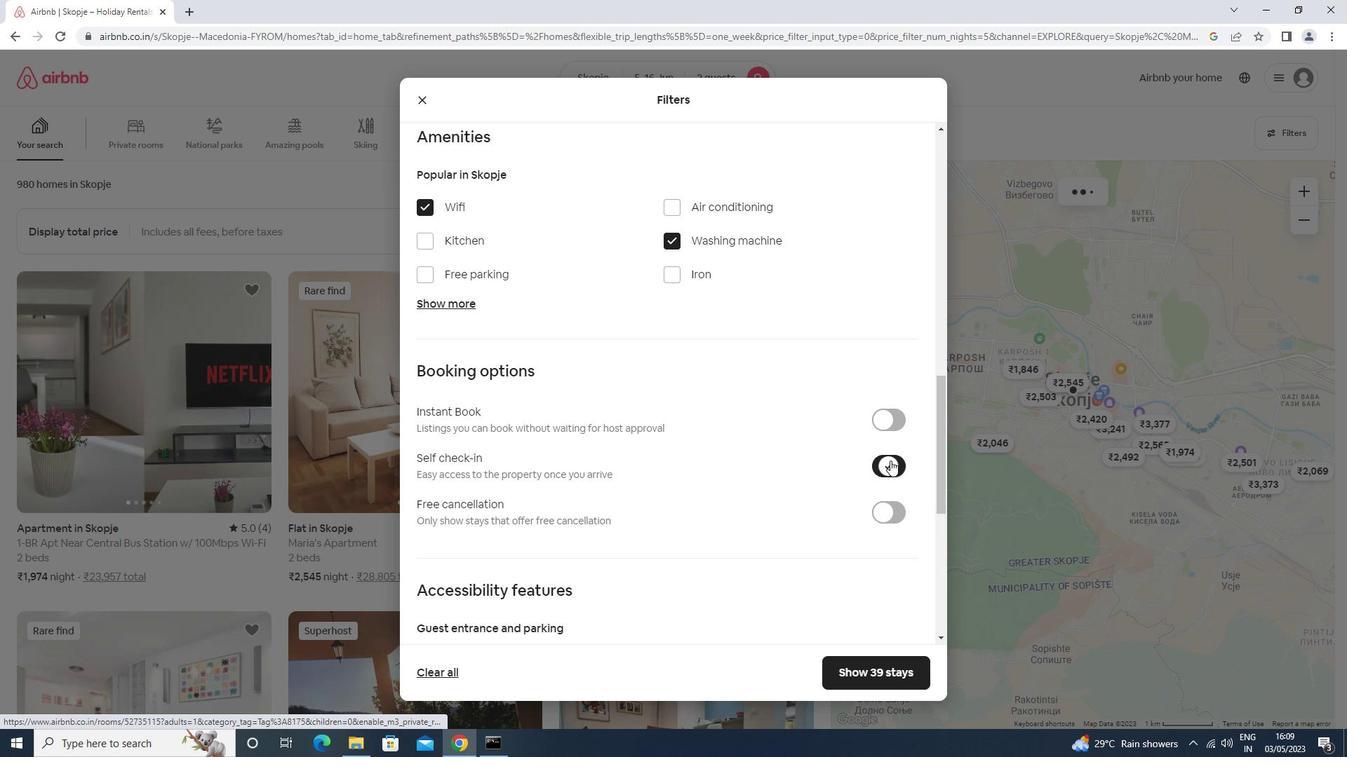 
Action: Mouse scrolled (889, 461) with delta (0, 0)
Screenshot: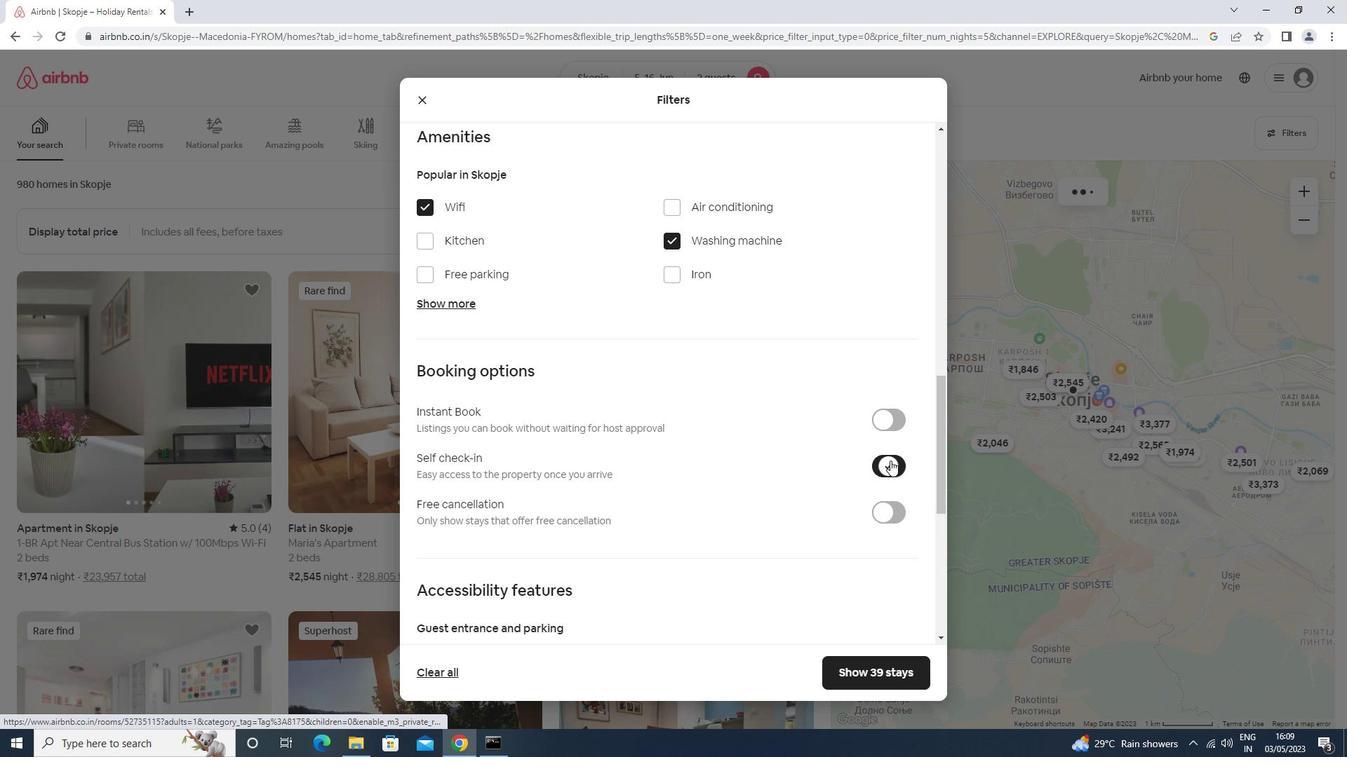 
Action: Mouse moved to (887, 464)
Screenshot: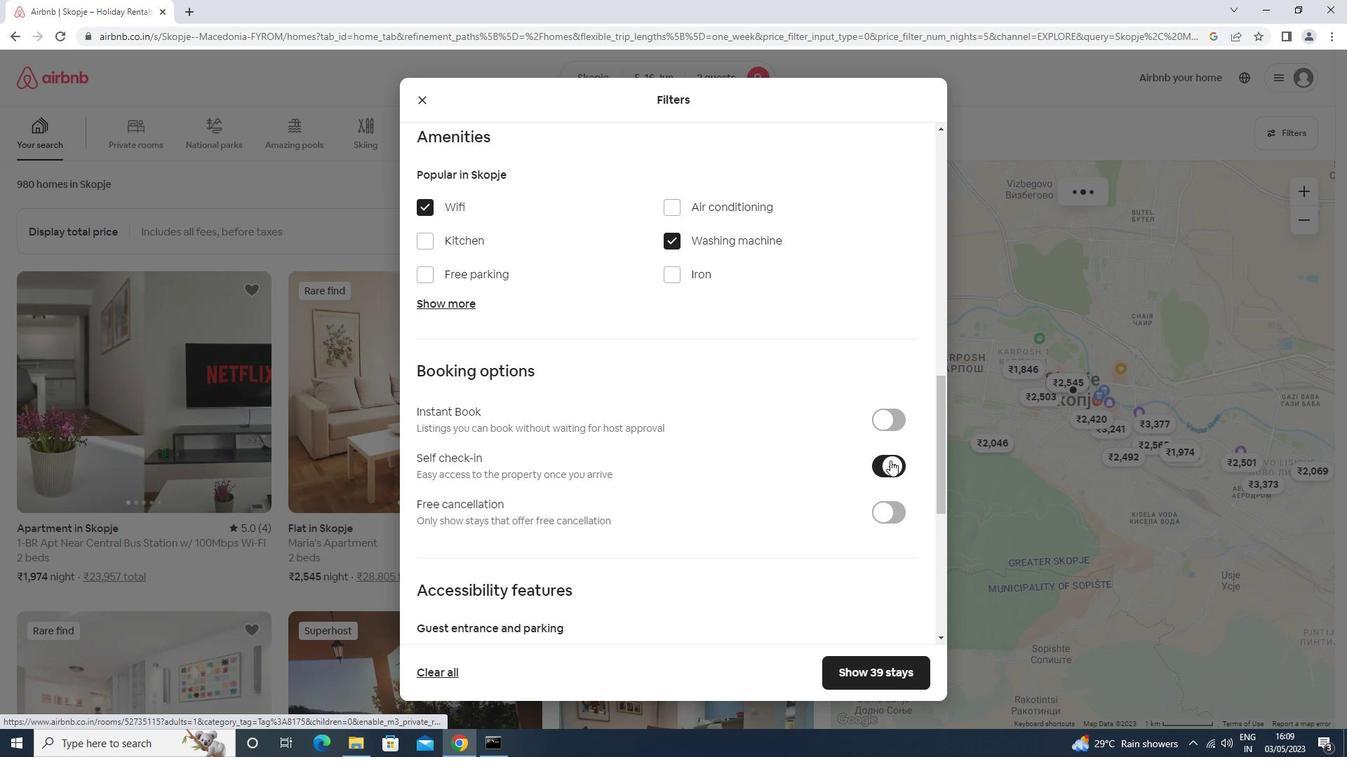 
Action: Mouse scrolled (887, 463) with delta (0, 0)
Screenshot: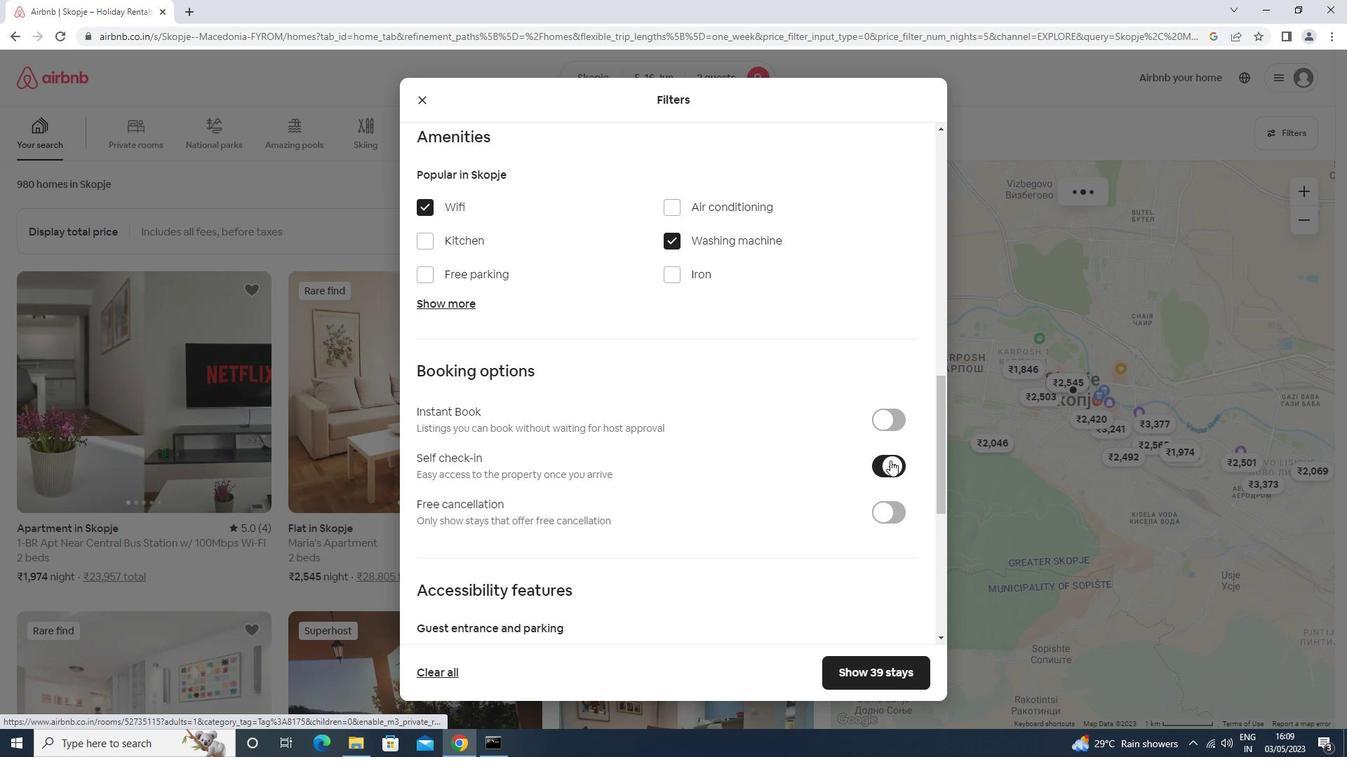 
Action: Mouse moved to (886, 465)
Screenshot: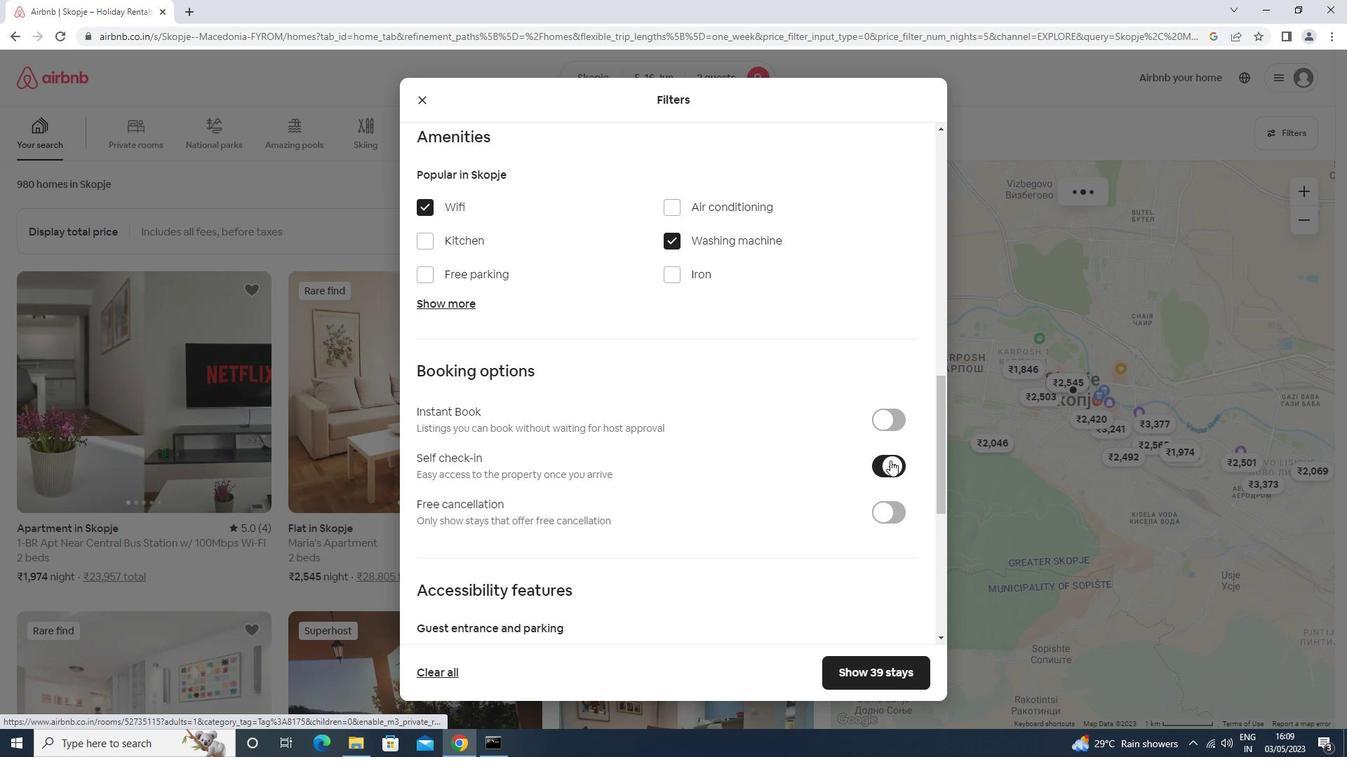 
Action: Mouse scrolled (886, 464) with delta (0, 0)
Screenshot: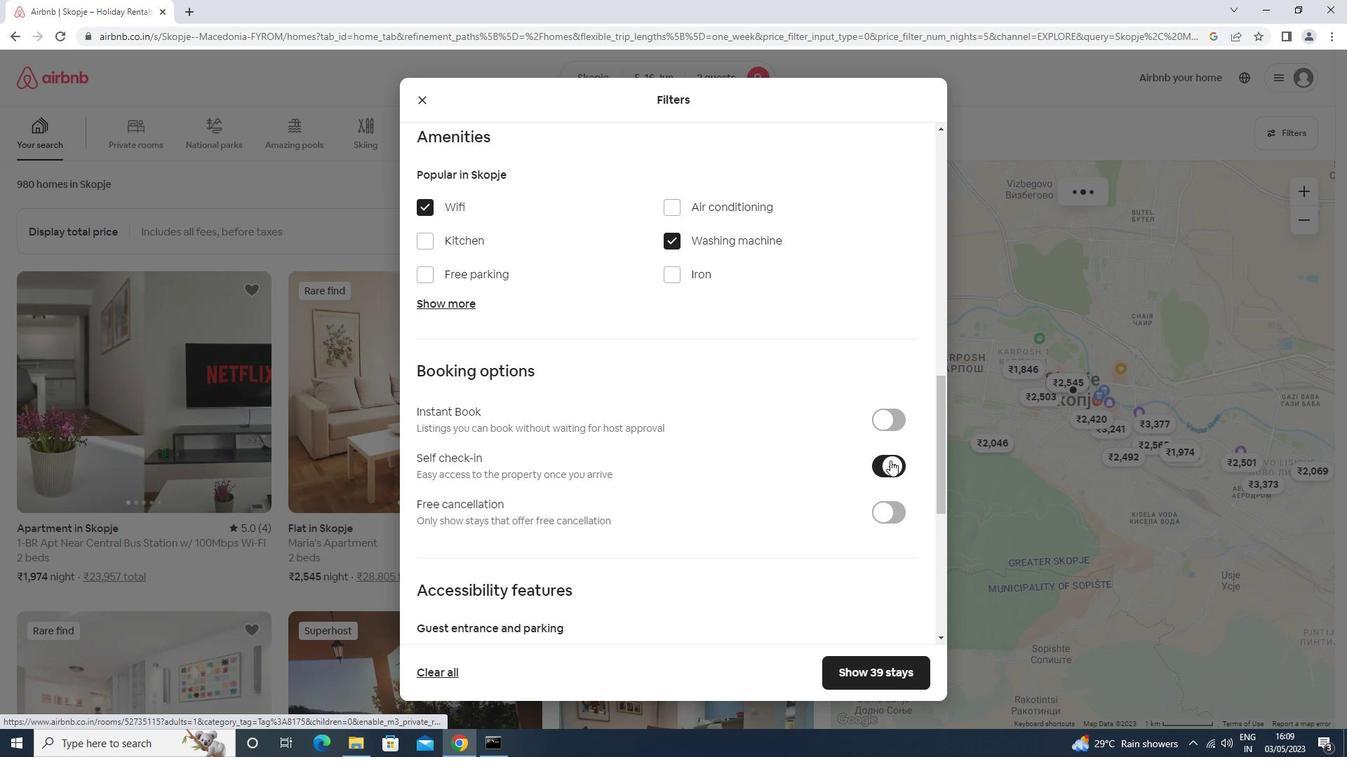 
Action: Mouse scrolled (886, 464) with delta (0, 0)
Screenshot: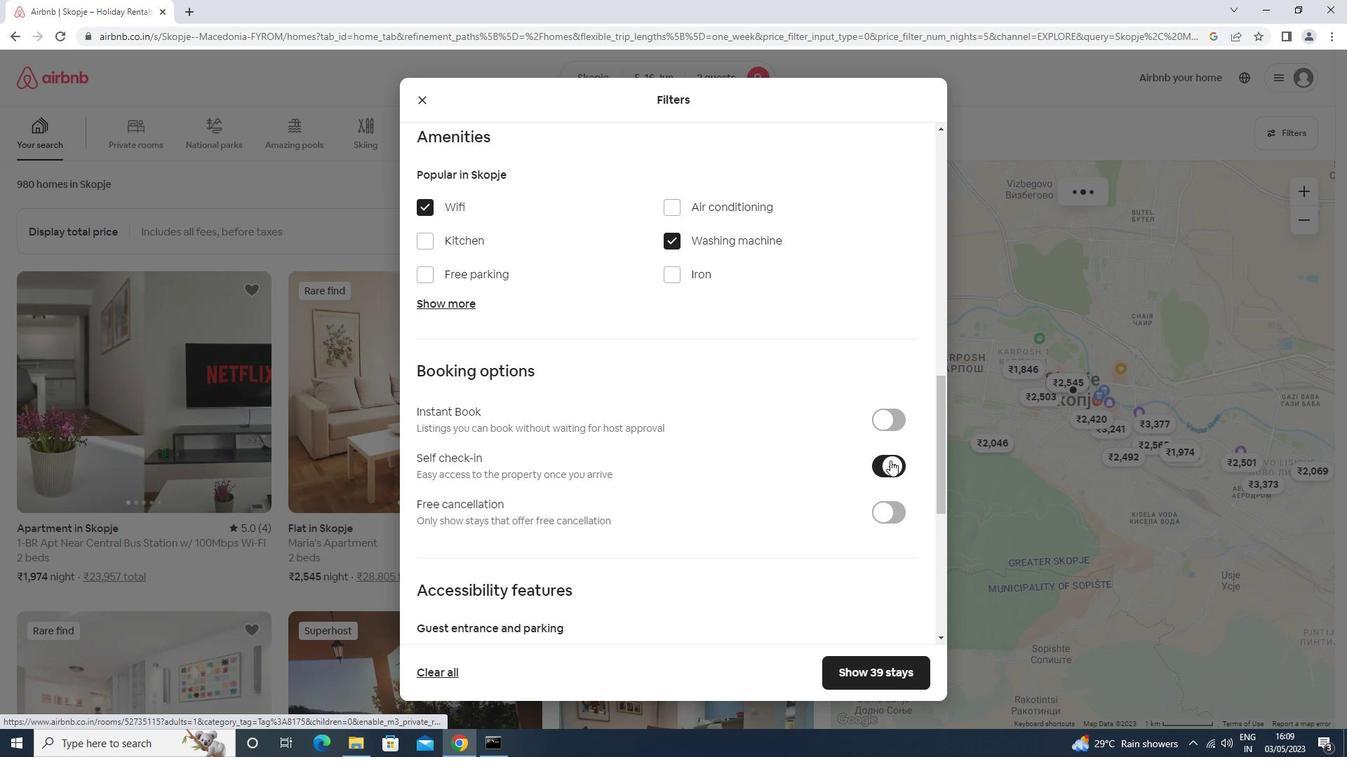 
Action: Mouse scrolled (886, 464) with delta (0, 0)
Screenshot: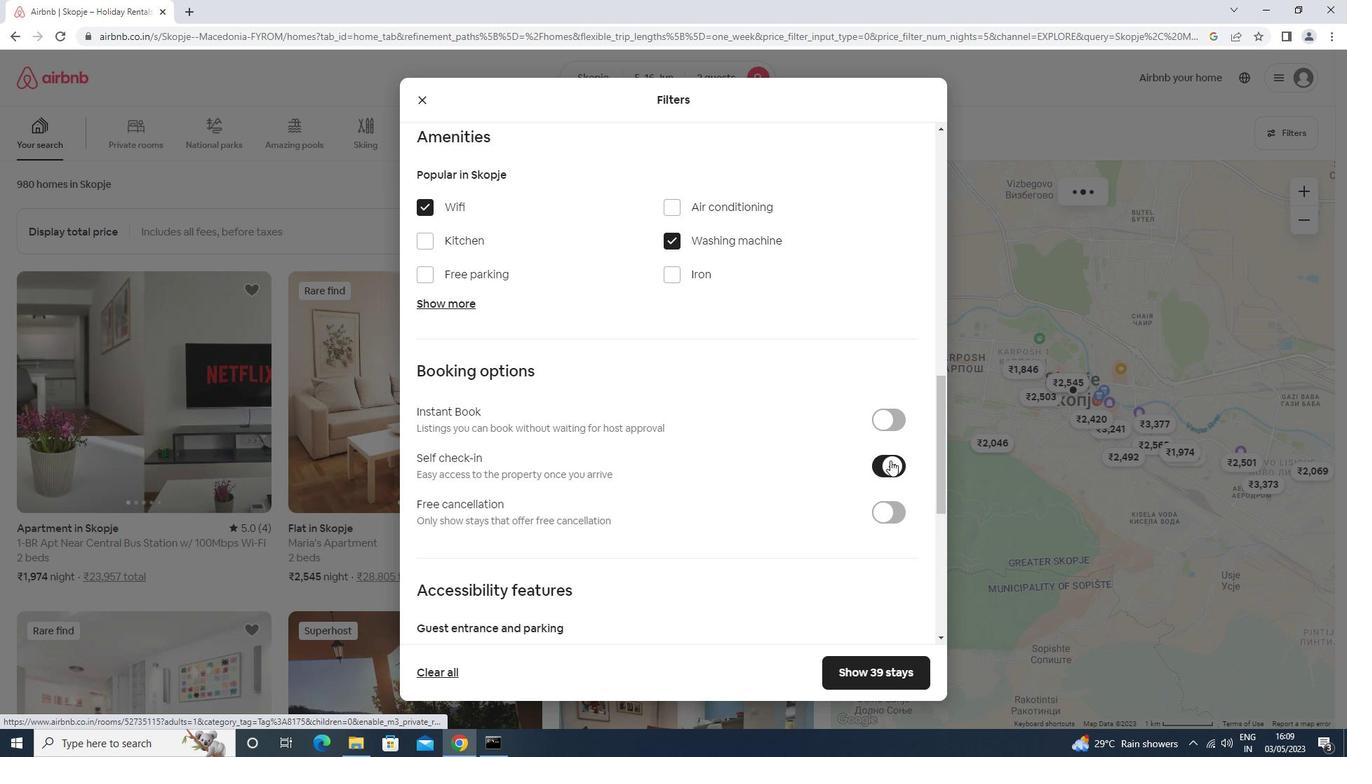 
Action: Mouse moved to (561, 636)
Screenshot: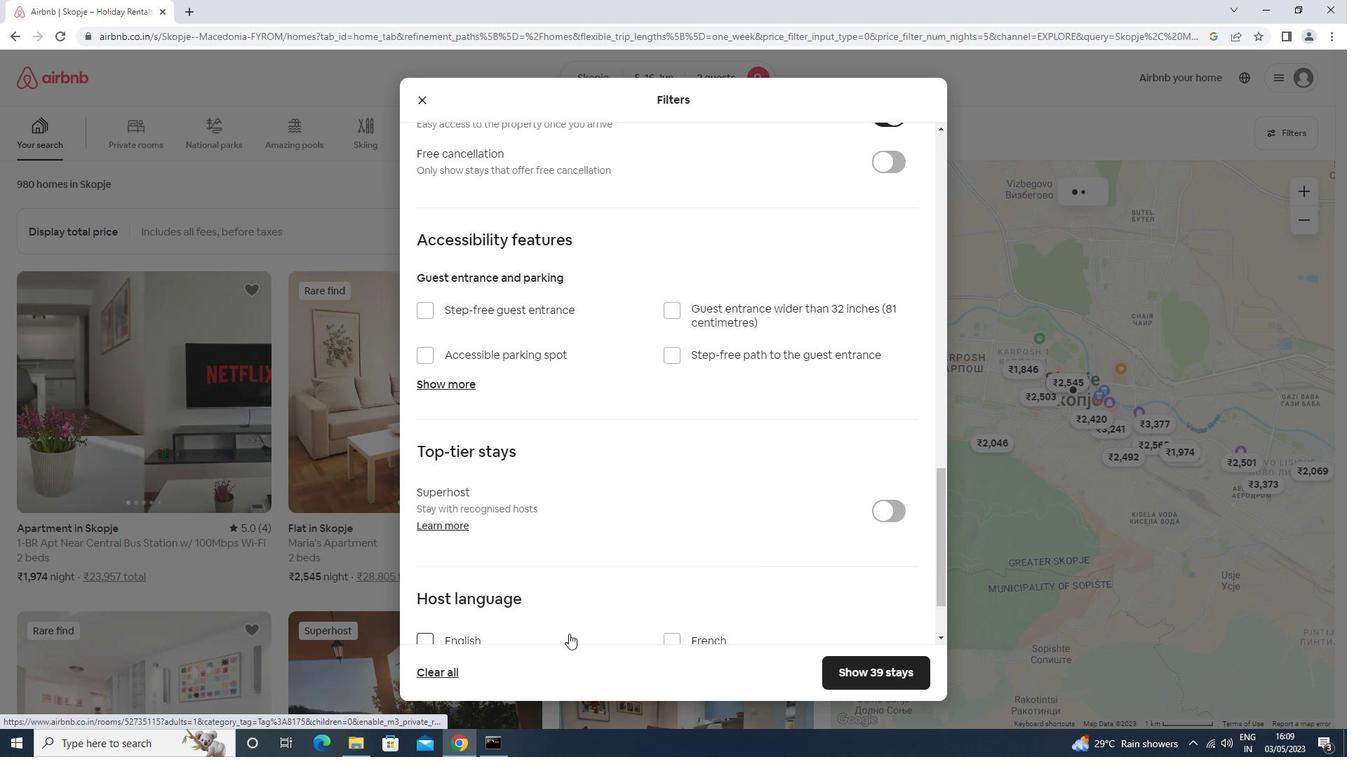 
Action: Mouse scrolled (561, 635) with delta (0, 0)
Screenshot: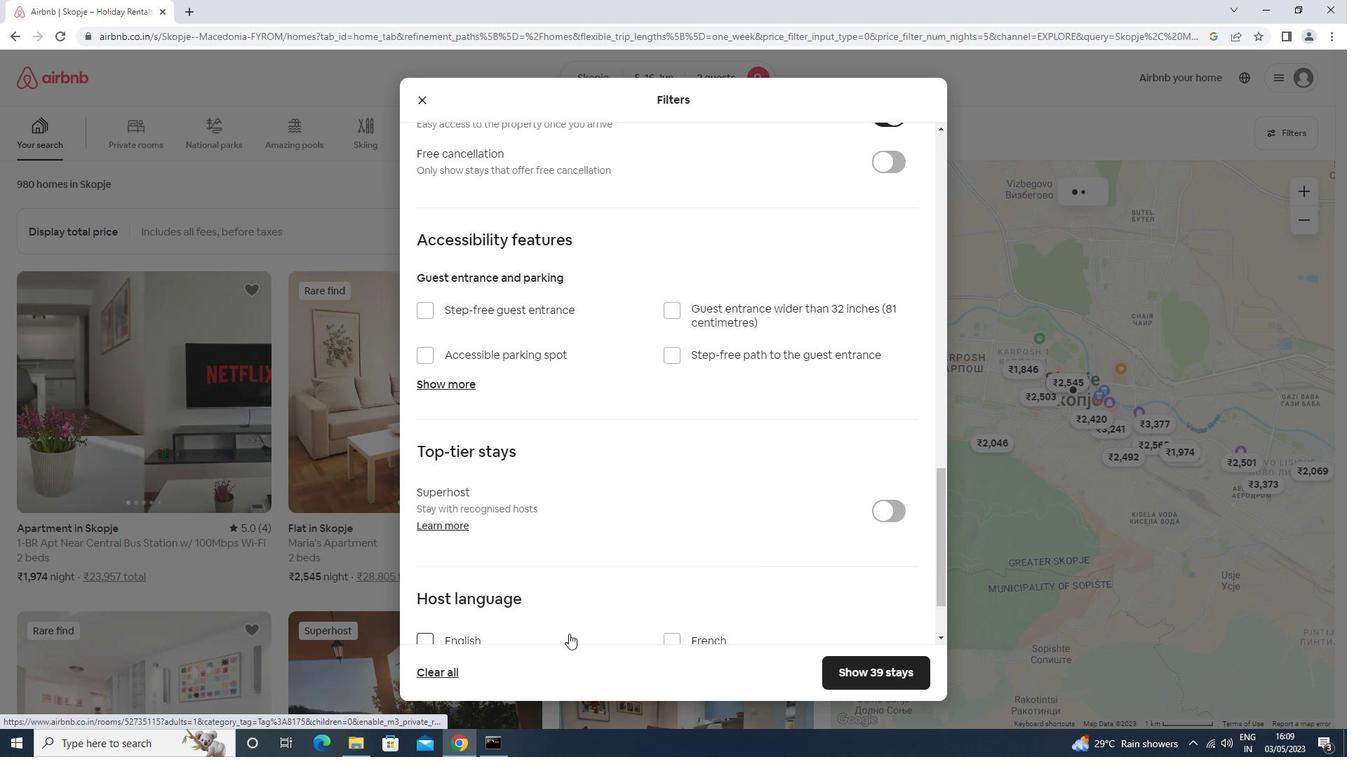 
Action: Mouse scrolled (561, 635) with delta (0, 0)
Screenshot: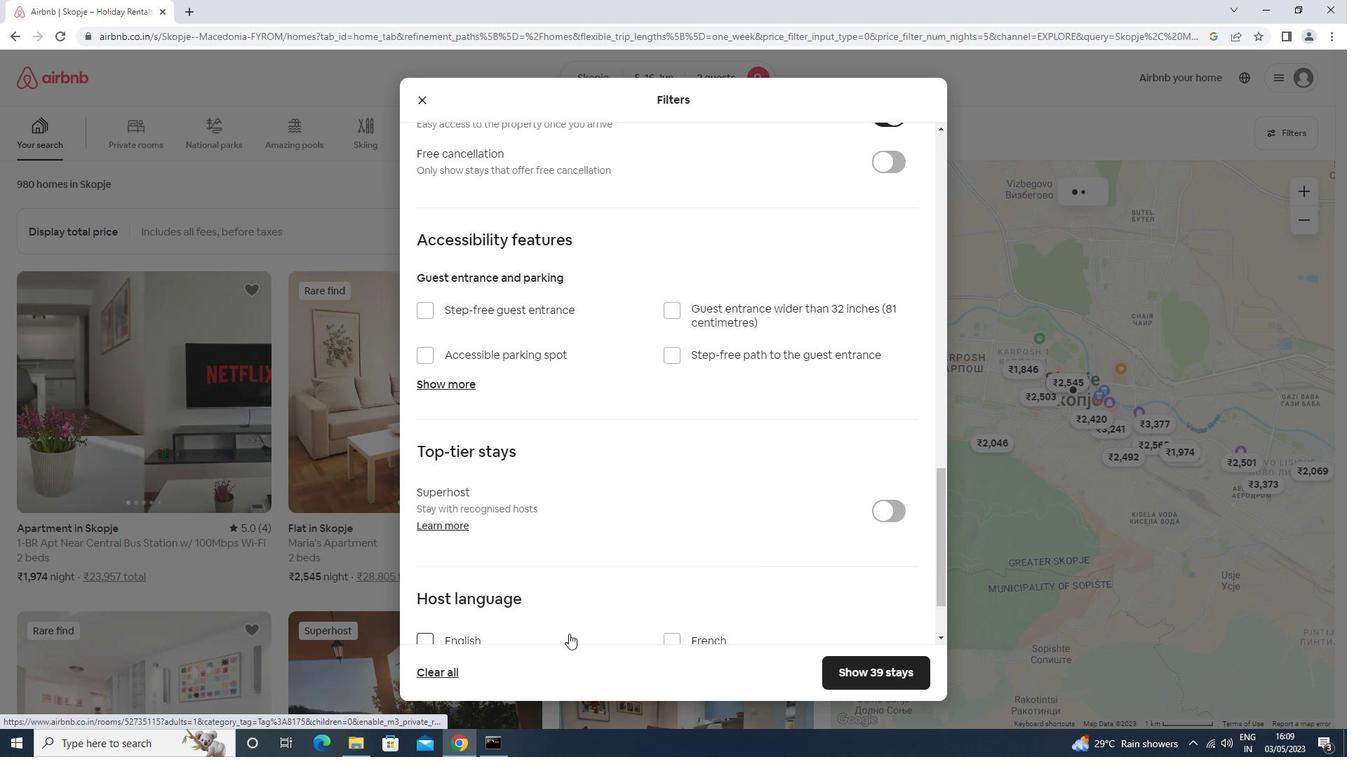 
Action: Mouse moved to (560, 636)
Screenshot: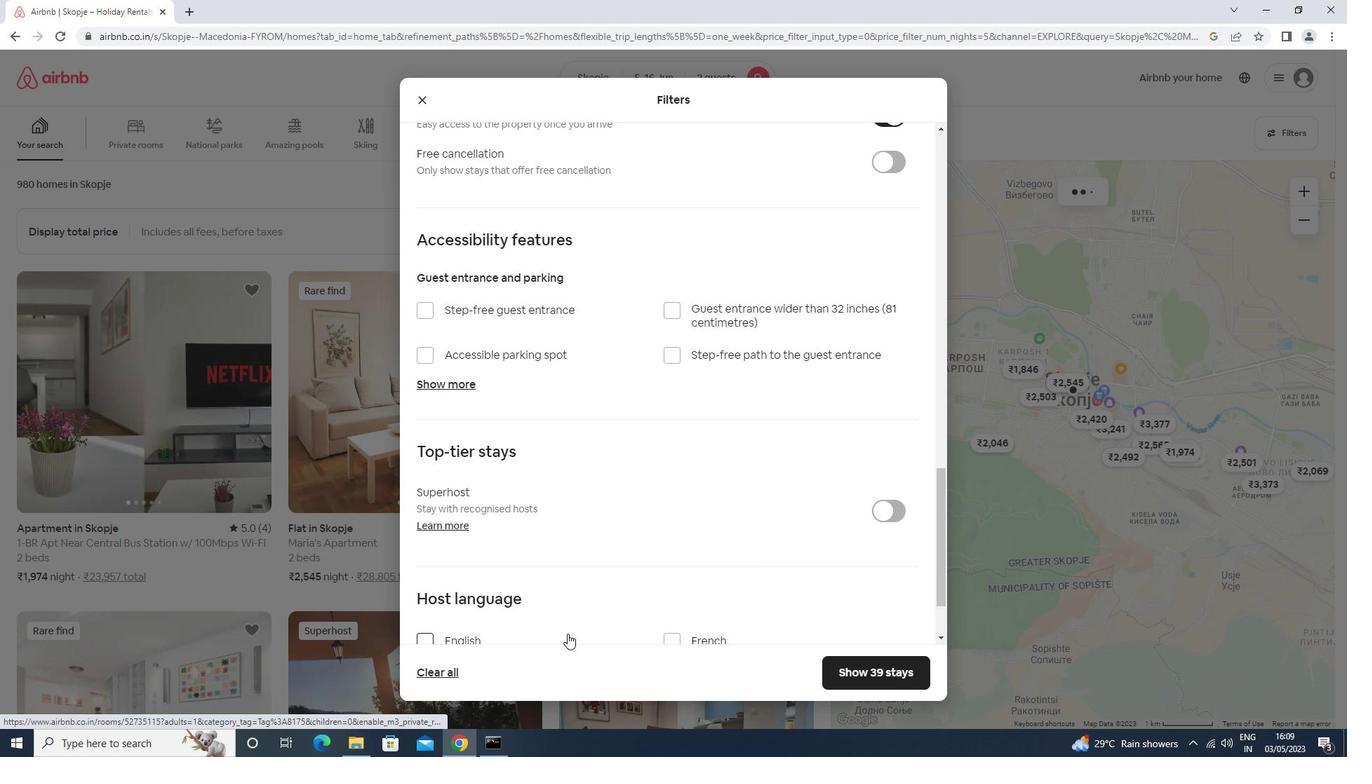 
Action: Mouse scrolled (560, 635) with delta (0, 0)
Screenshot: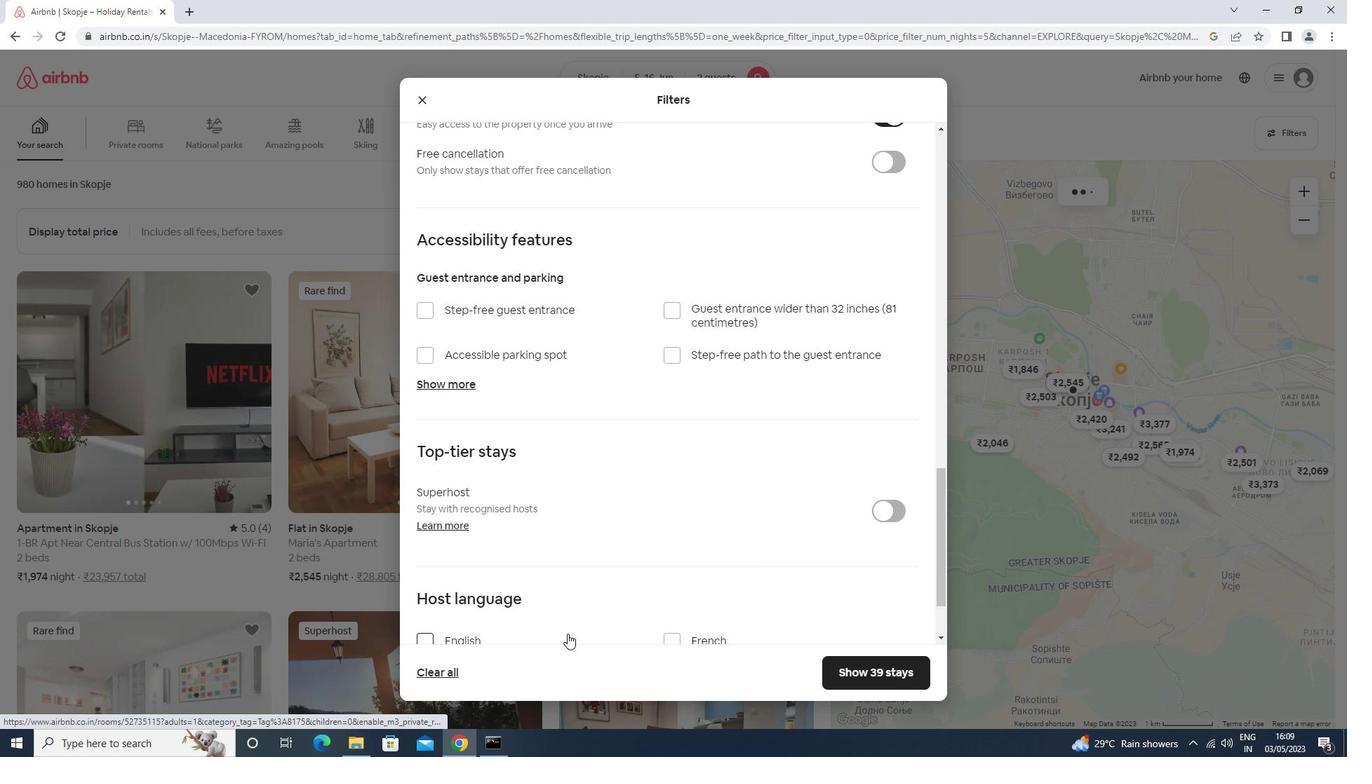 
Action: Mouse moved to (559, 636)
Screenshot: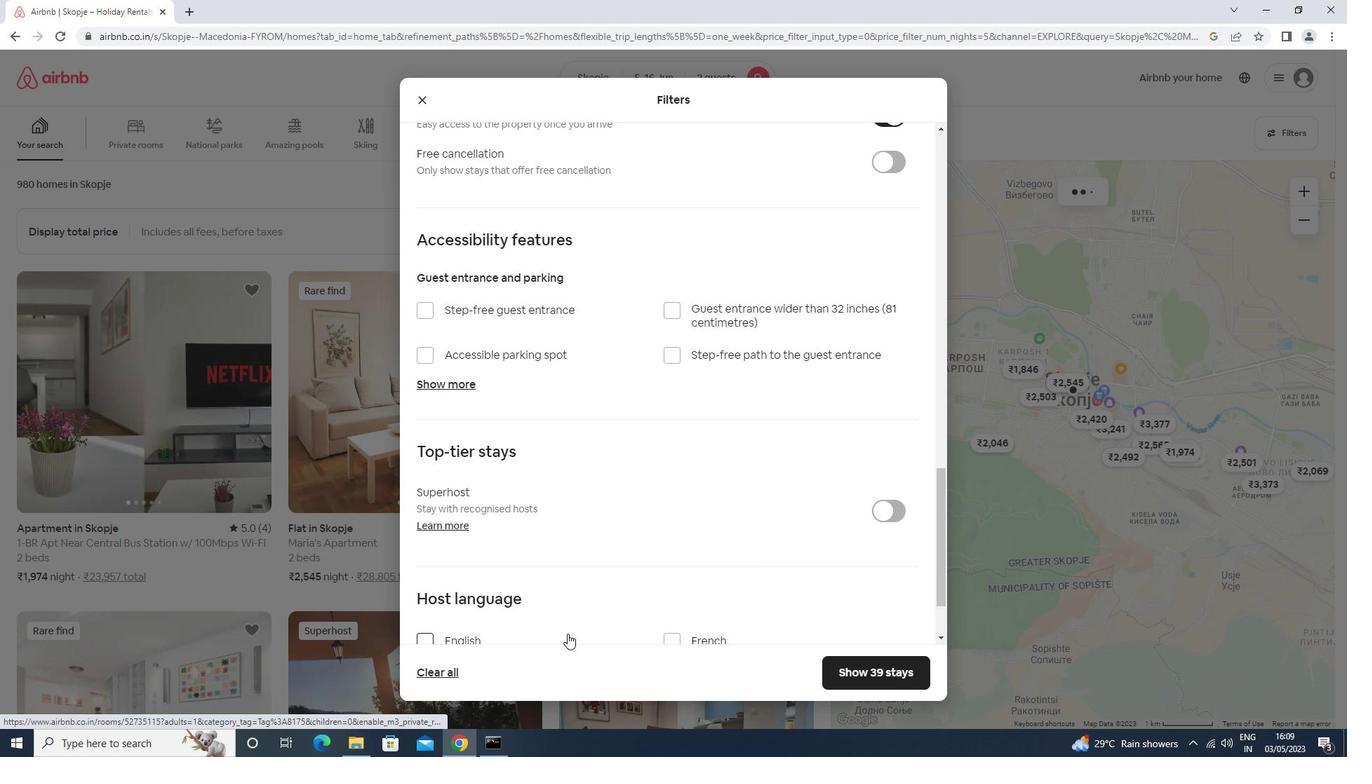 
Action: Mouse scrolled (559, 635) with delta (0, 0)
Screenshot: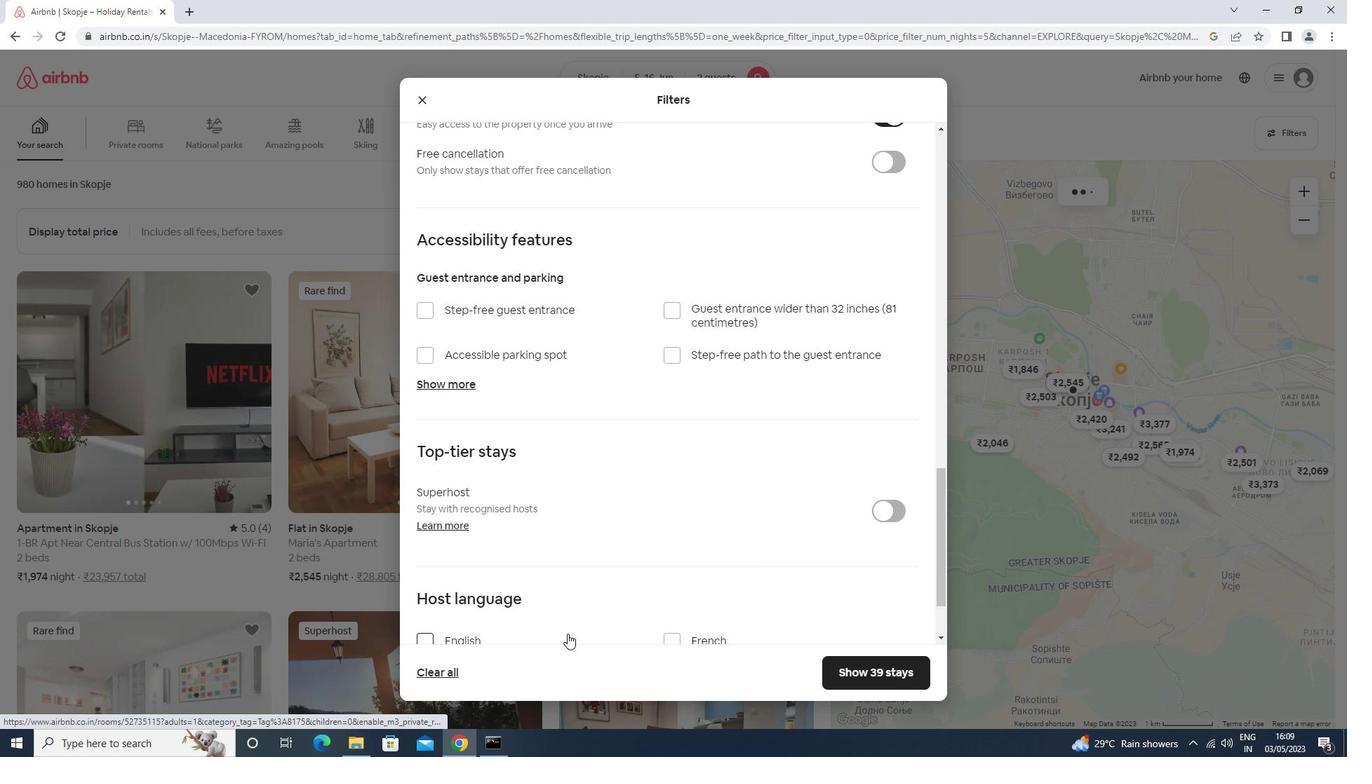 
Action: Mouse moved to (555, 634)
Screenshot: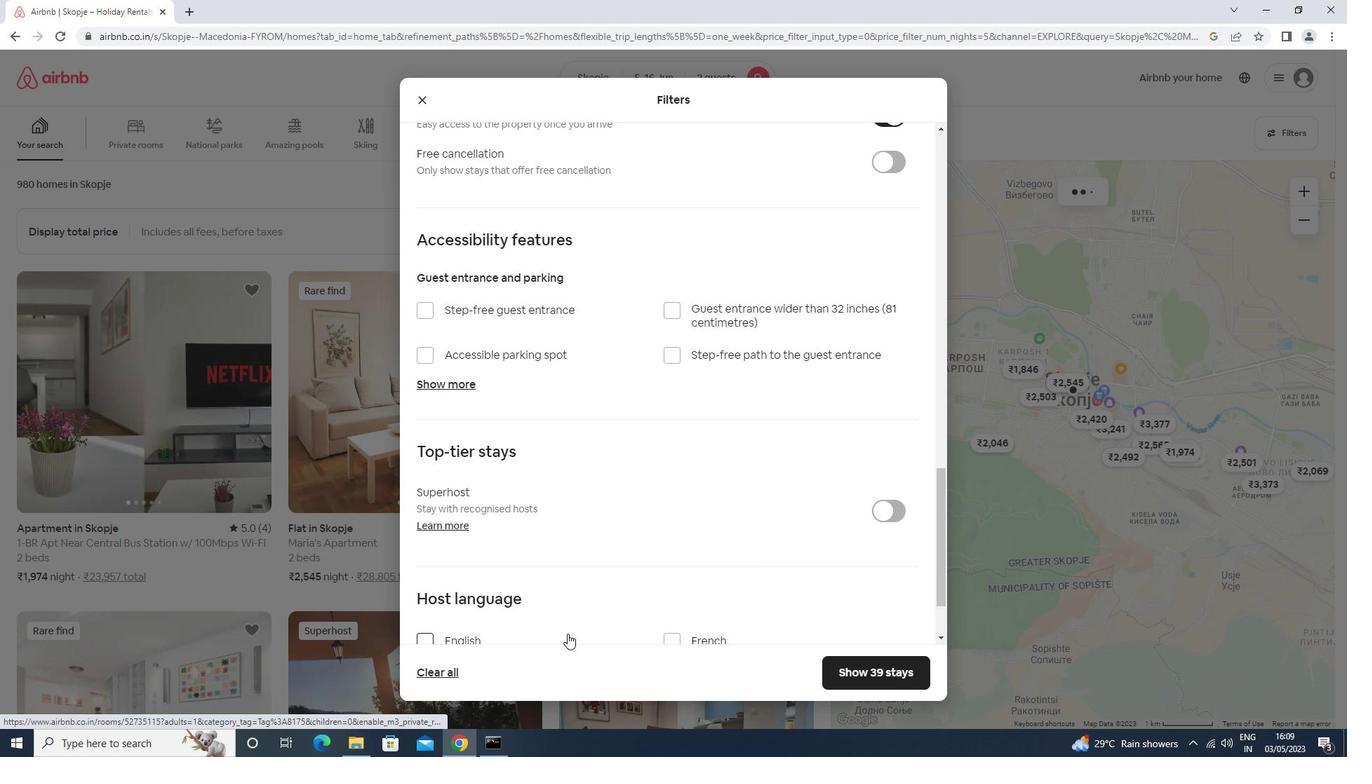 
Action: Mouse scrolled (555, 633) with delta (0, 0)
Screenshot: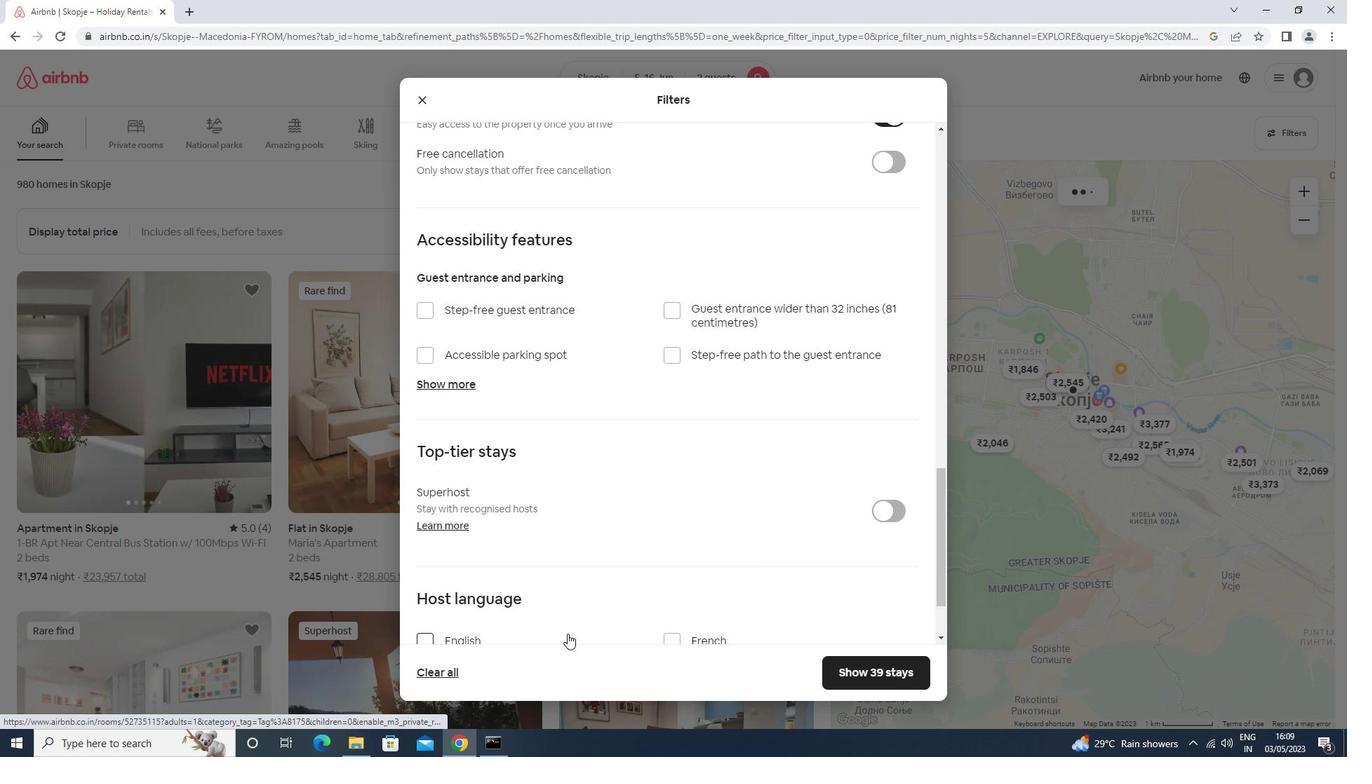
Action: Mouse moved to (450, 553)
Screenshot: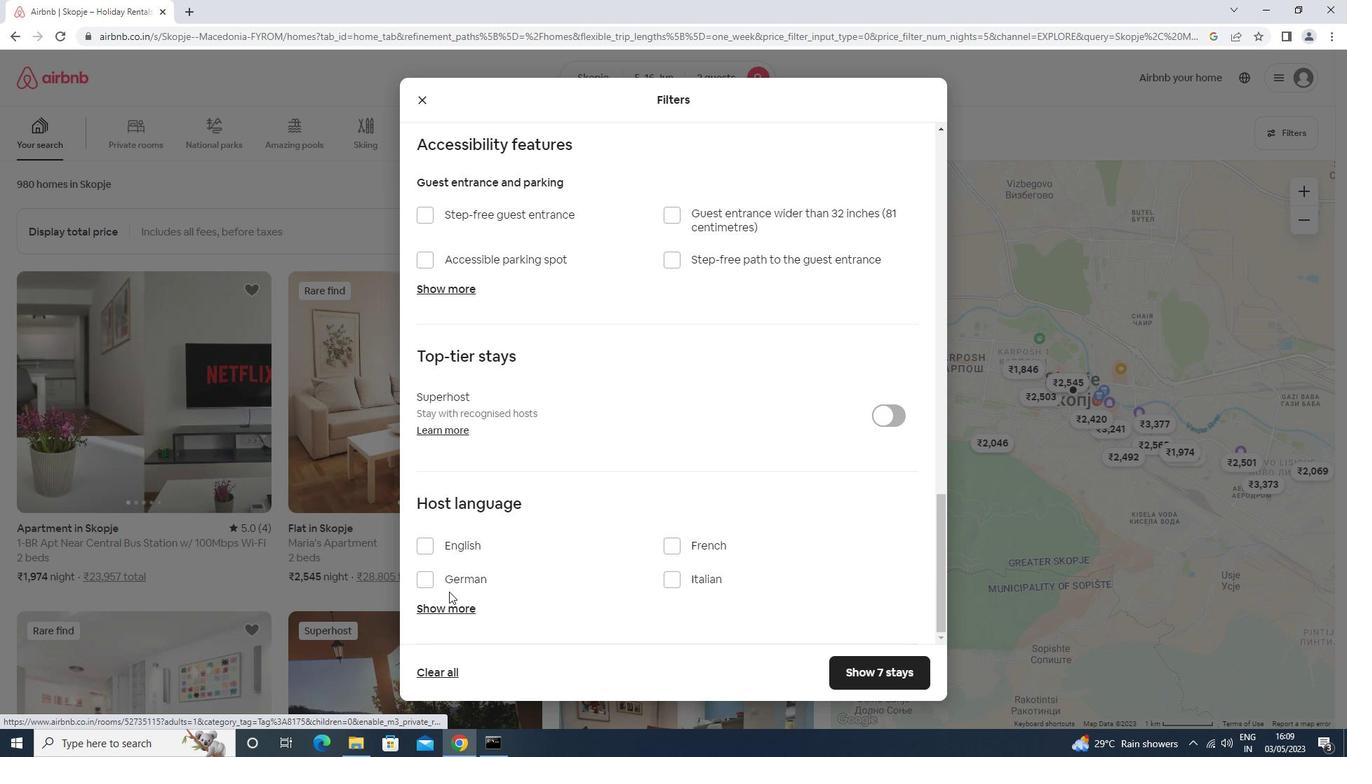 
Action: Mouse pressed left at (450, 553)
Screenshot: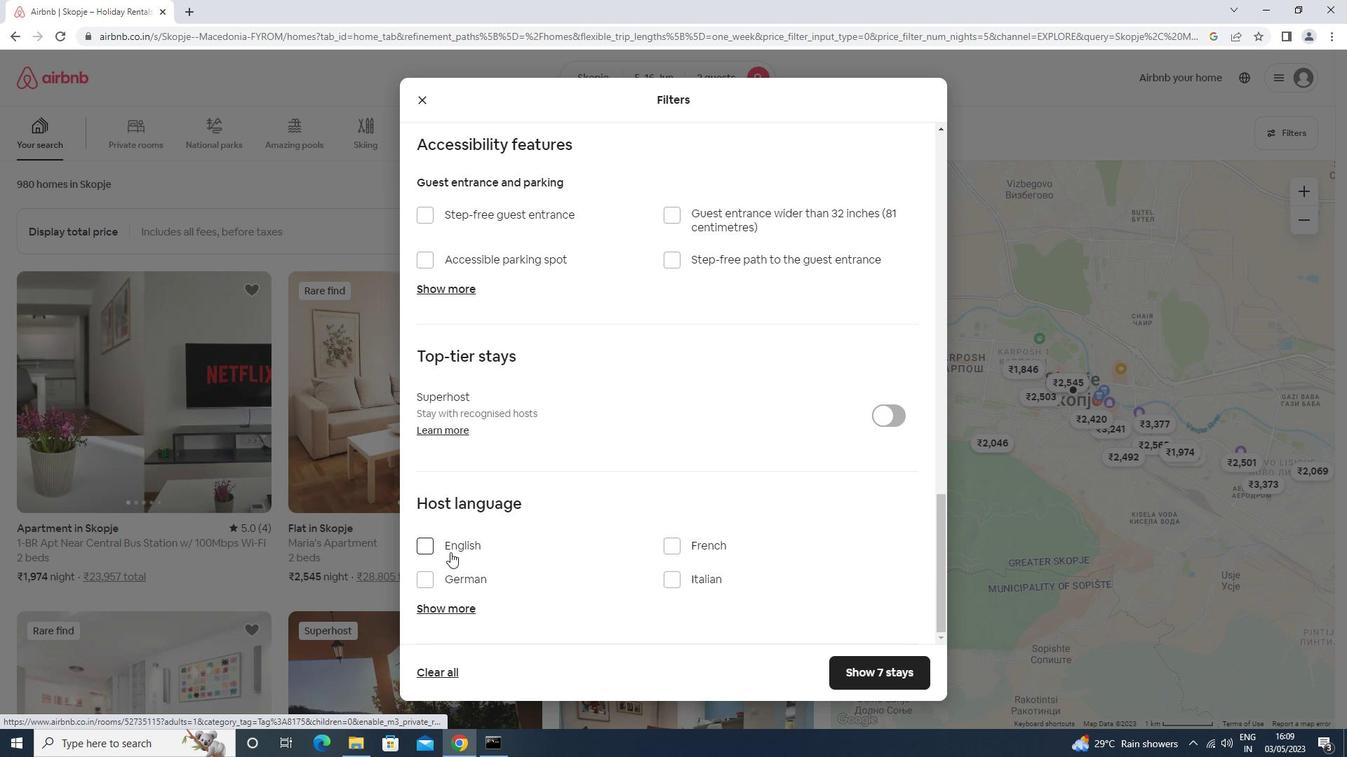 
Action: Mouse moved to (876, 670)
Screenshot: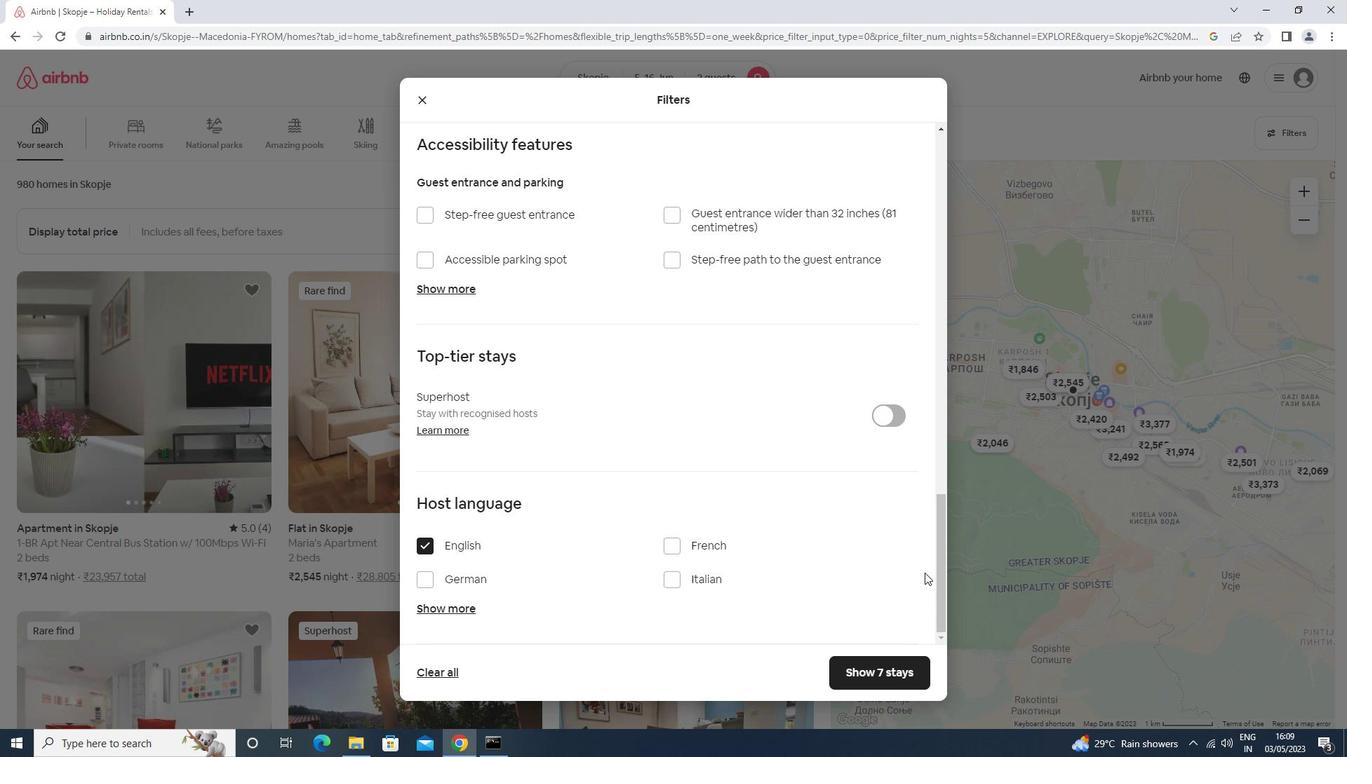 
Action: Mouse pressed left at (876, 670)
Screenshot: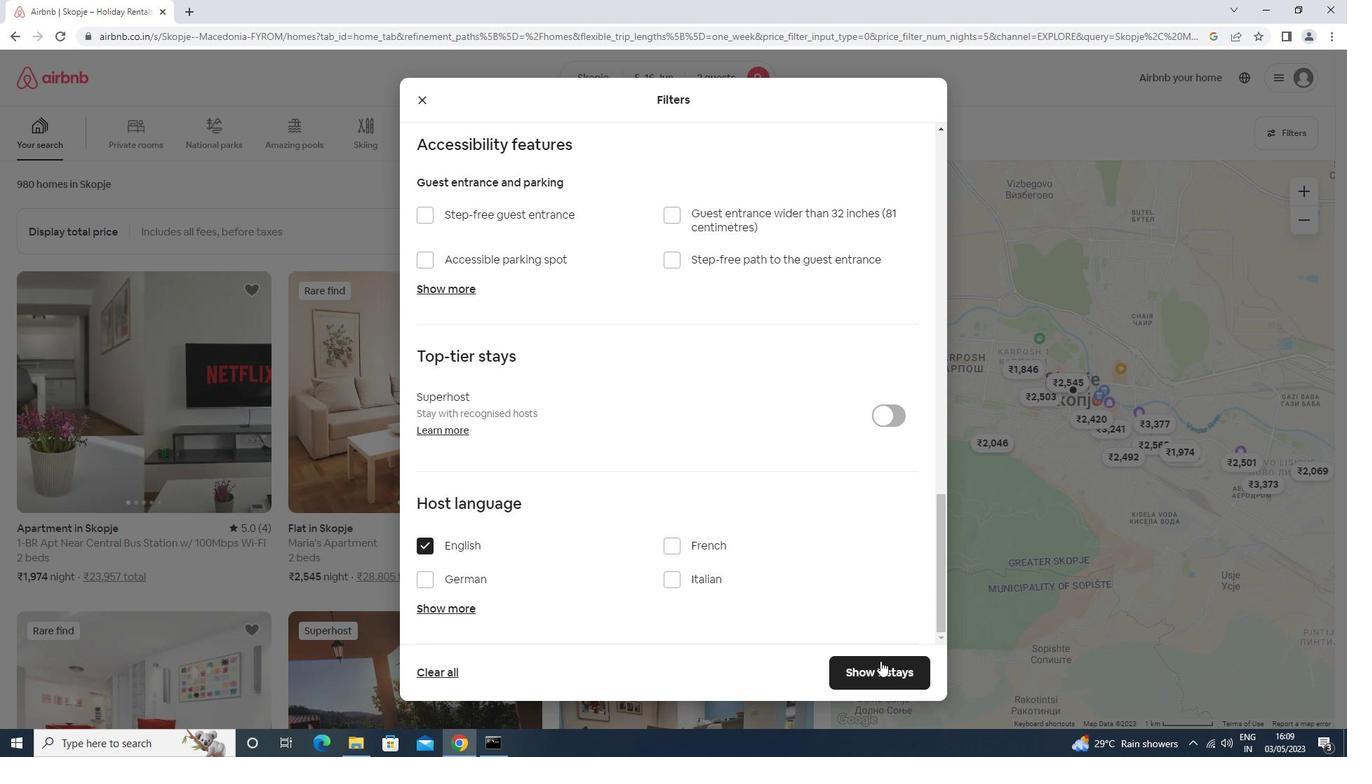 
Action: Mouse moved to (779, 553)
Screenshot: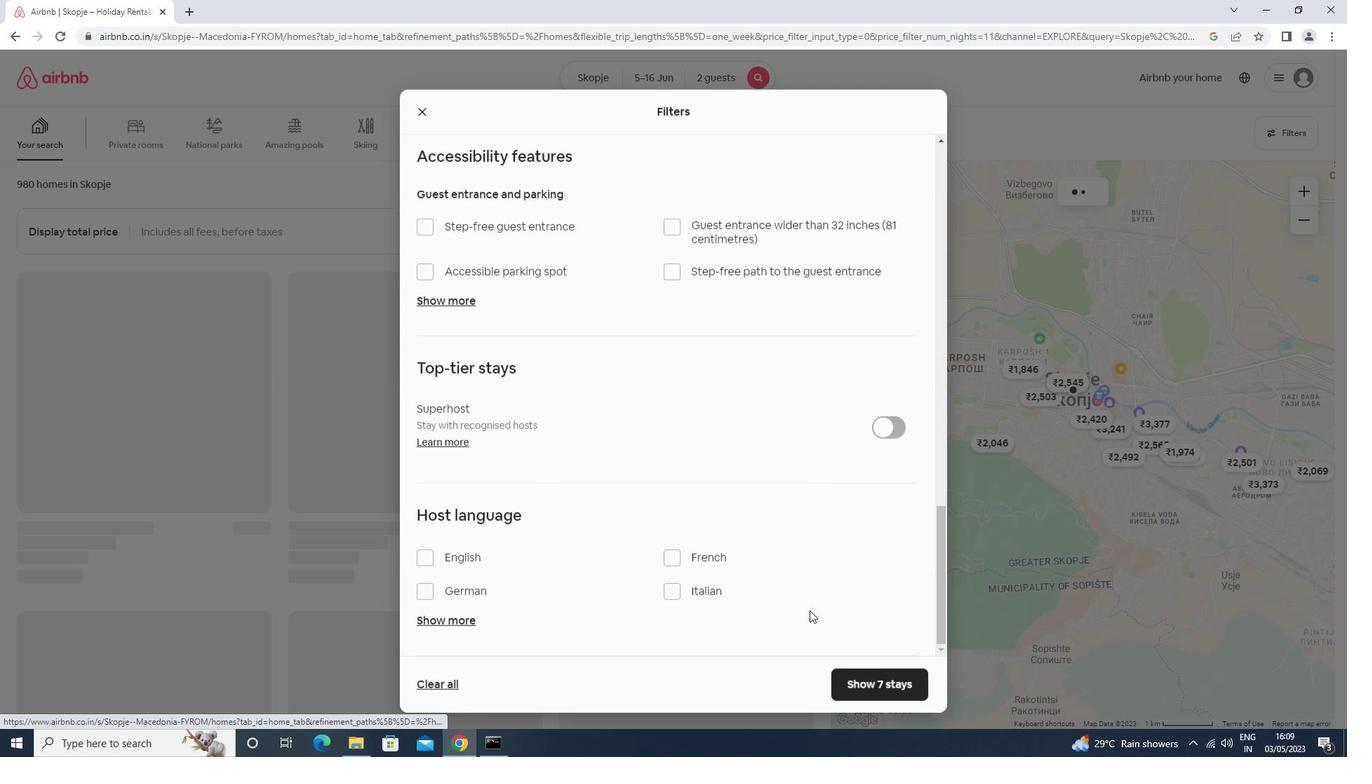 
